 Task: Find a one-way flight from McAllen to a destination of your choice on August 5th for 3 adults in business class, with specific filters for baggage, price, and time.
Action: Mouse moved to (284, 103)
Screenshot: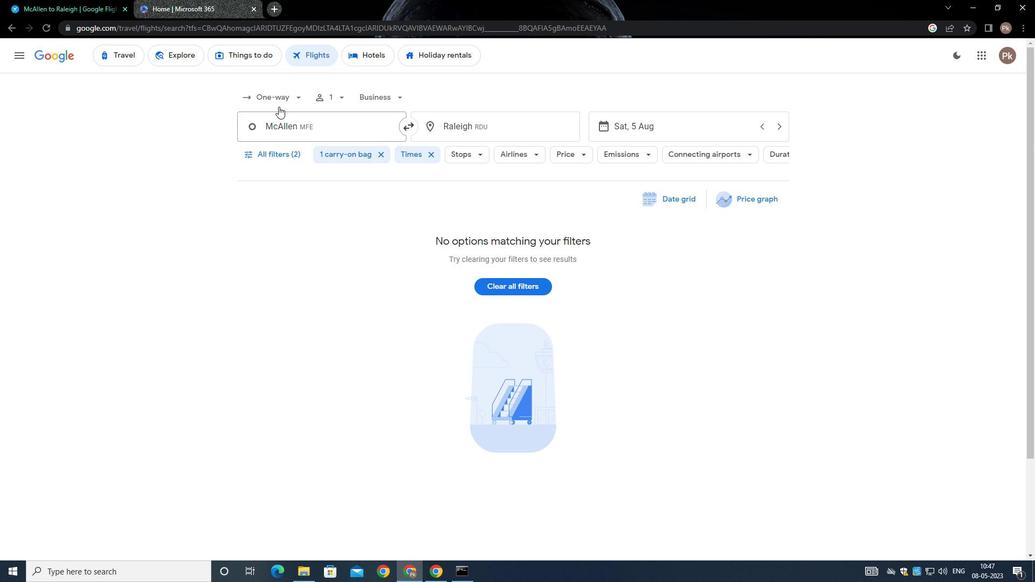 
Action: Mouse pressed left at (284, 103)
Screenshot: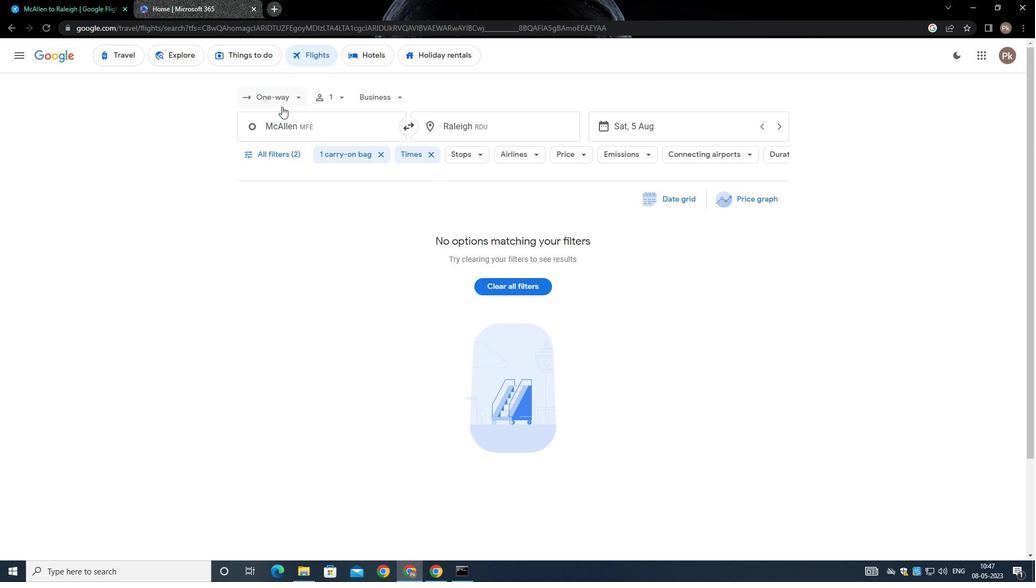 
Action: Mouse moved to (292, 146)
Screenshot: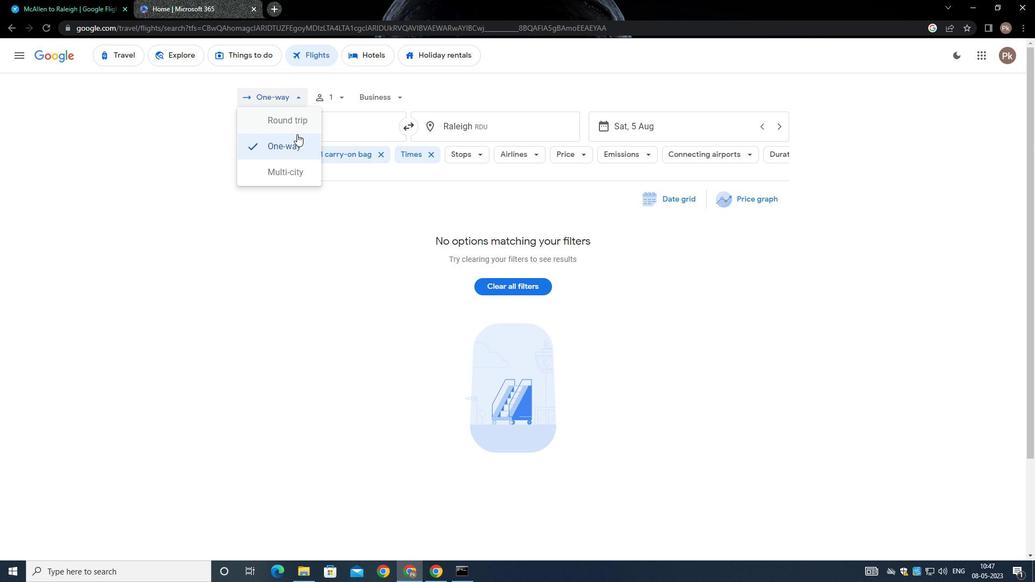 
Action: Mouse pressed left at (292, 146)
Screenshot: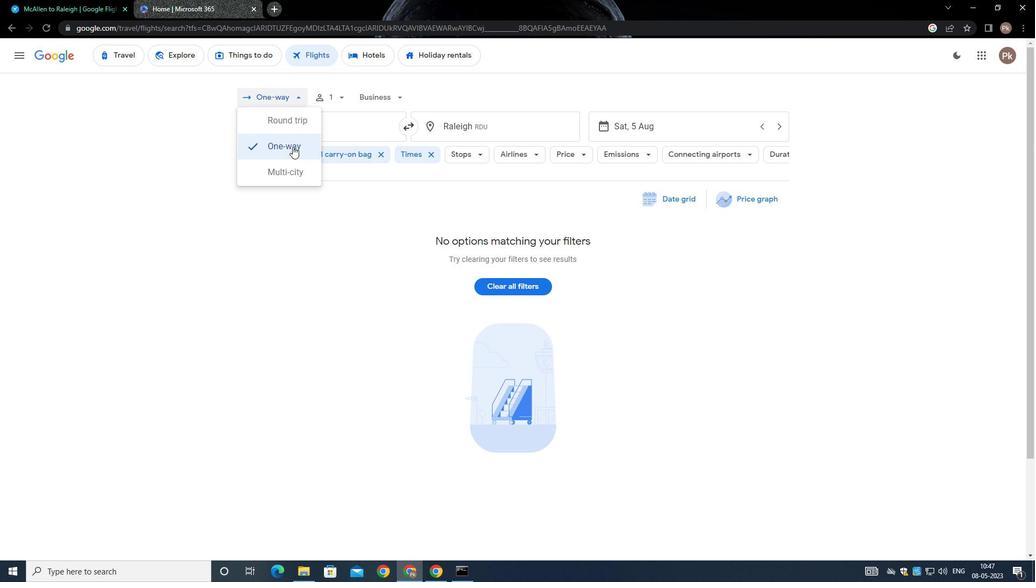 
Action: Mouse moved to (338, 93)
Screenshot: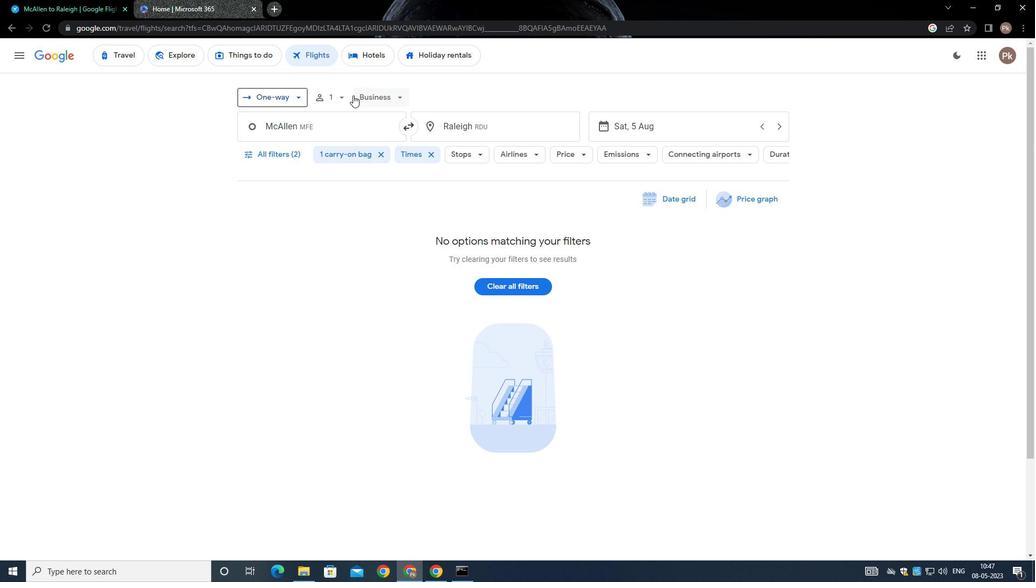 
Action: Mouse pressed left at (338, 93)
Screenshot: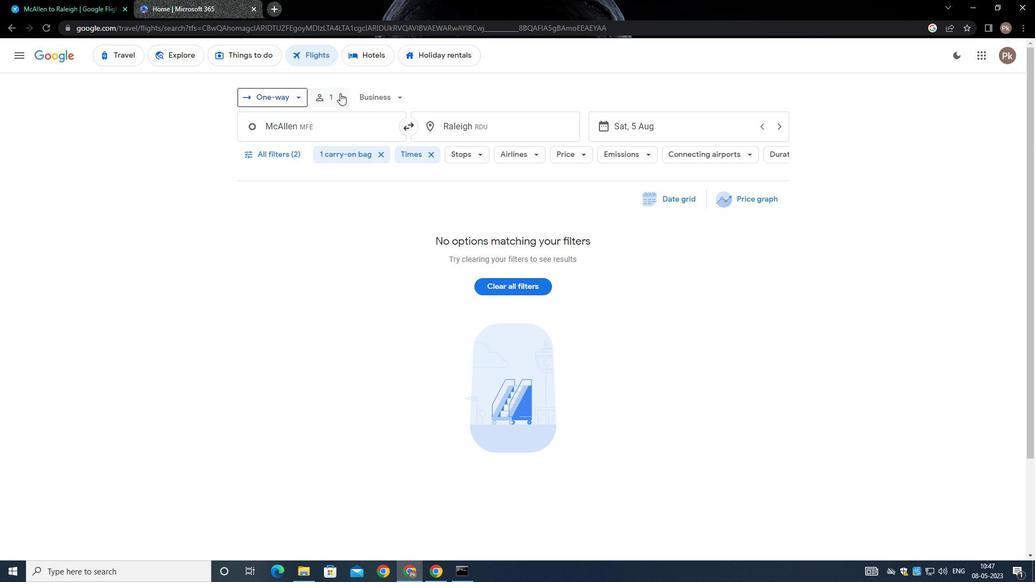 
Action: Mouse moved to (428, 126)
Screenshot: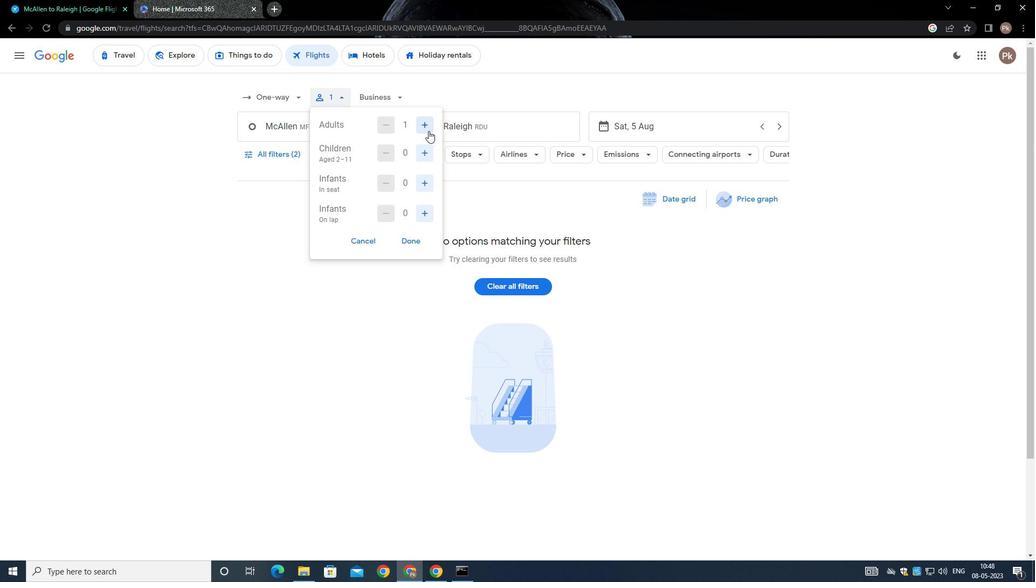 
Action: Mouse pressed left at (428, 126)
Screenshot: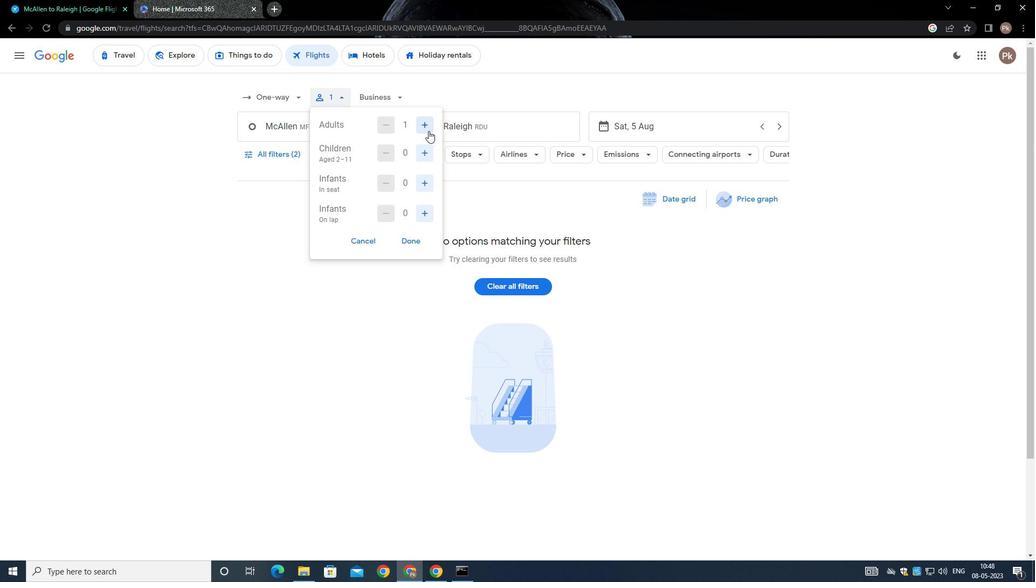 
Action: Mouse pressed left at (428, 126)
Screenshot: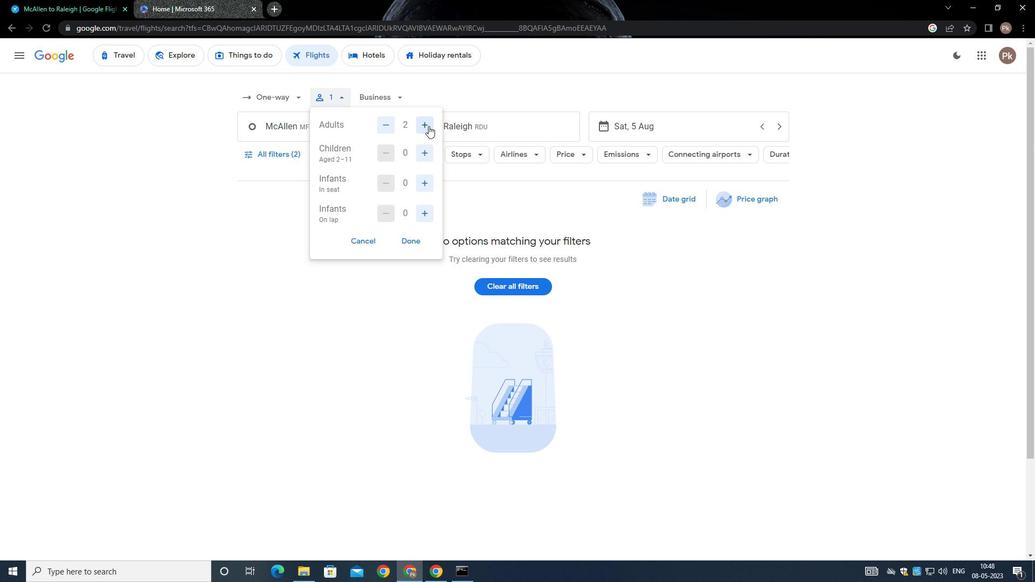
Action: Mouse moved to (406, 241)
Screenshot: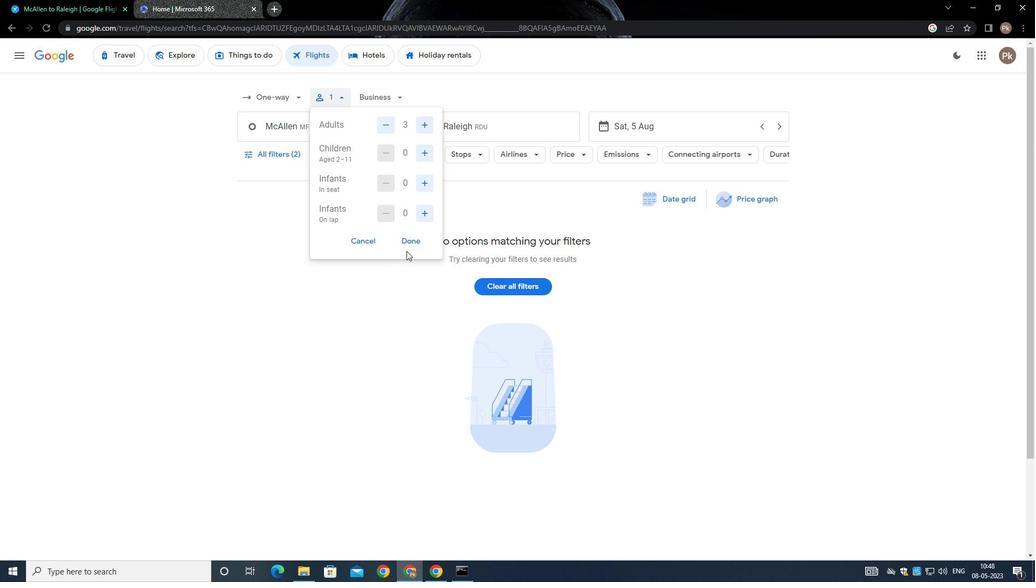 
Action: Mouse pressed left at (406, 241)
Screenshot: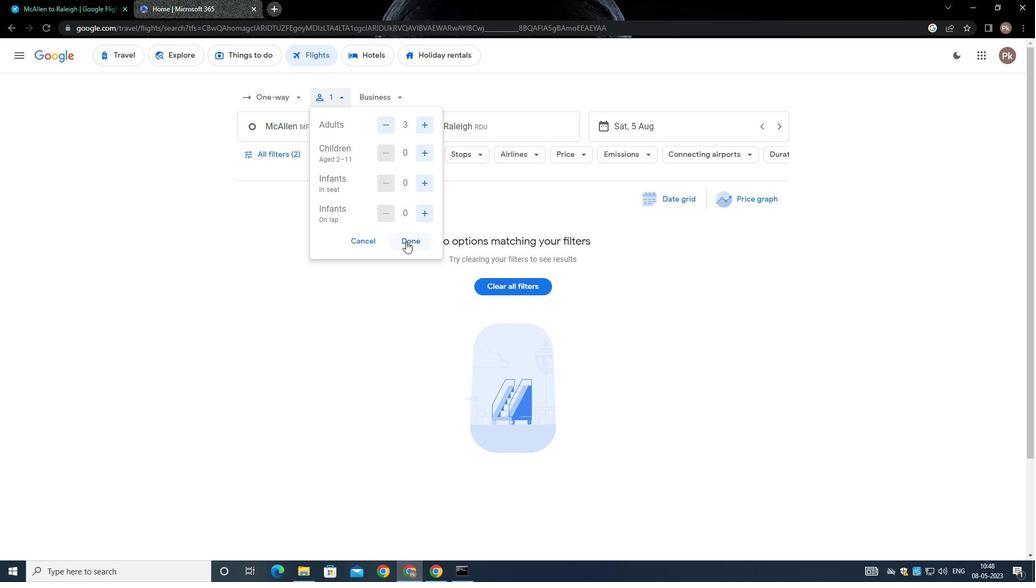 
Action: Mouse moved to (322, 126)
Screenshot: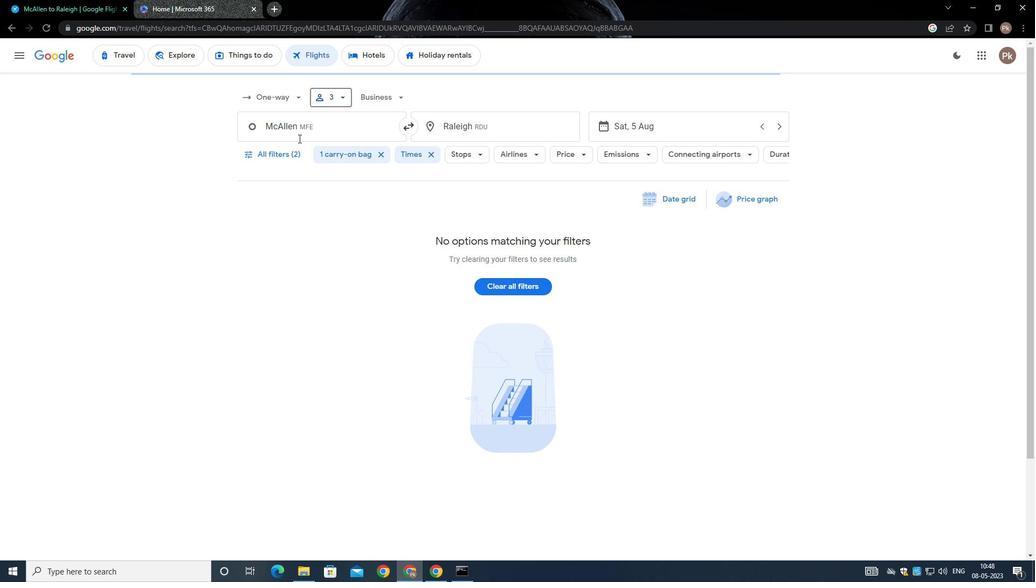 
Action: Mouse pressed left at (322, 126)
Screenshot: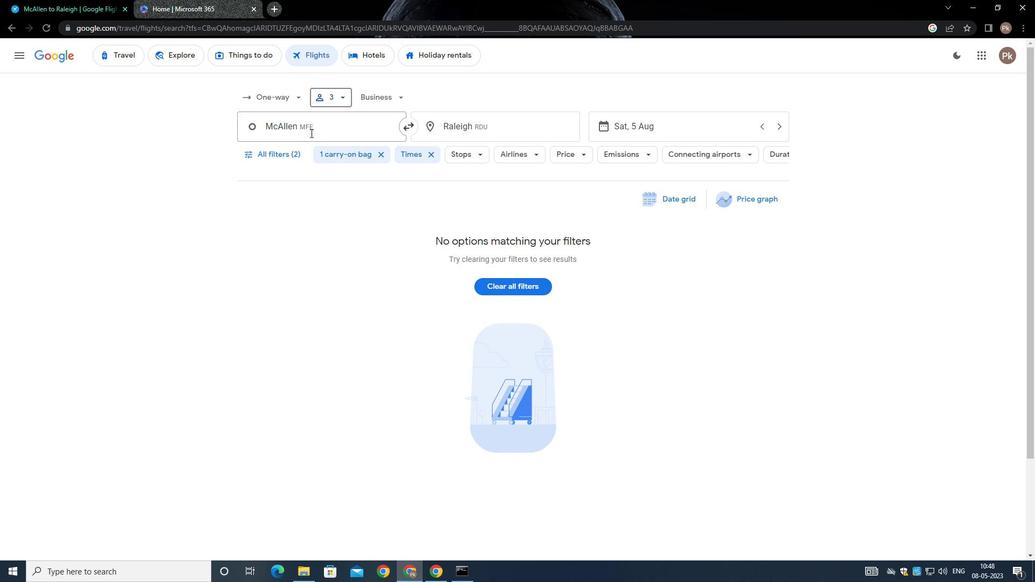 
Action: Mouse moved to (349, 152)
Screenshot: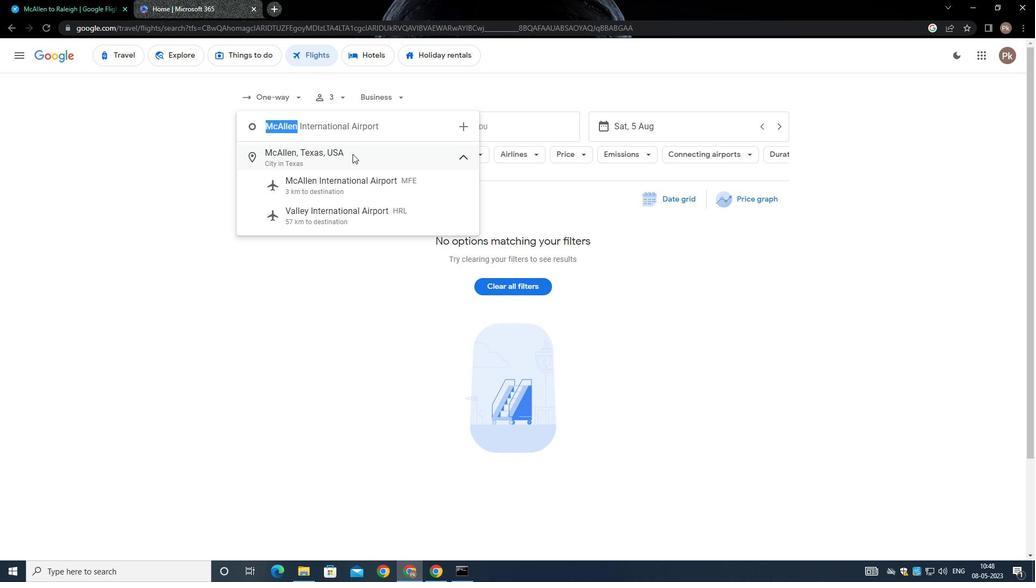 
Action: Key pressed <Key.backspace><Key.shift_r>Mcallen<Key.space><Key.shift_r>Miller<Key.space><Key.shift_r>International<Key.space><Key.shift>AIRPORT<Key.enter>
Screenshot: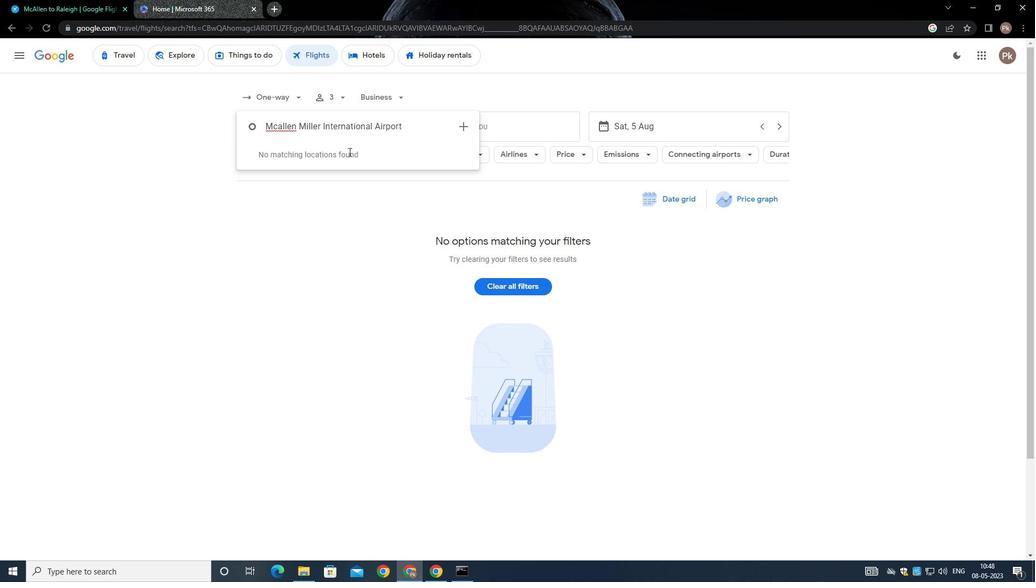 
Action: Mouse moved to (463, 126)
Screenshot: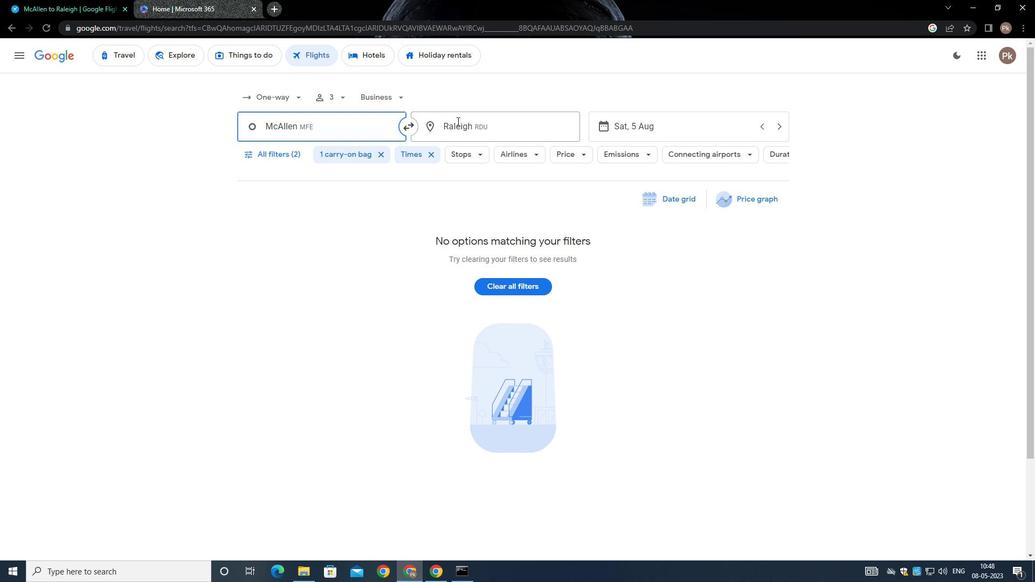 
Action: Mouse pressed left at (463, 126)
Screenshot: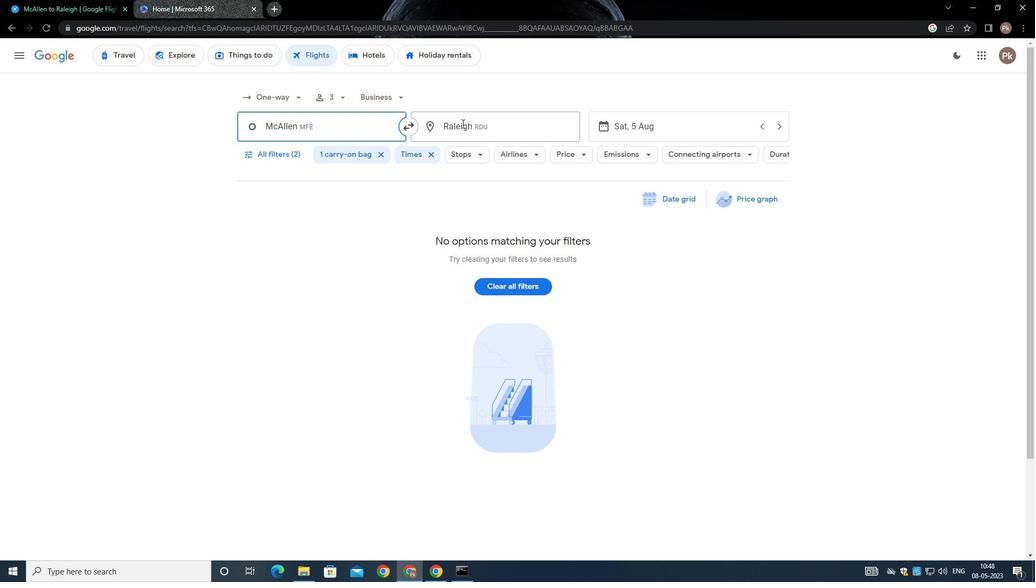 
Action: Mouse moved to (464, 126)
Screenshot: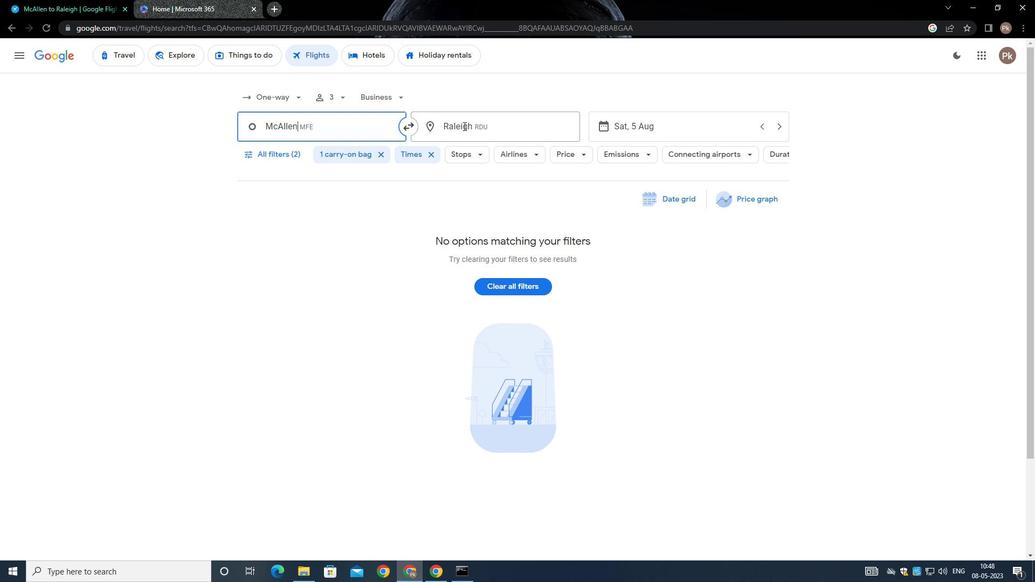 
Action: Key pressed <Key.backspace>
Screenshot: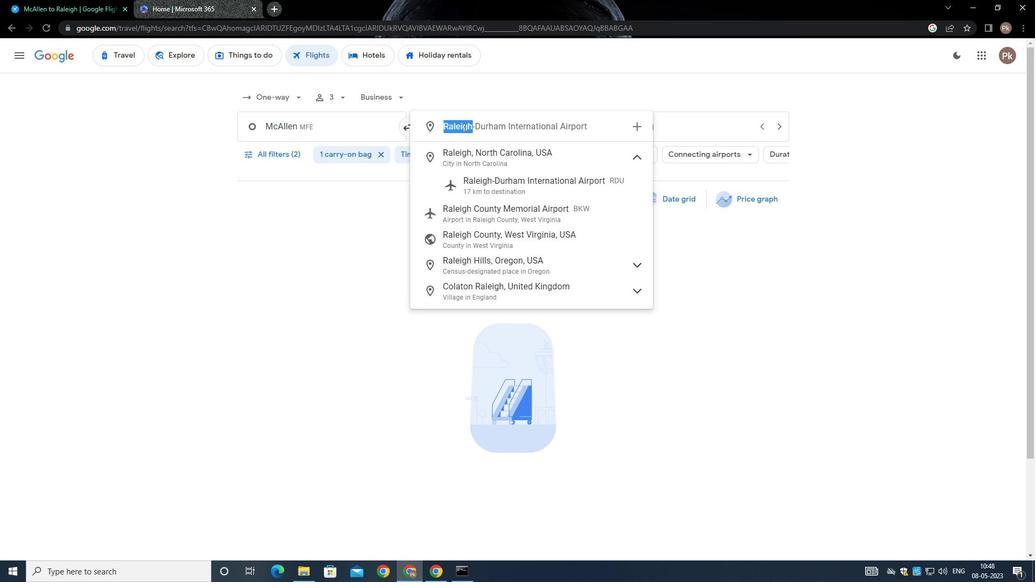 
Action: Mouse moved to (465, 126)
Screenshot: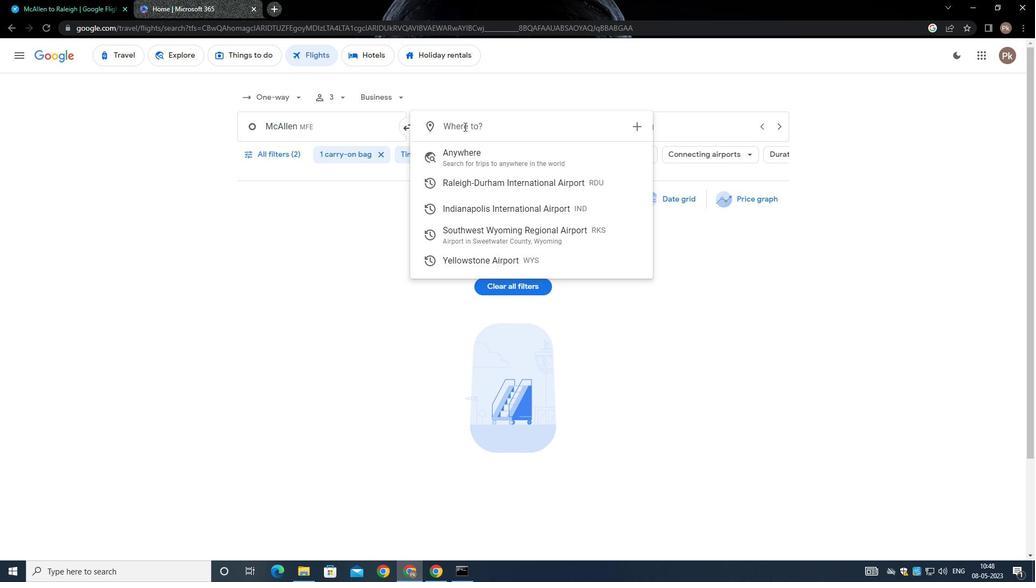 
Action: Key pressed <Key.shift>SOUTHWEST<Key.space><Key.shift>WYO
Screenshot: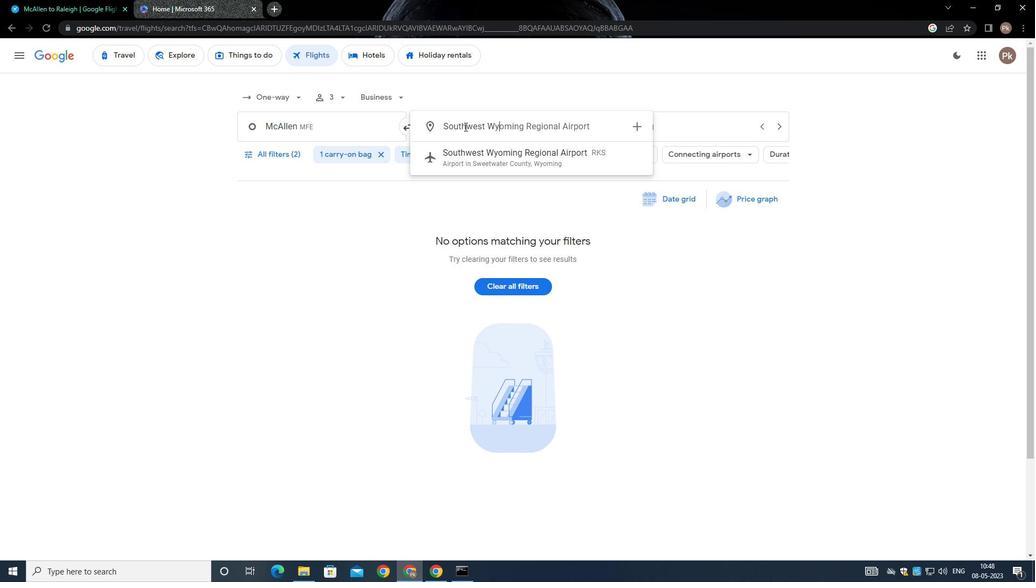 
Action: Mouse moved to (499, 152)
Screenshot: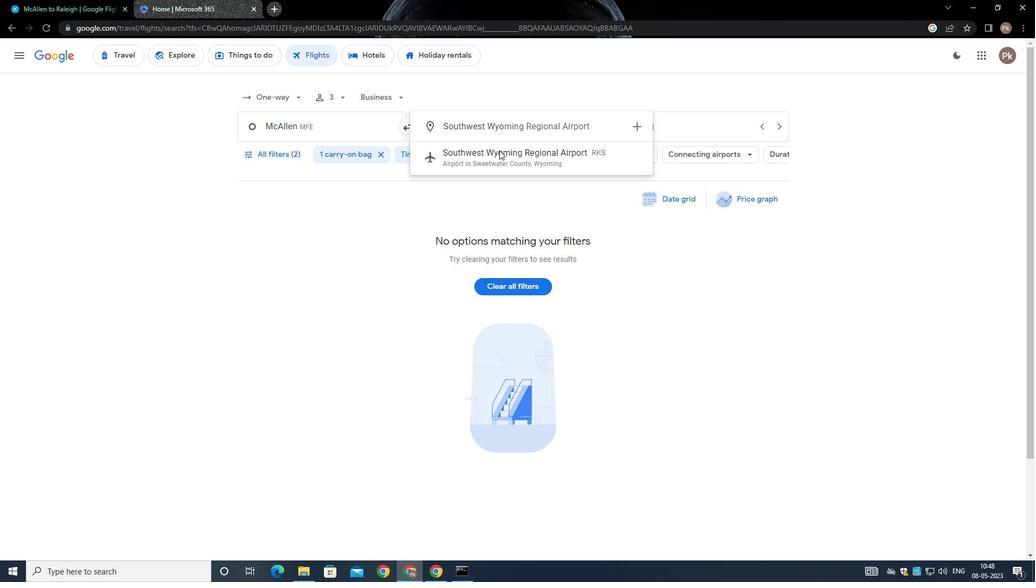 
Action: Mouse pressed left at (499, 152)
Screenshot: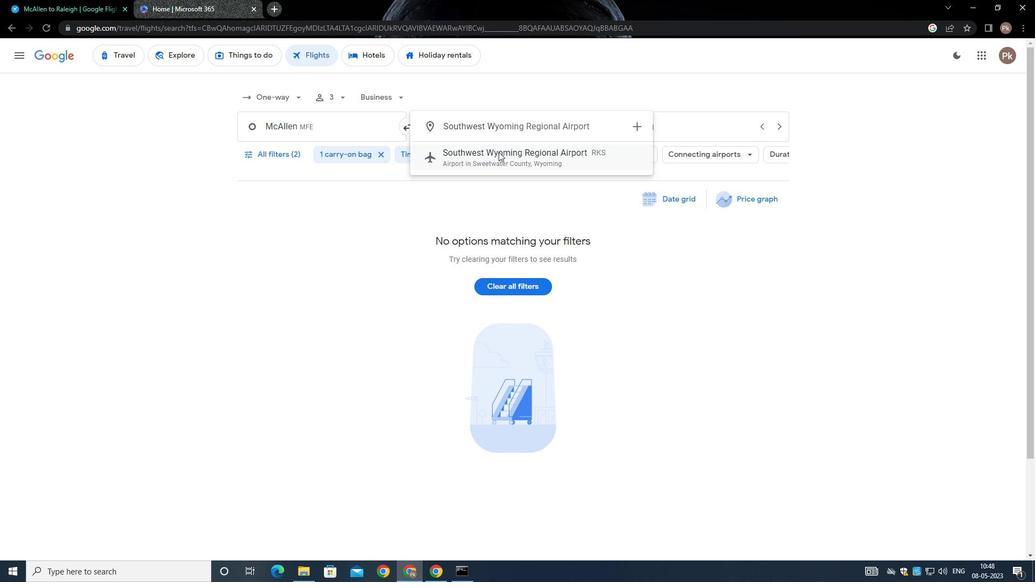 
Action: Mouse moved to (626, 119)
Screenshot: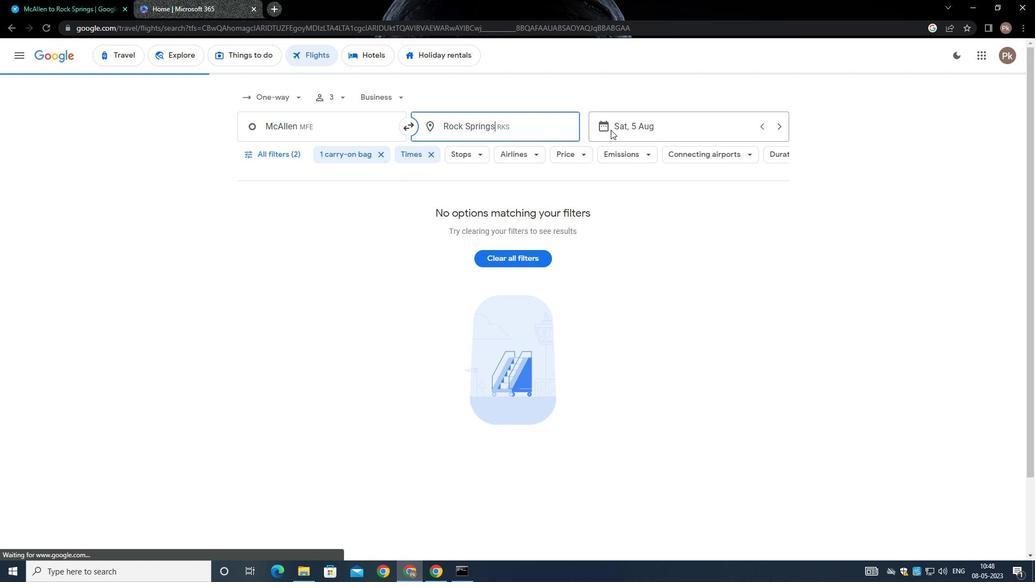 
Action: Mouse pressed left at (626, 119)
Screenshot: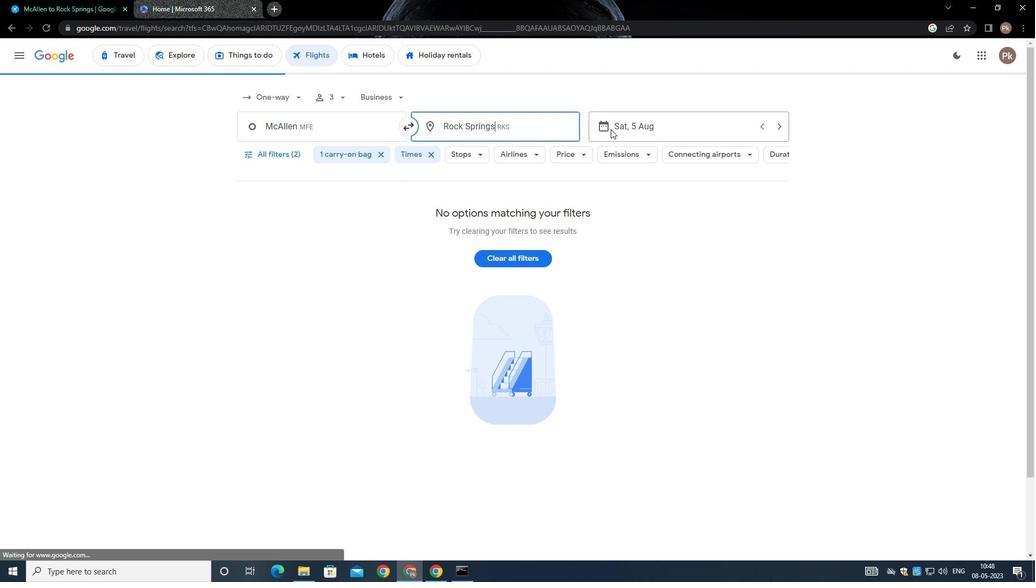 
Action: Mouse moved to (559, 214)
Screenshot: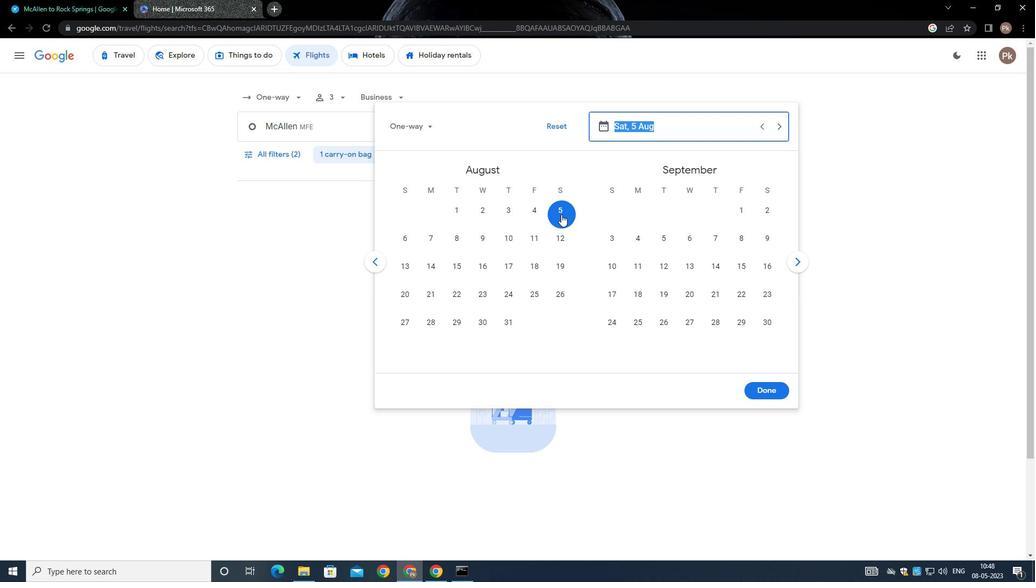 
Action: Mouse pressed left at (559, 214)
Screenshot: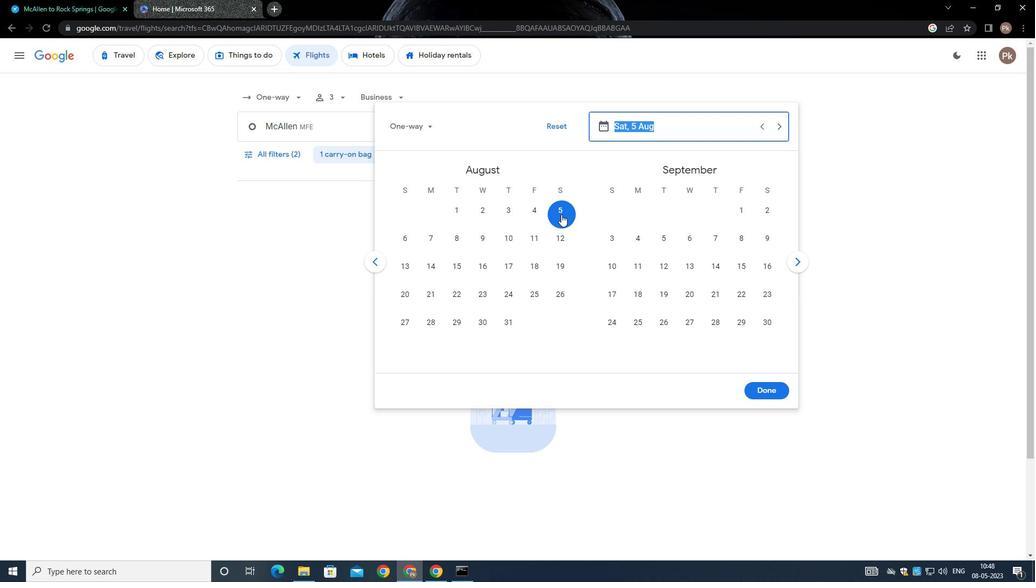 
Action: Mouse moved to (768, 387)
Screenshot: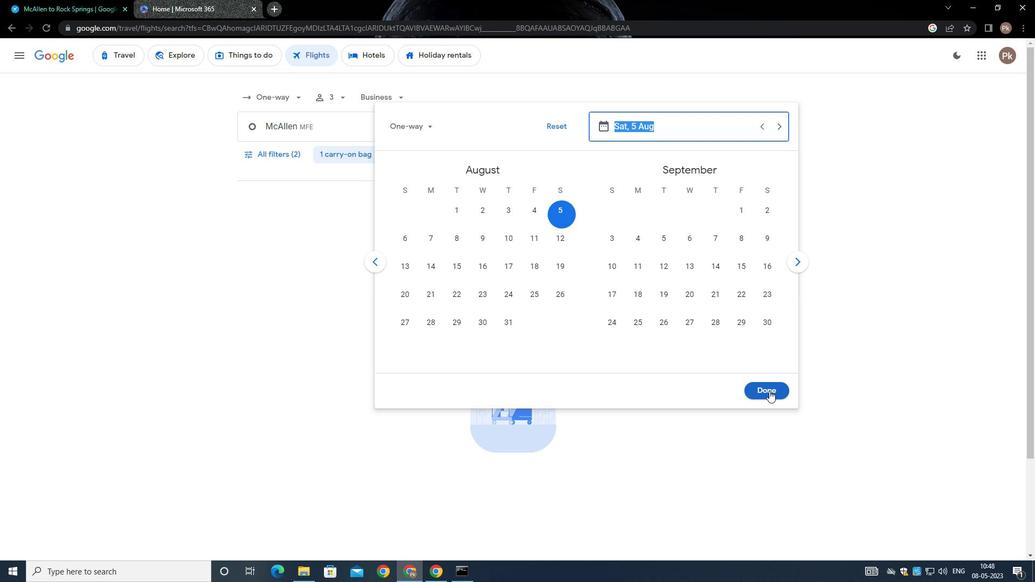 
Action: Mouse pressed left at (768, 387)
Screenshot: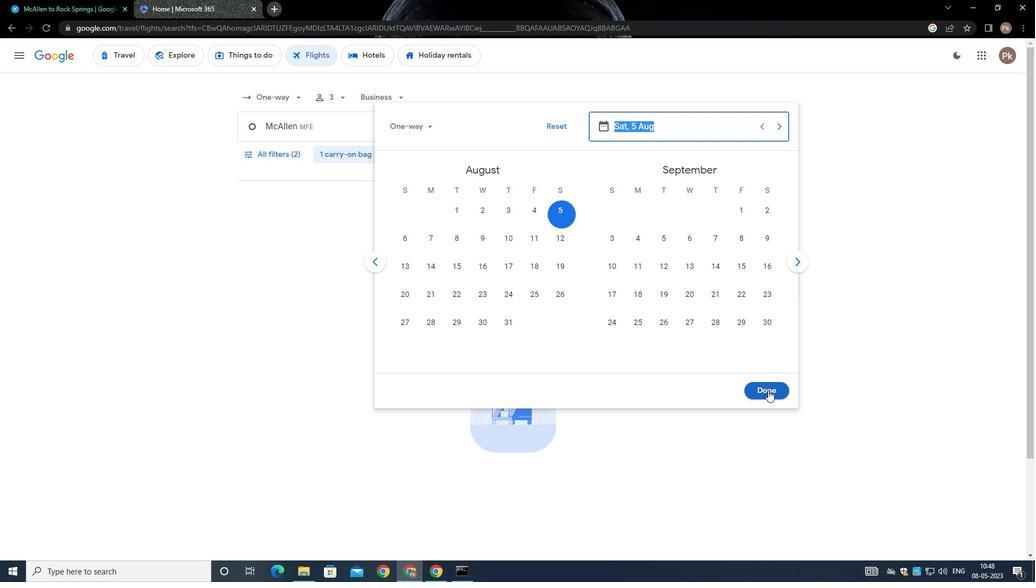 
Action: Mouse moved to (292, 134)
Screenshot: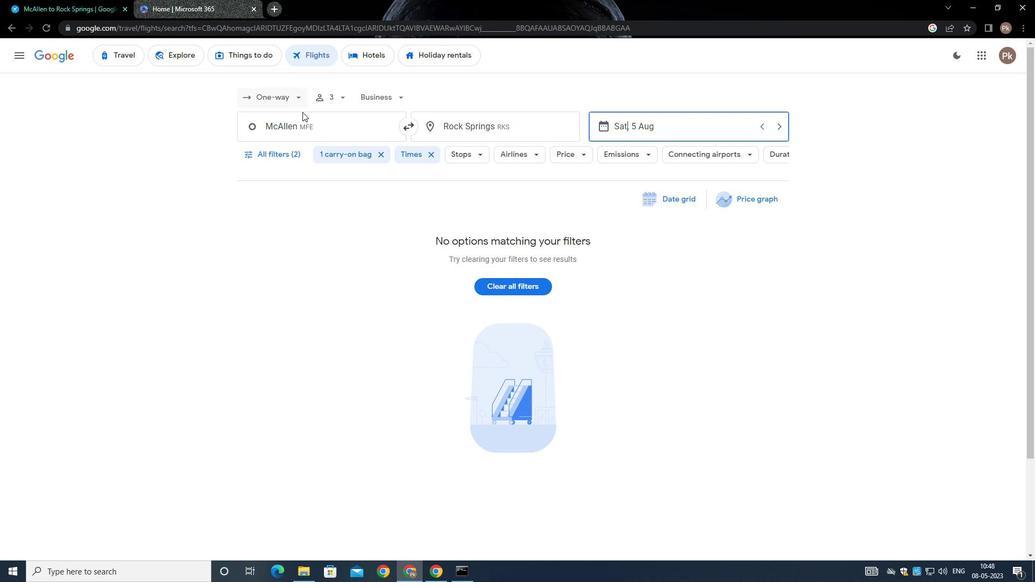 
Action: Mouse pressed left at (292, 134)
Screenshot: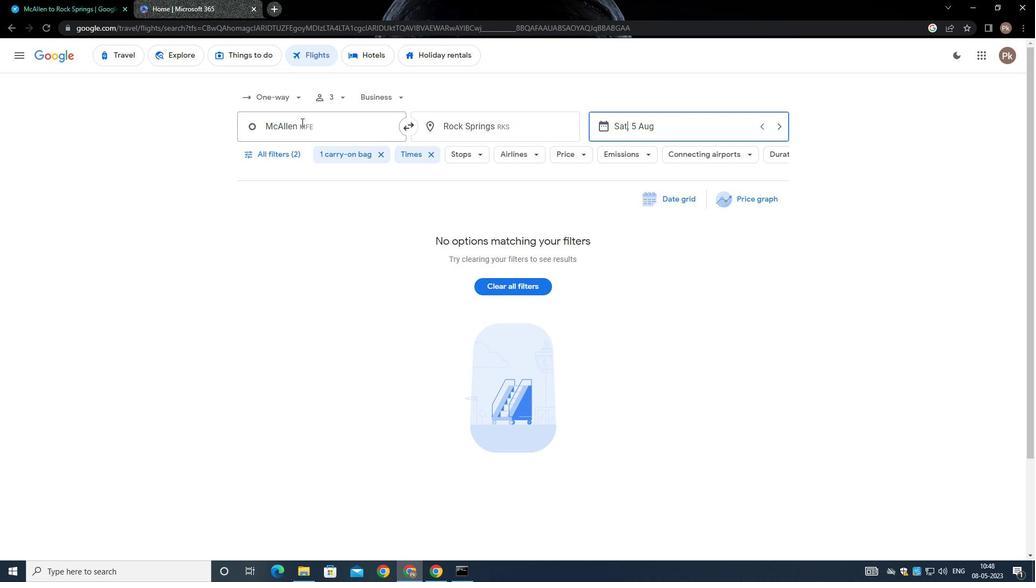 
Action: Mouse moved to (214, 181)
Screenshot: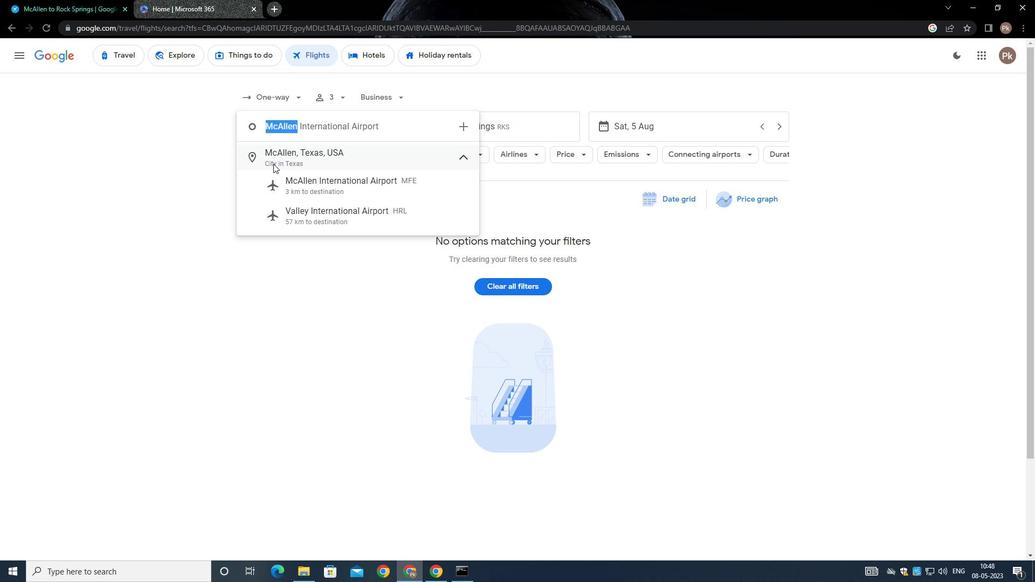 
Action: Mouse pressed left at (214, 181)
Screenshot: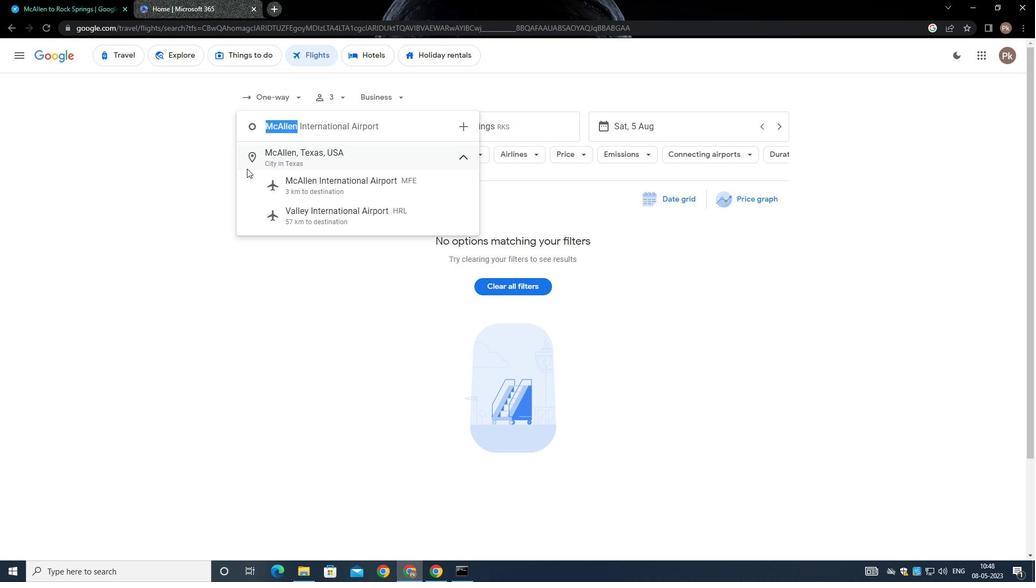
Action: Mouse moved to (277, 154)
Screenshot: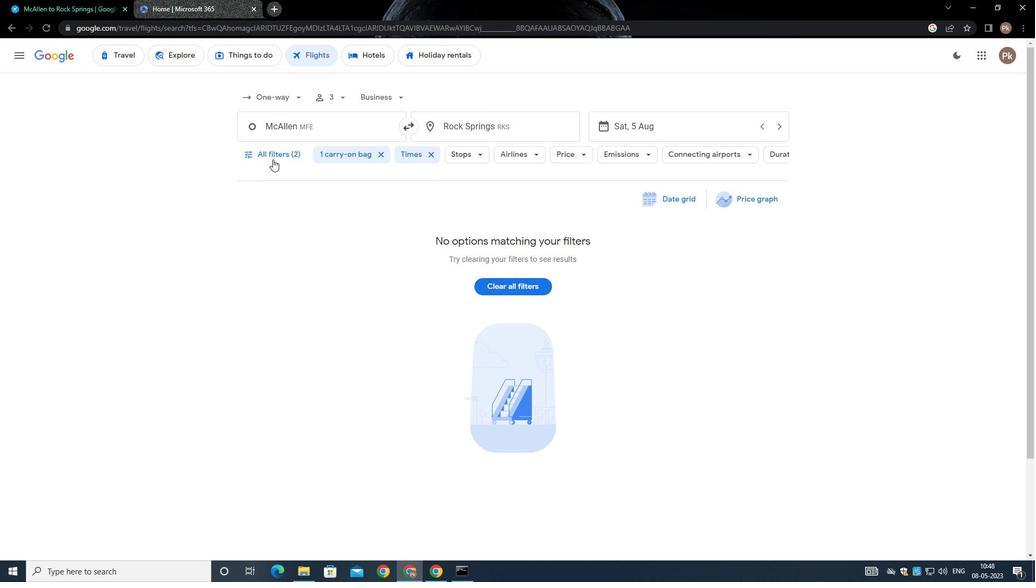 
Action: Mouse pressed left at (277, 154)
Screenshot: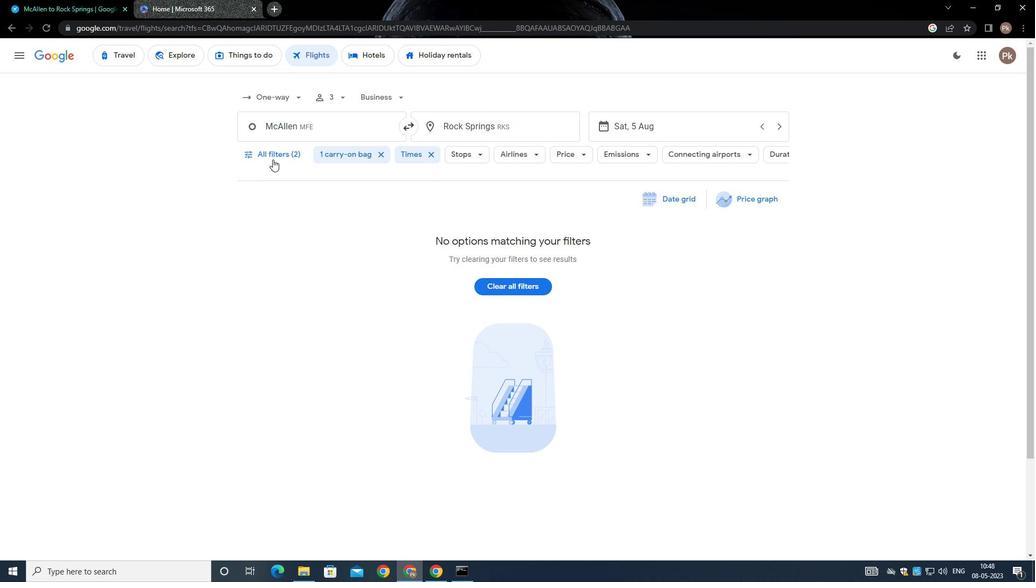 
Action: Mouse moved to (335, 395)
Screenshot: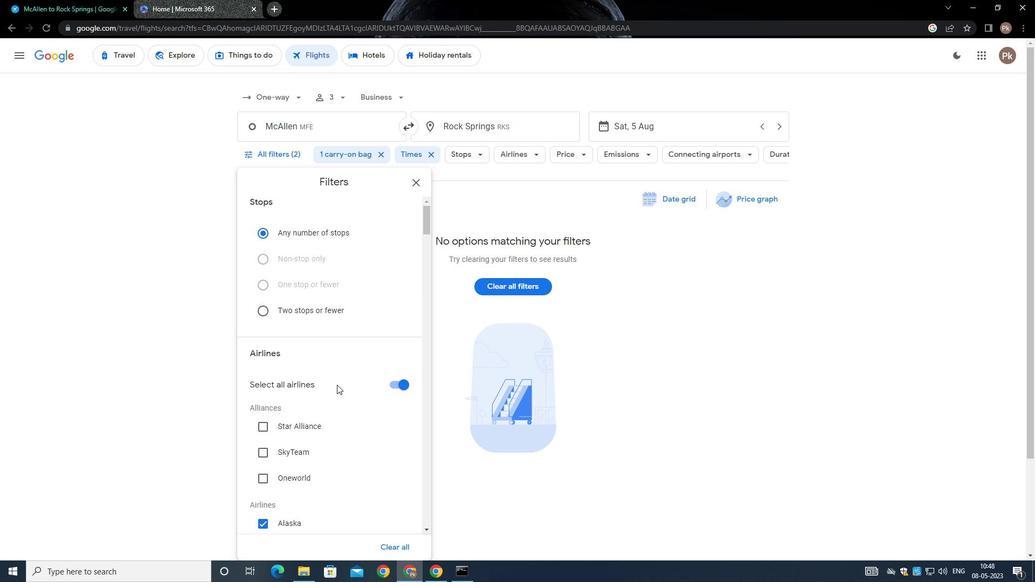 
Action: Mouse scrolled (335, 394) with delta (0, 0)
Screenshot: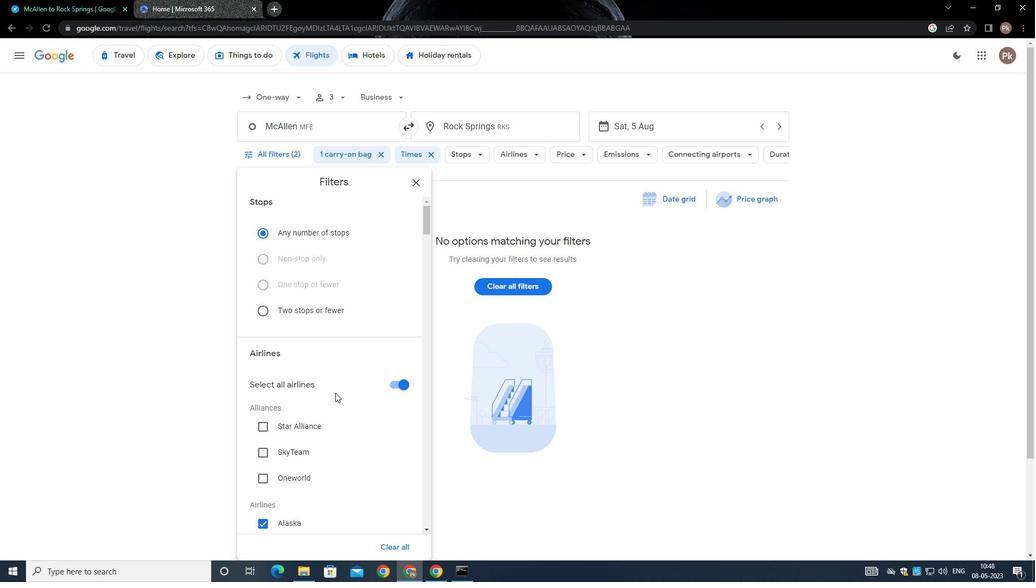 
Action: Mouse scrolled (335, 394) with delta (0, 0)
Screenshot: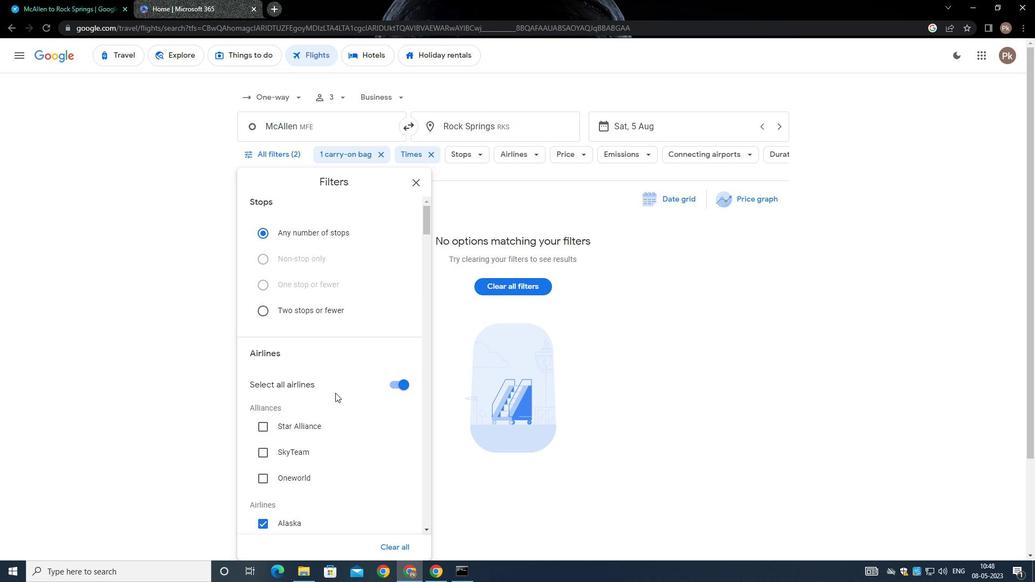 
Action: Mouse moved to (335, 395)
Screenshot: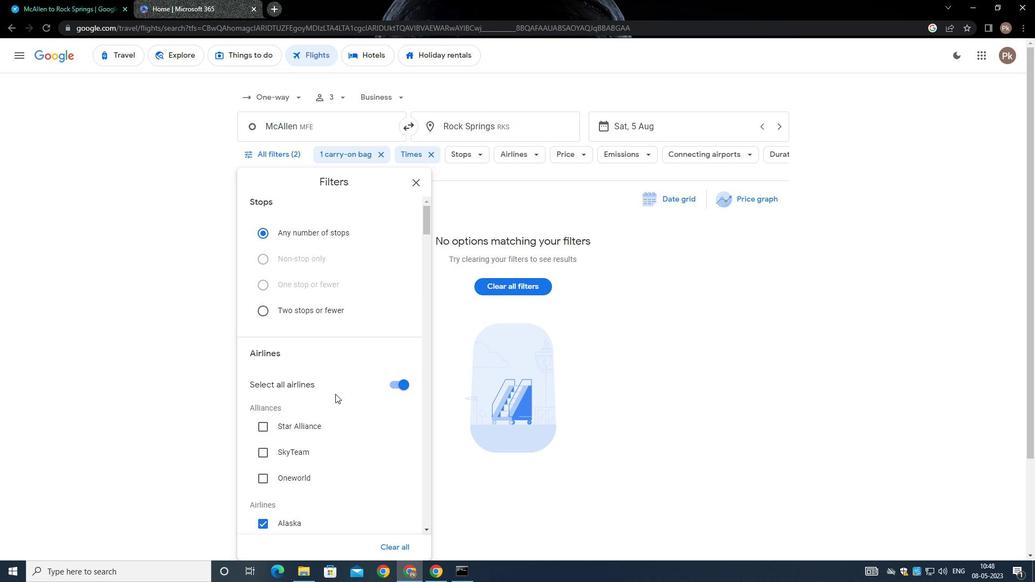 
Action: Mouse scrolled (335, 394) with delta (0, 0)
Screenshot: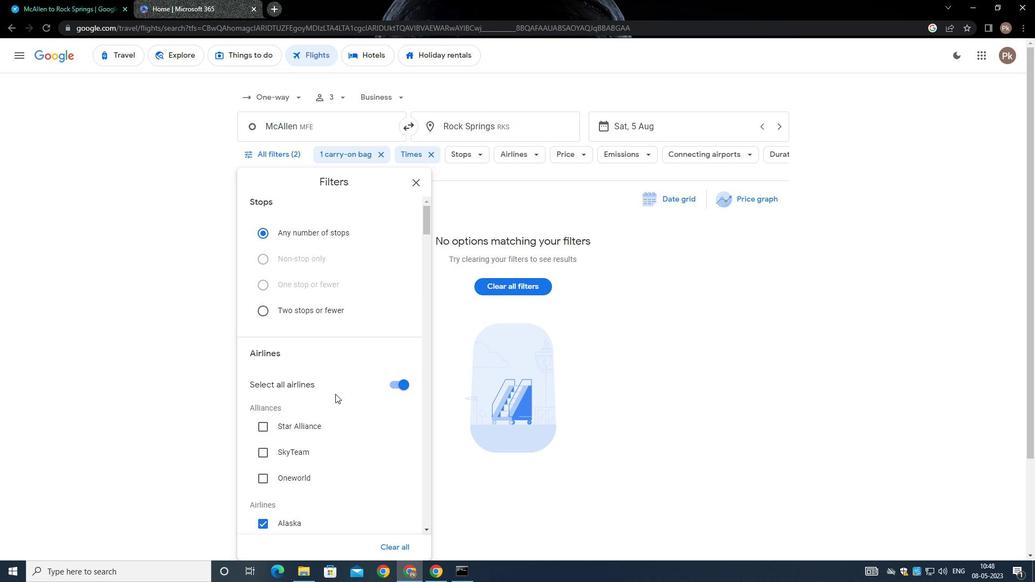 
Action: Mouse moved to (391, 224)
Screenshot: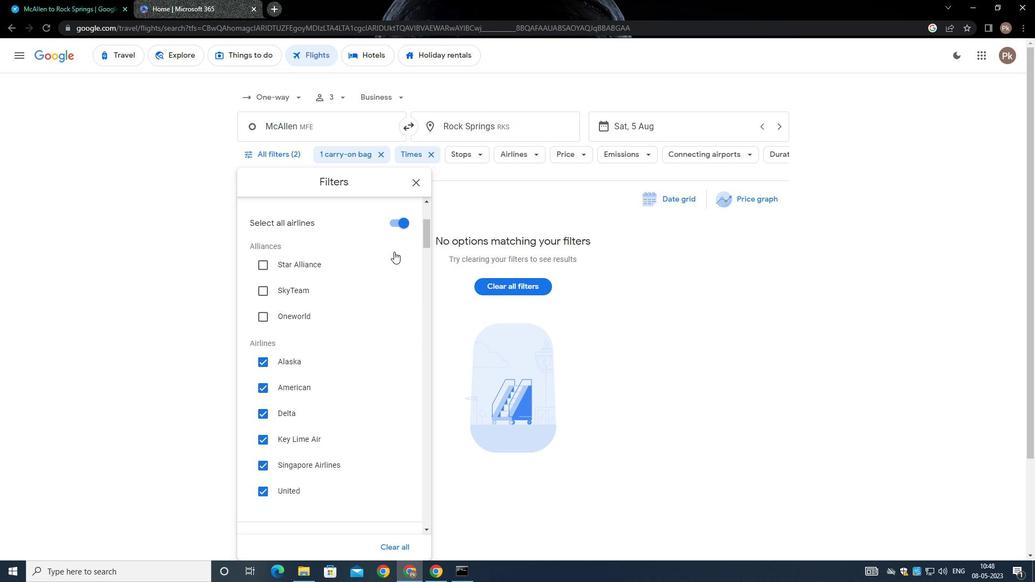 
Action: Mouse pressed left at (391, 224)
Screenshot: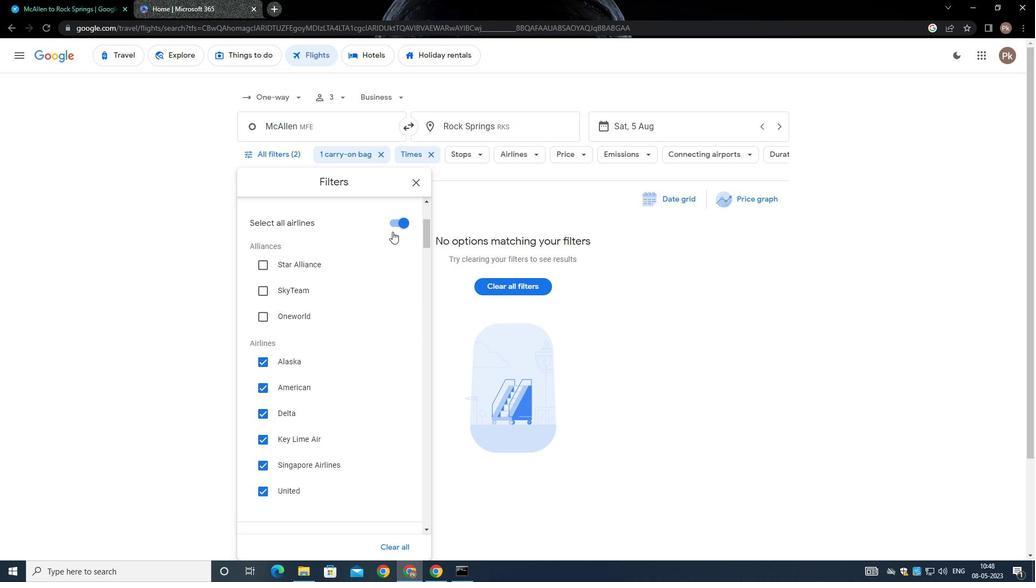 
Action: Mouse moved to (363, 328)
Screenshot: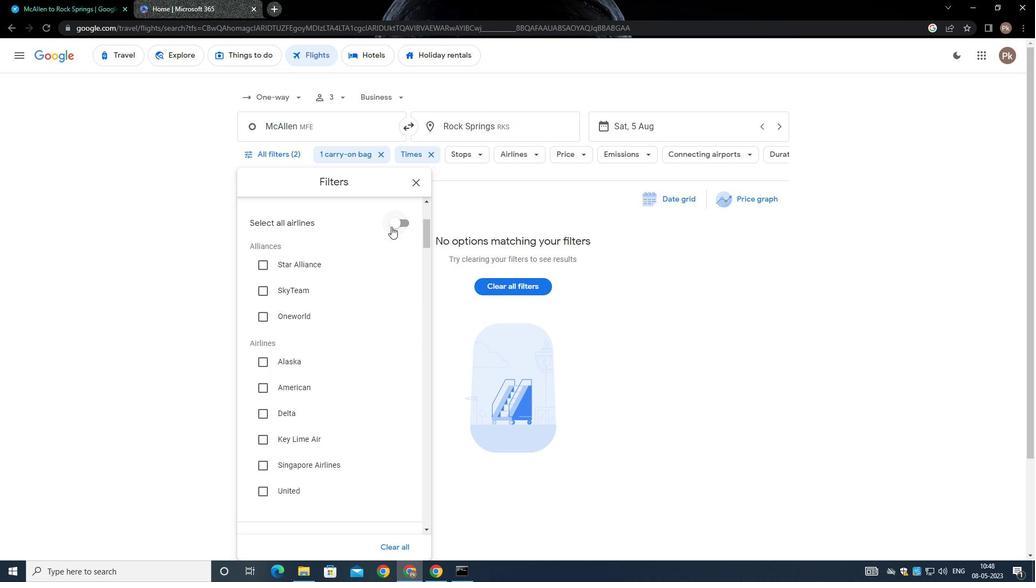 
Action: Mouse scrolled (363, 327) with delta (0, 0)
Screenshot: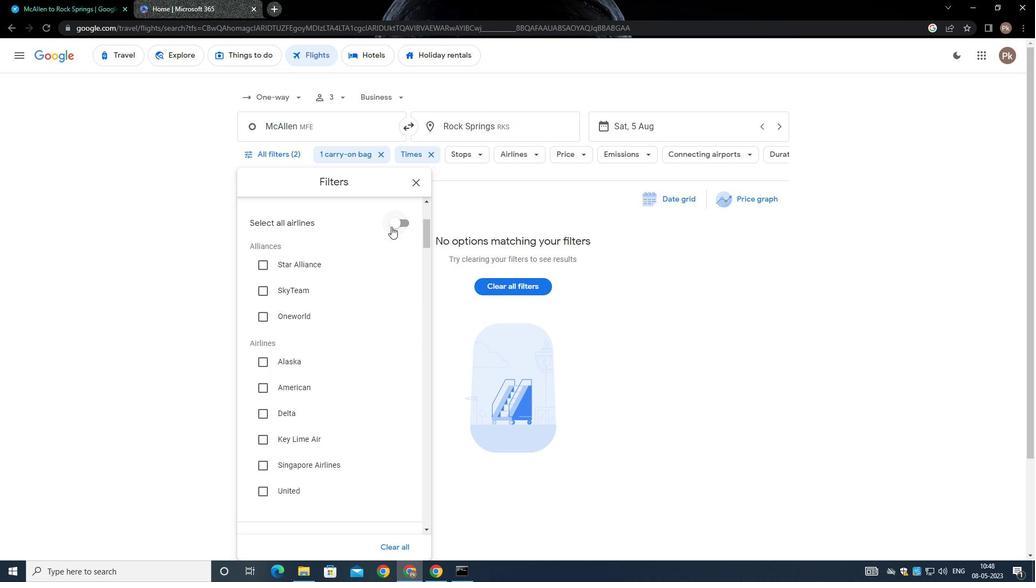 
Action: Mouse moved to (363, 330)
Screenshot: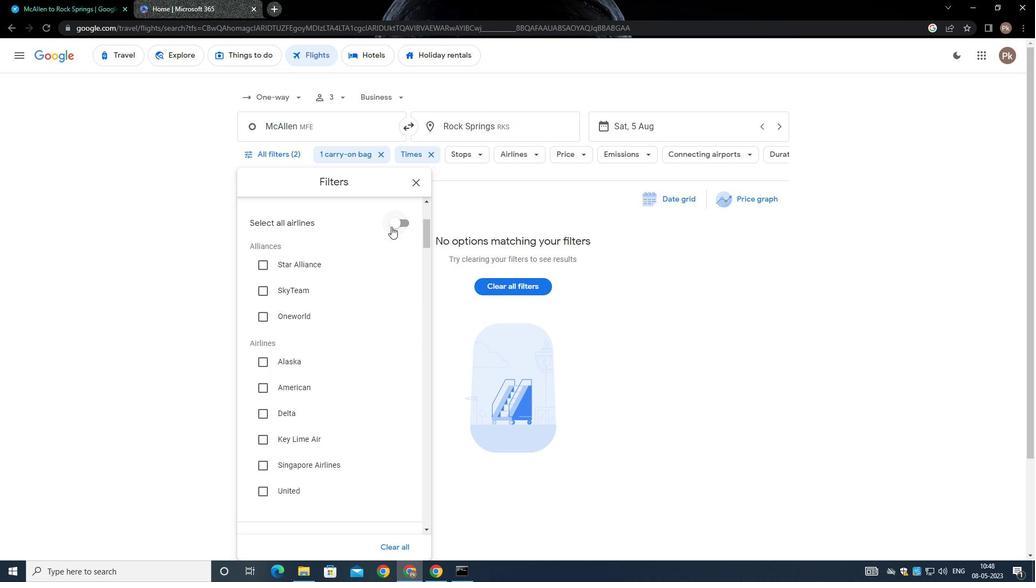 
Action: Mouse scrolled (363, 329) with delta (0, 0)
Screenshot: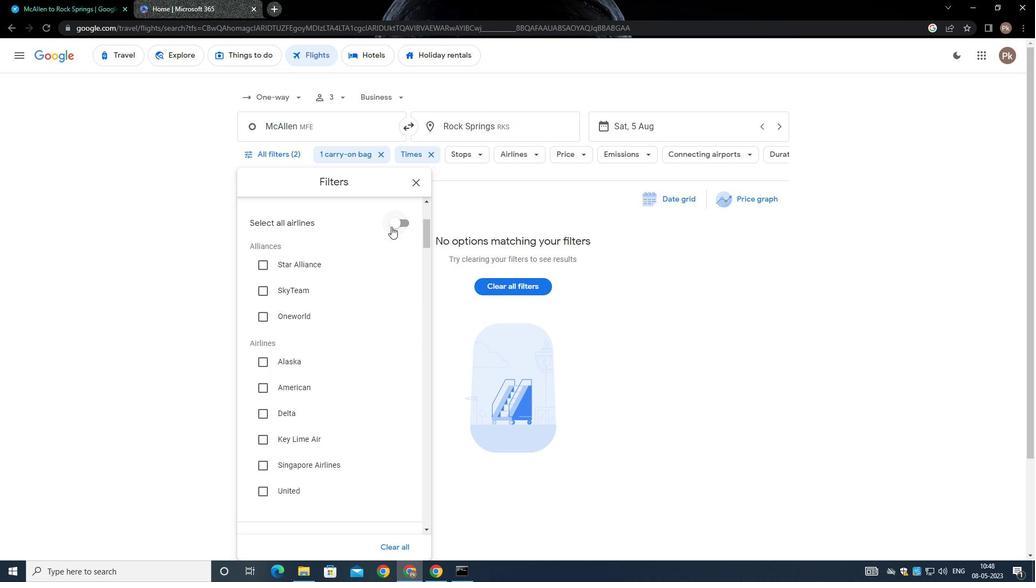 
Action: Mouse scrolled (363, 329) with delta (0, 0)
Screenshot: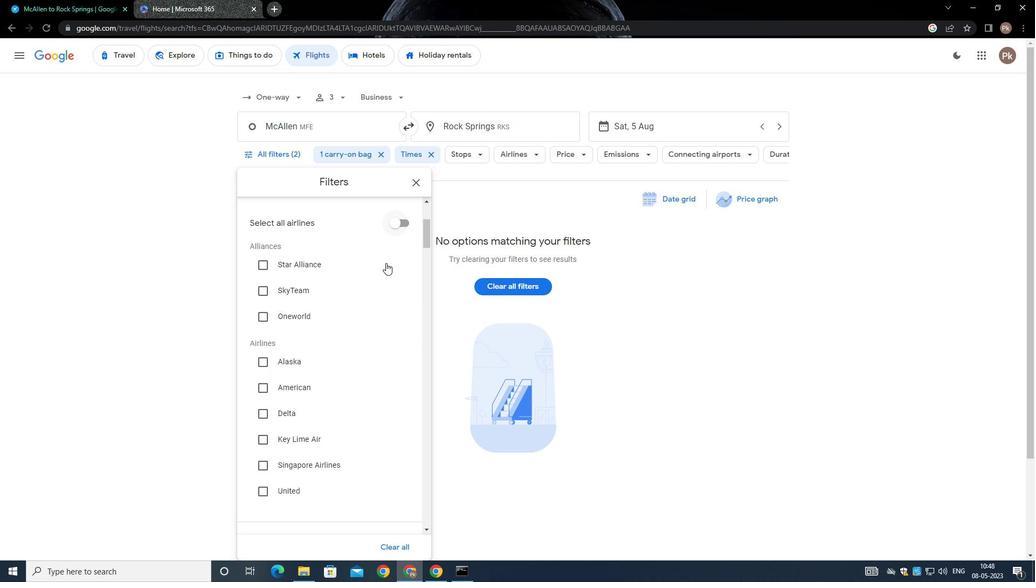 
Action: Mouse scrolled (363, 329) with delta (0, 0)
Screenshot: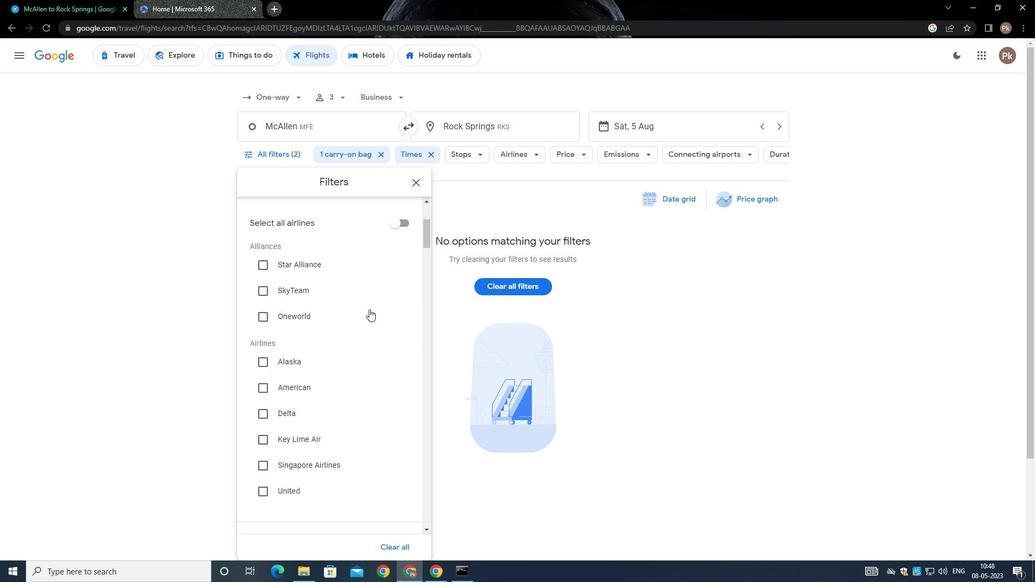 
Action: Mouse moved to (399, 477)
Screenshot: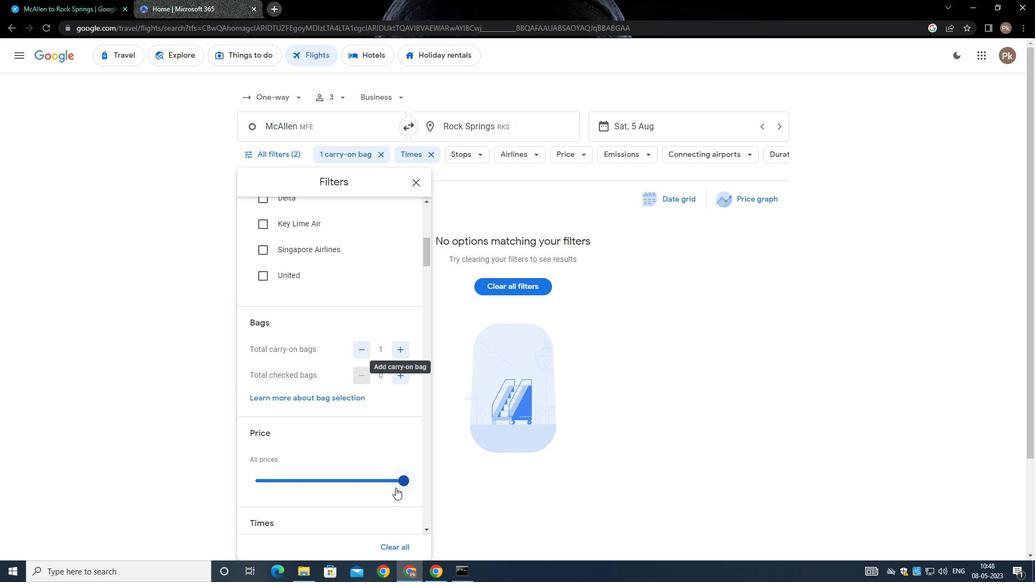 
Action: Mouse pressed left at (399, 477)
Screenshot: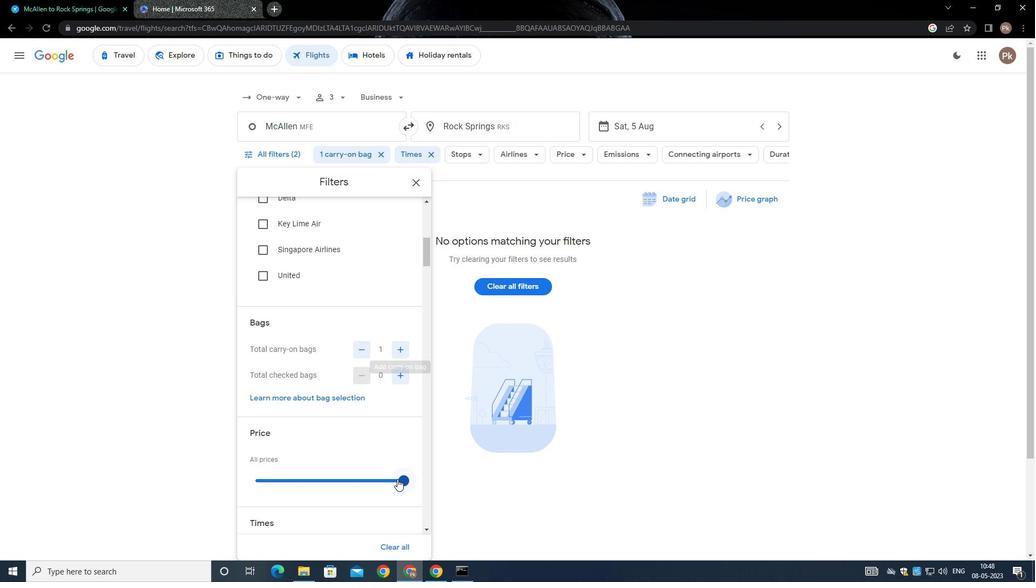 
Action: Mouse moved to (352, 447)
Screenshot: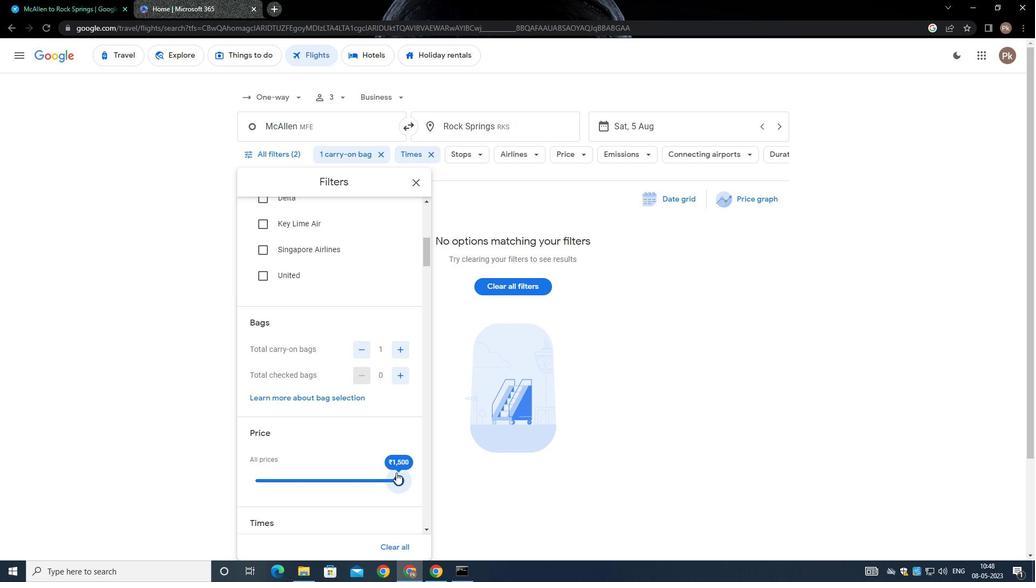 
Action: Mouse scrolled (352, 446) with delta (0, 0)
Screenshot: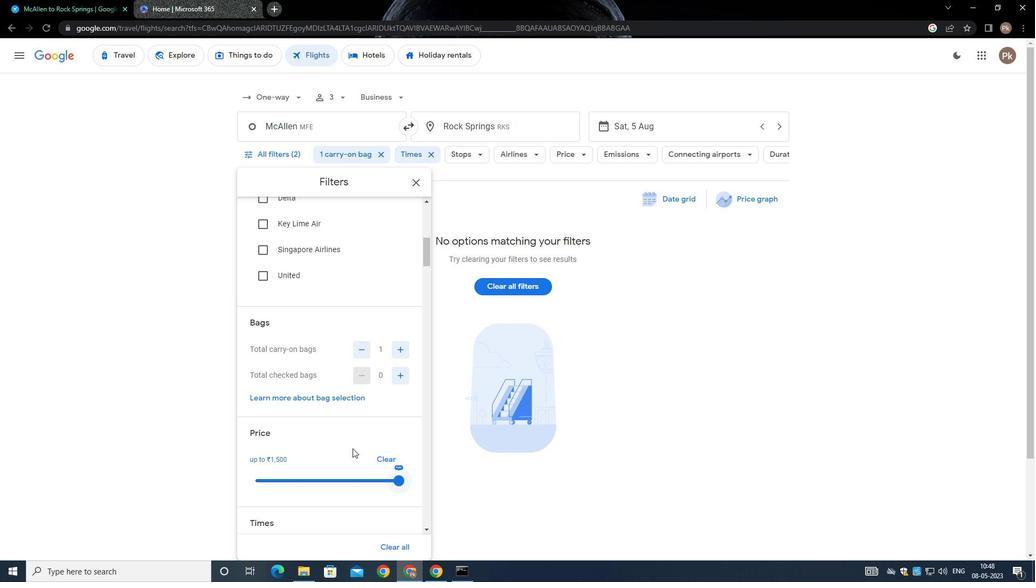 
Action: Mouse moved to (351, 447)
Screenshot: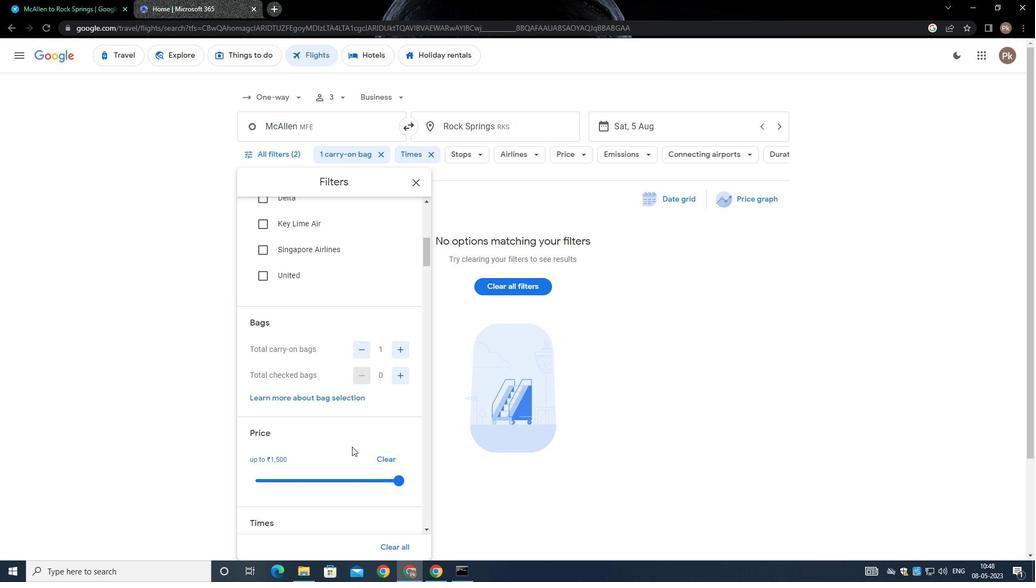 
Action: Mouse scrolled (351, 446) with delta (0, 0)
Screenshot: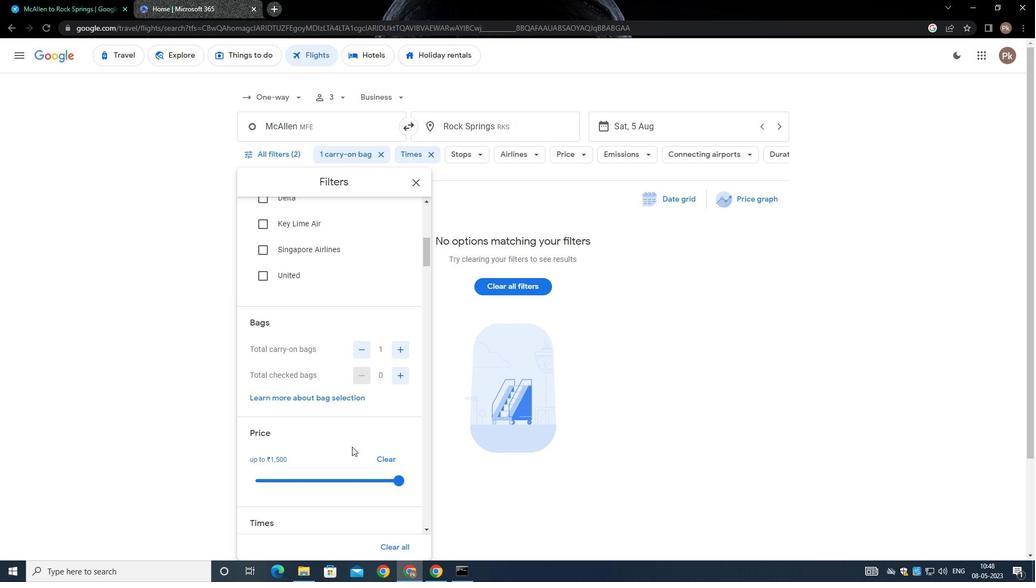 
Action: Mouse moved to (351, 447)
Screenshot: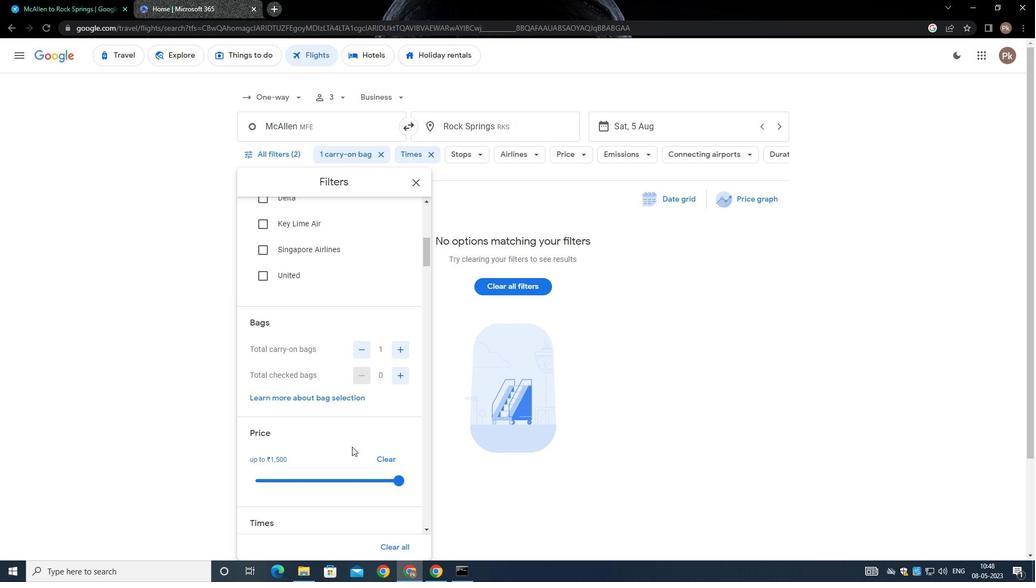 
Action: Mouse scrolled (351, 446) with delta (0, 0)
Screenshot: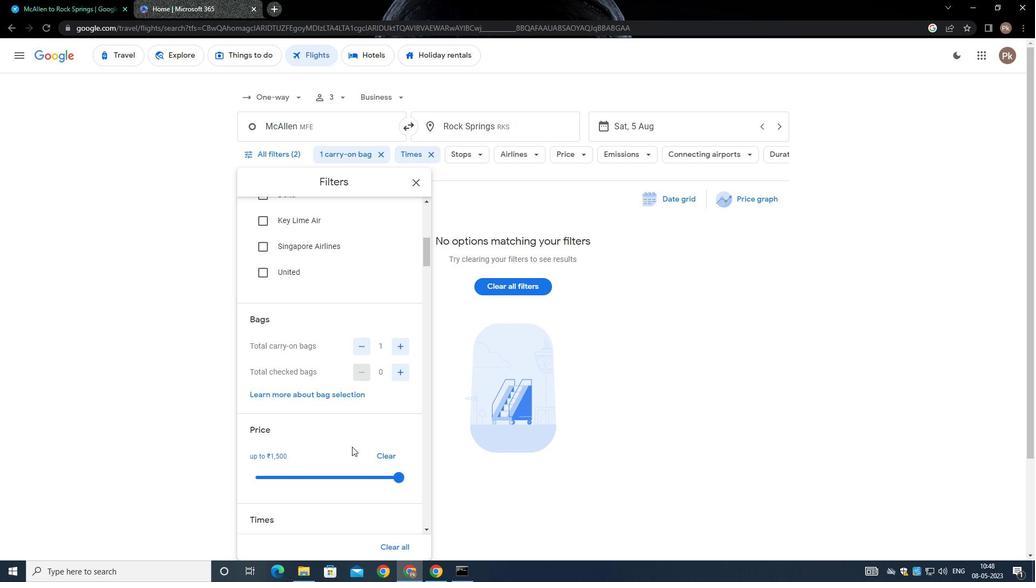
Action: Mouse scrolled (351, 446) with delta (0, 0)
Screenshot: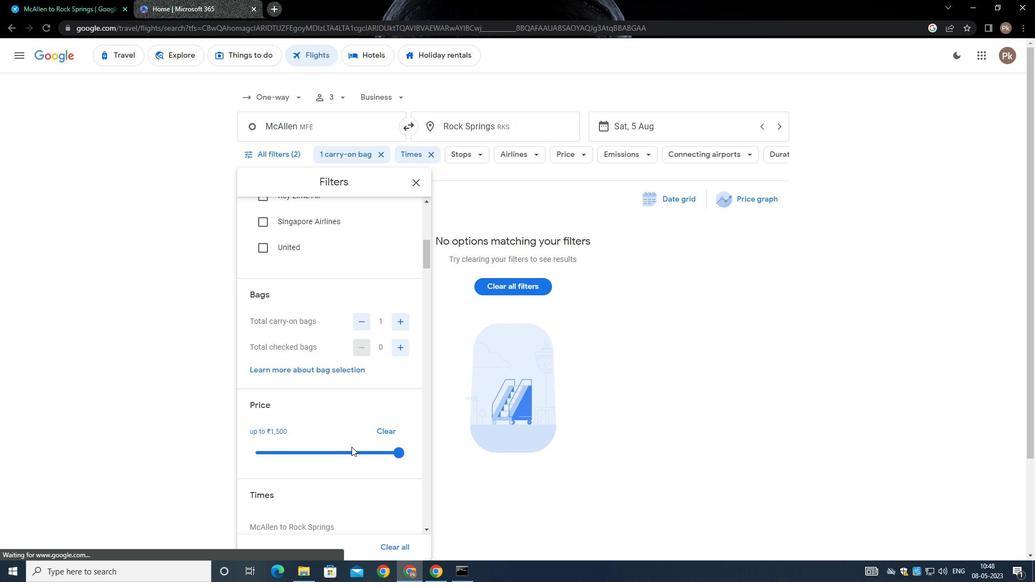 
Action: Mouse scrolled (351, 446) with delta (0, 0)
Screenshot: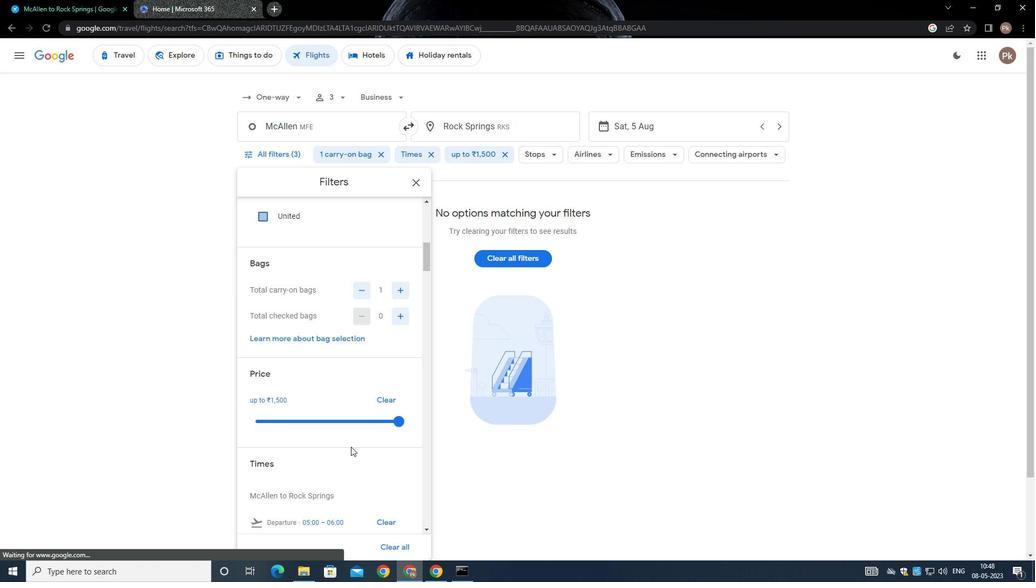 
Action: Mouse moved to (316, 330)
Screenshot: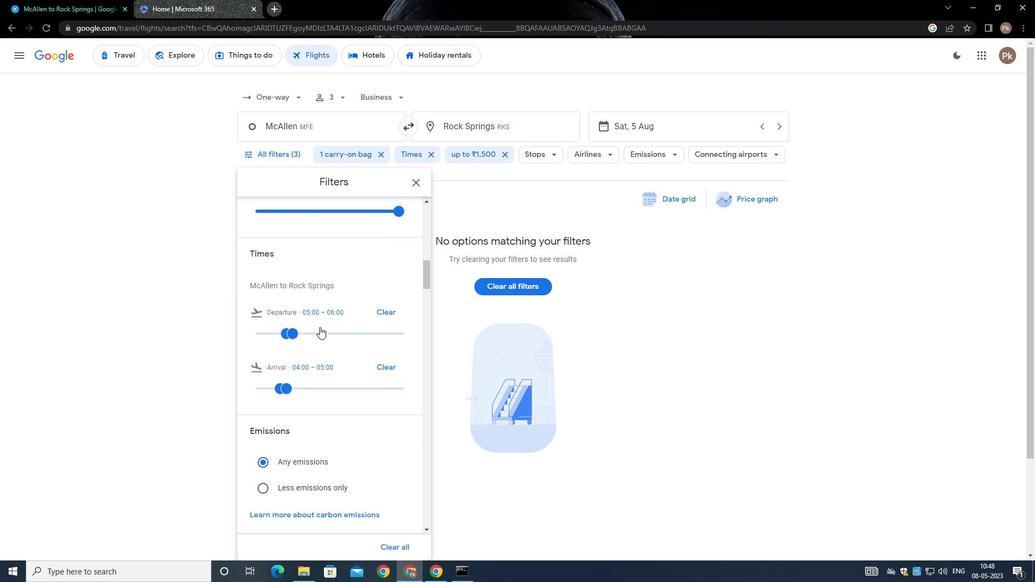 
Action: Mouse pressed left at (316, 330)
Screenshot: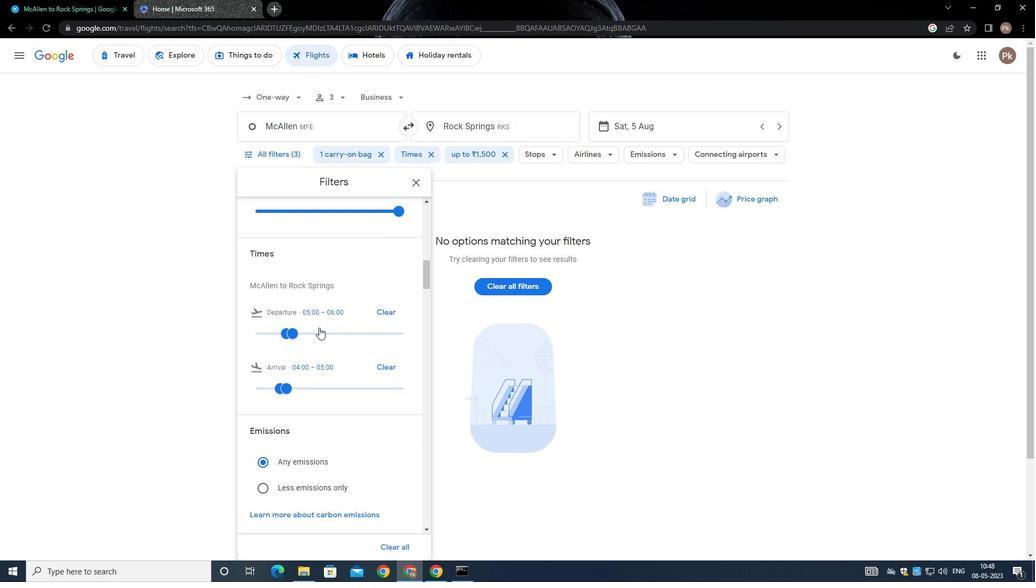 
Action: Mouse moved to (298, 331)
Screenshot: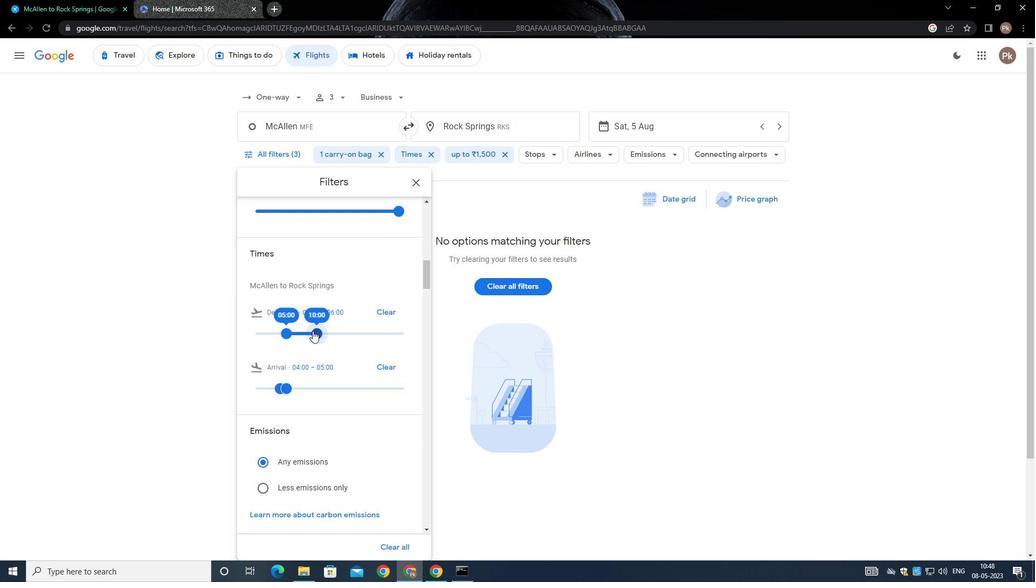 
Action: Mouse pressed left at (298, 331)
Screenshot: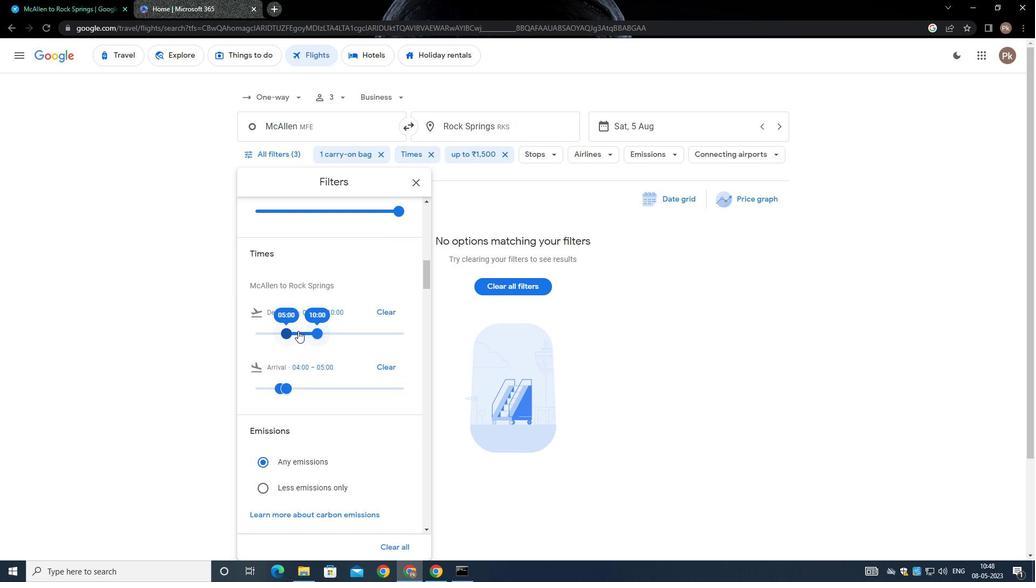 
Action: Mouse moved to (290, 332)
Screenshot: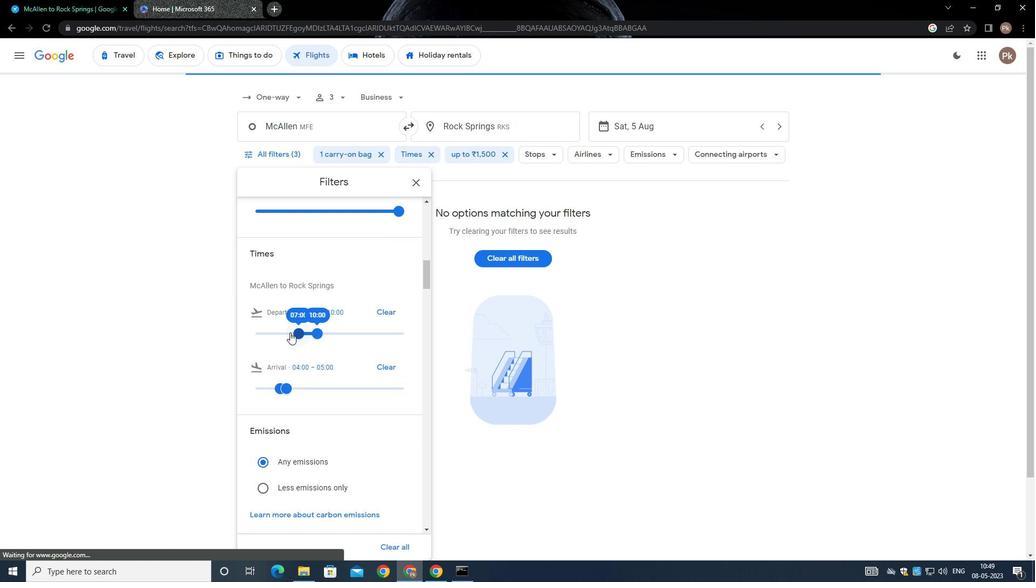 
Action: Mouse pressed left at (290, 332)
Screenshot: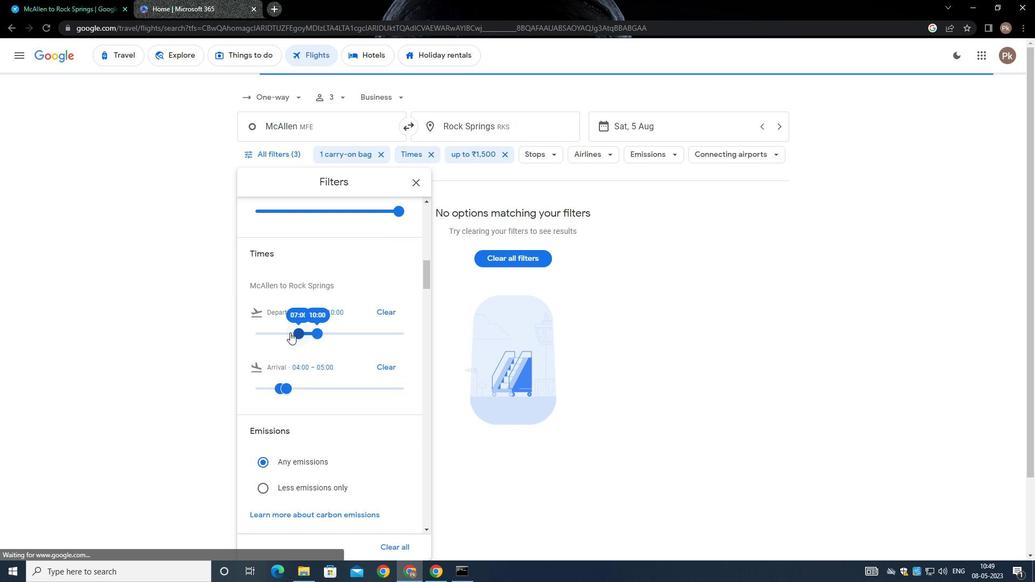 
Action: Mouse moved to (316, 327)
Screenshot: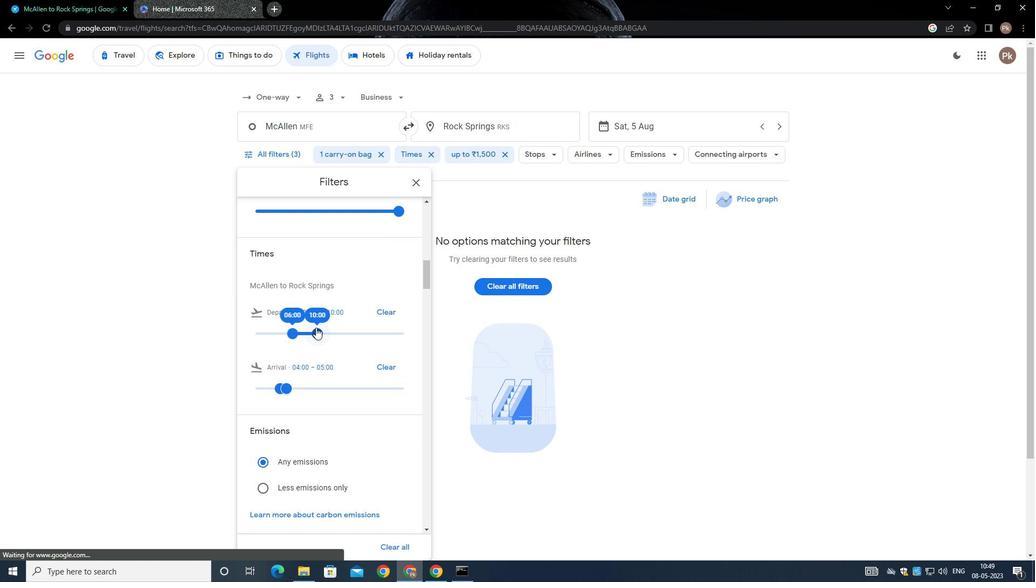 
Action: Mouse pressed left at (316, 327)
Screenshot: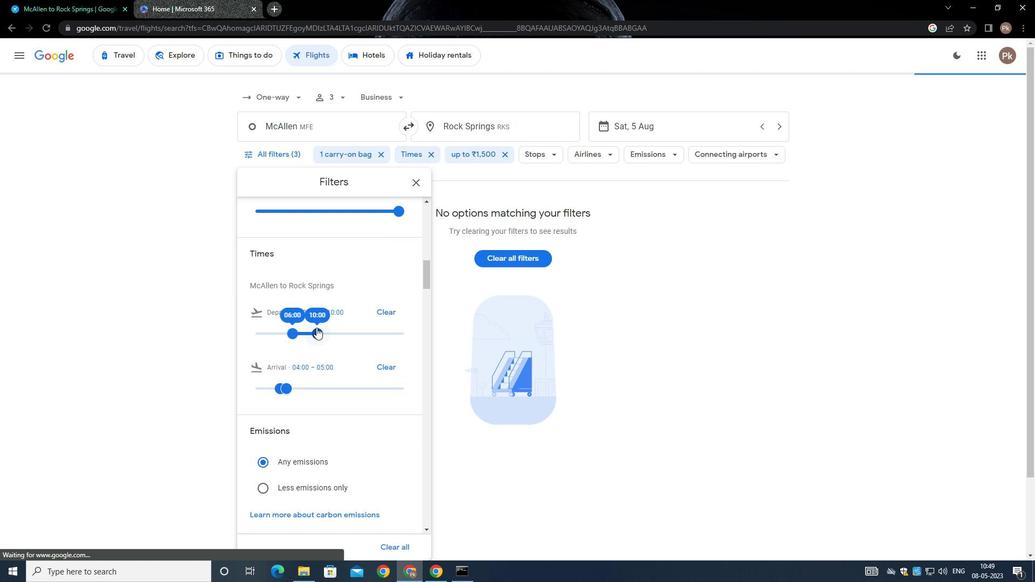 
Action: Mouse moved to (292, 341)
Screenshot: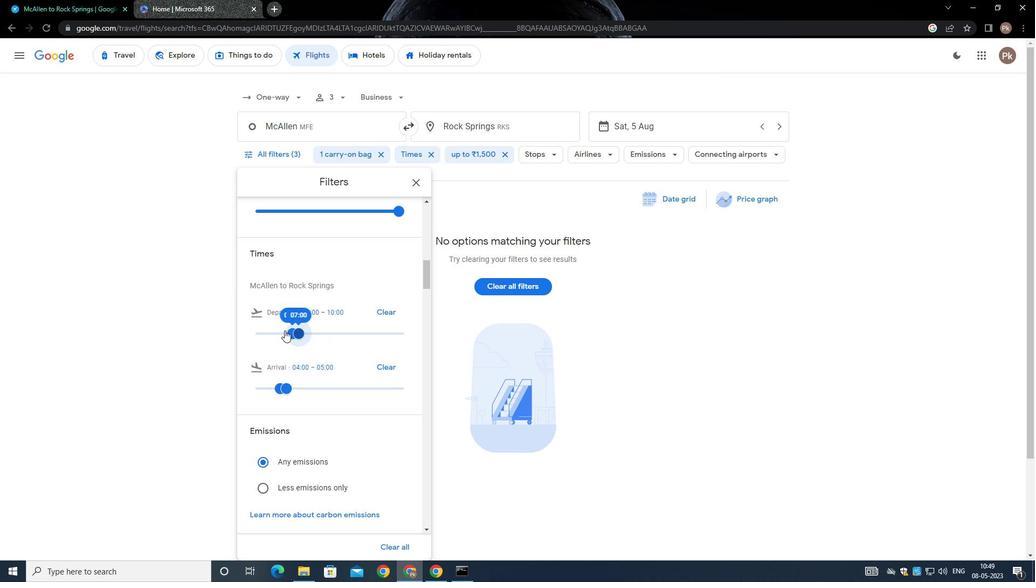 
Action: Mouse scrolled (292, 340) with delta (0, 0)
Screenshot: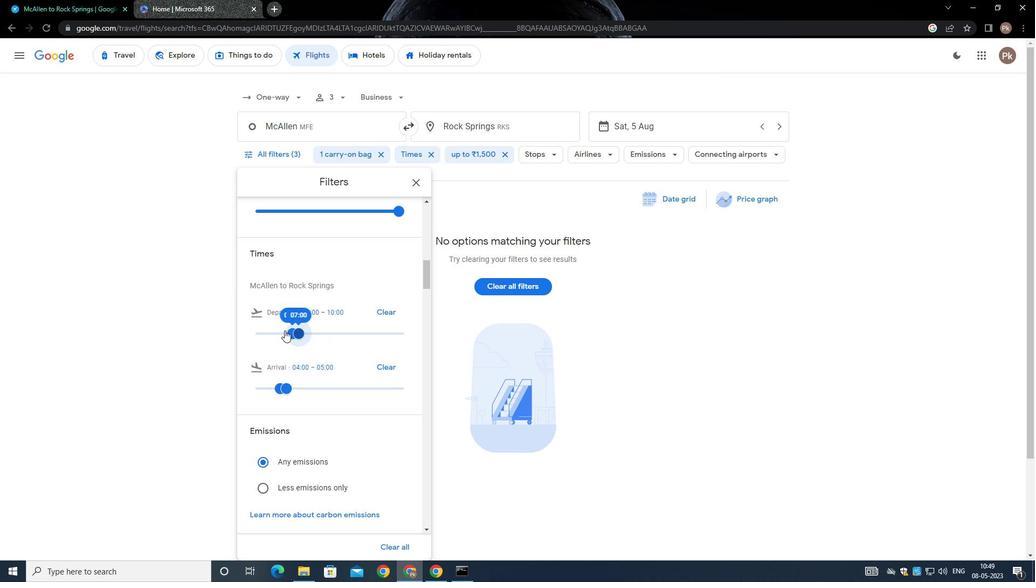 
Action: Mouse moved to (294, 350)
Screenshot: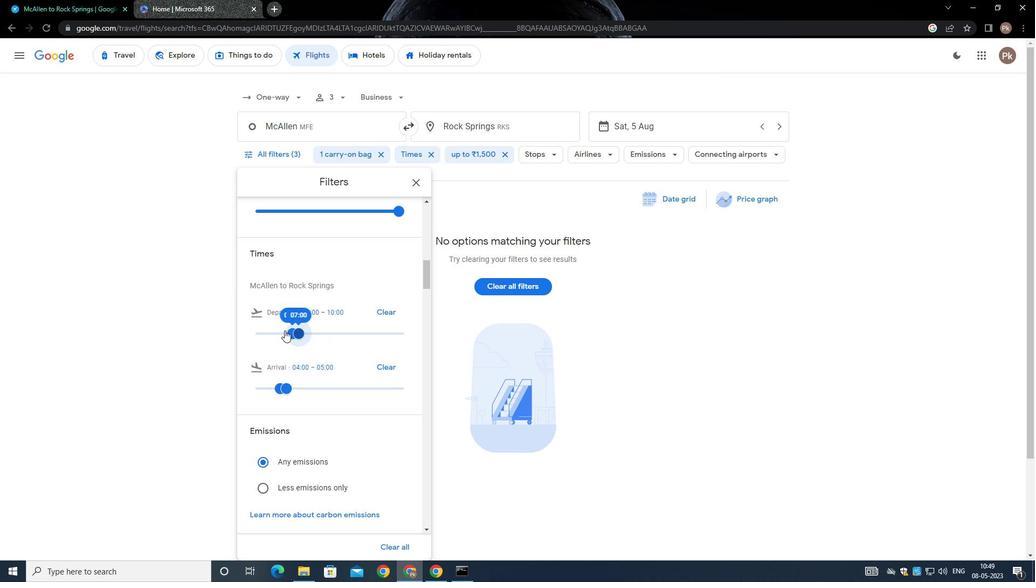
Action: Mouse scrolled (294, 349) with delta (0, -1)
Screenshot: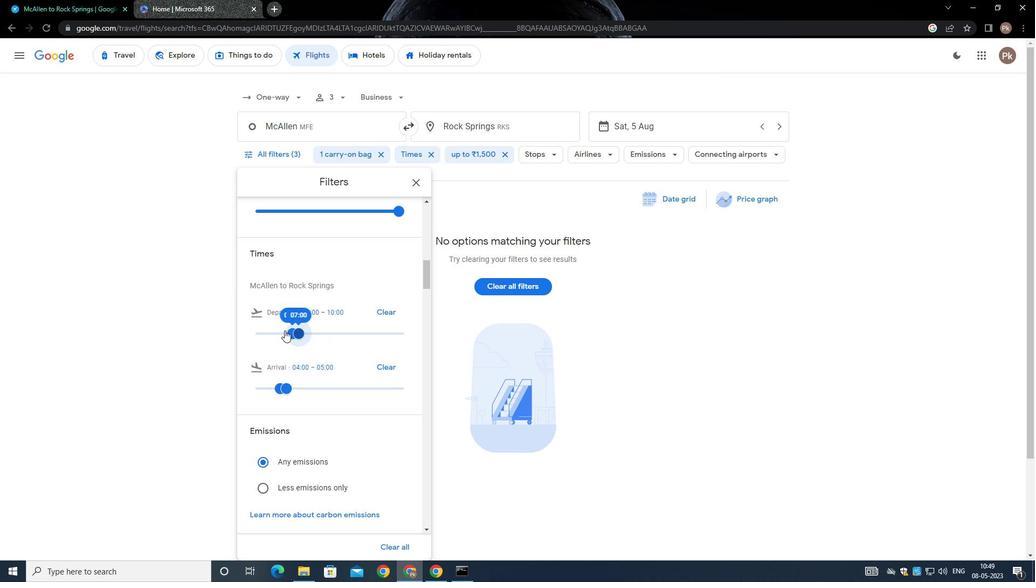 
Action: Mouse moved to (294, 351)
Screenshot: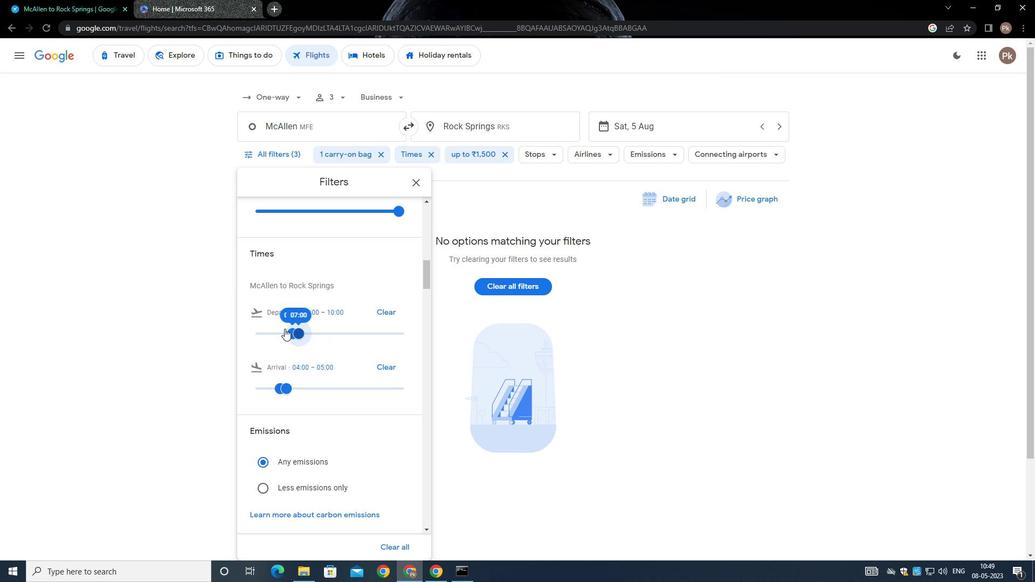
Action: Mouse scrolled (294, 351) with delta (0, 0)
Screenshot: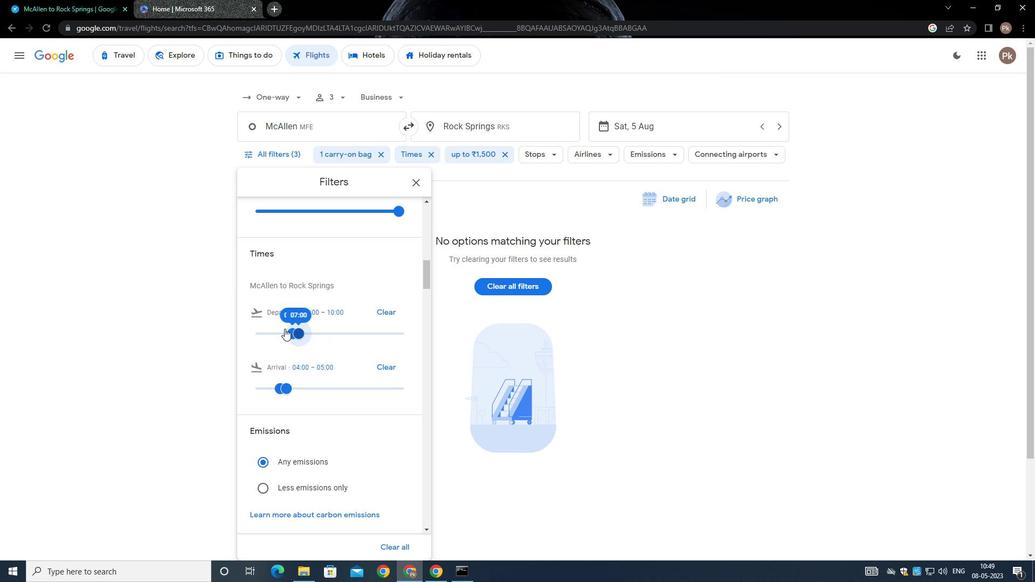 
Action: Mouse scrolled (294, 351) with delta (0, 0)
Screenshot: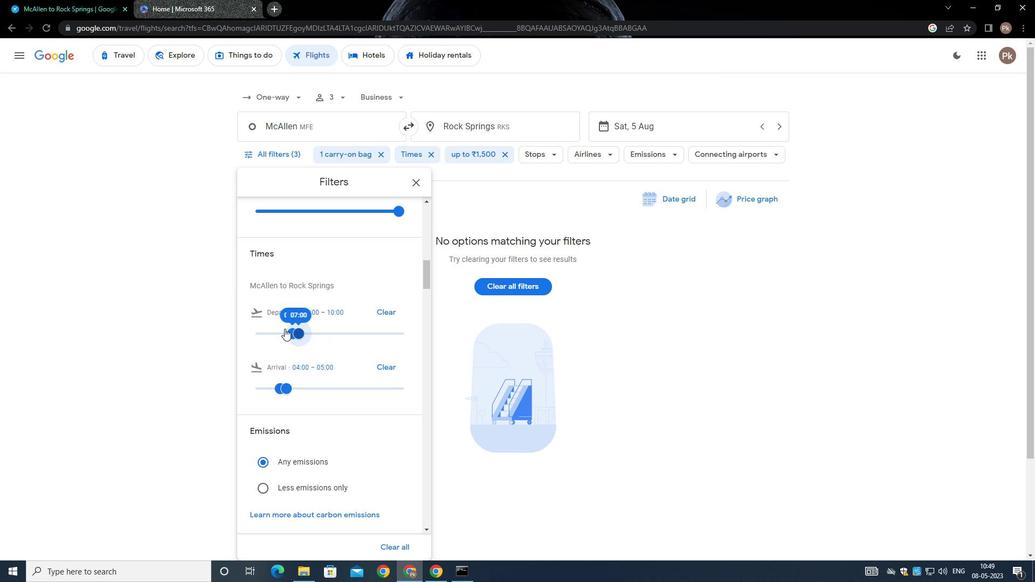 
Action: Mouse moved to (294, 352)
Screenshot: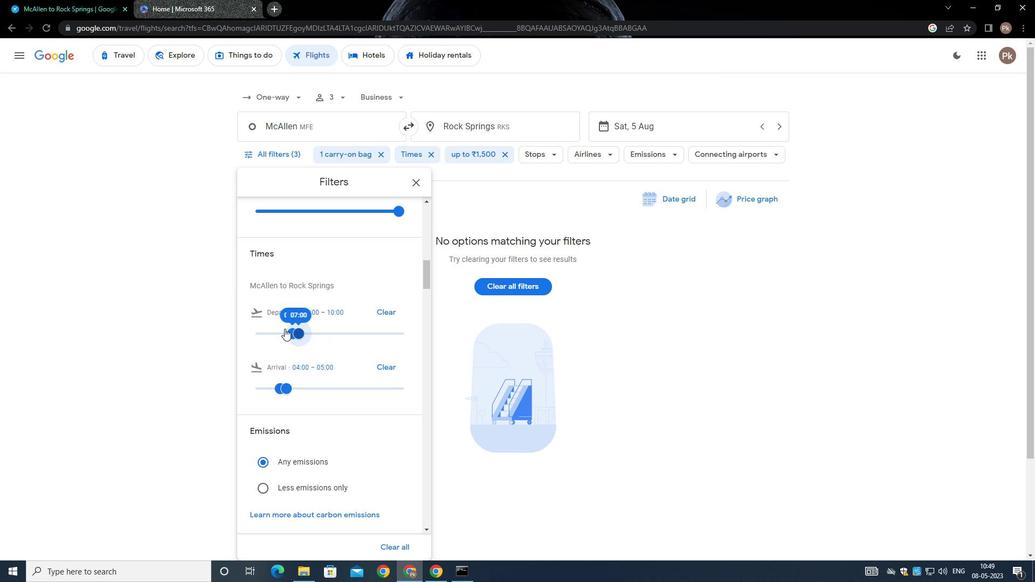 
Action: Mouse scrolled (294, 351) with delta (0, 0)
Screenshot: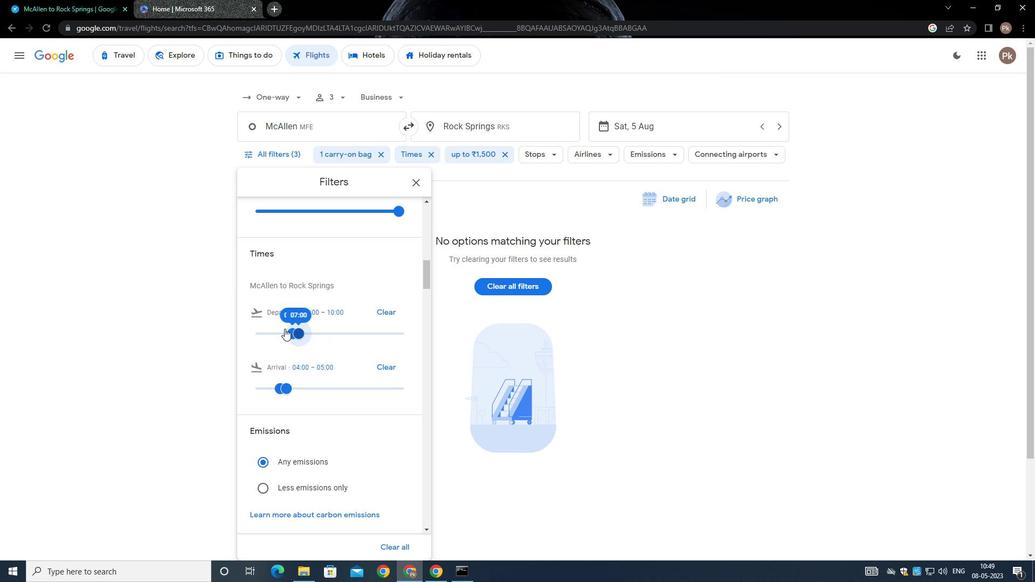 
Action: Mouse moved to (294, 353)
Screenshot: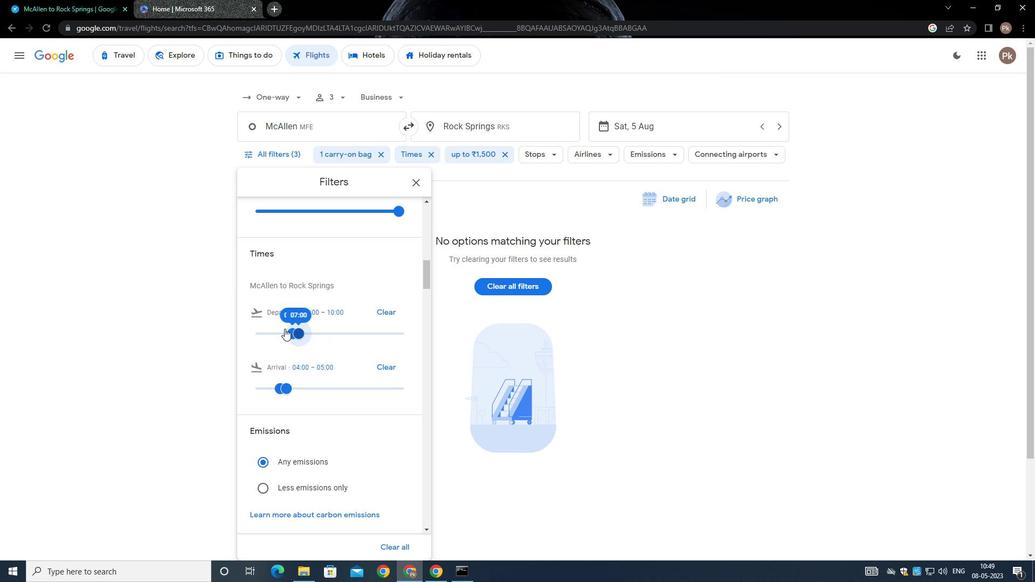 
Action: Mouse scrolled (294, 353) with delta (0, 0)
Screenshot: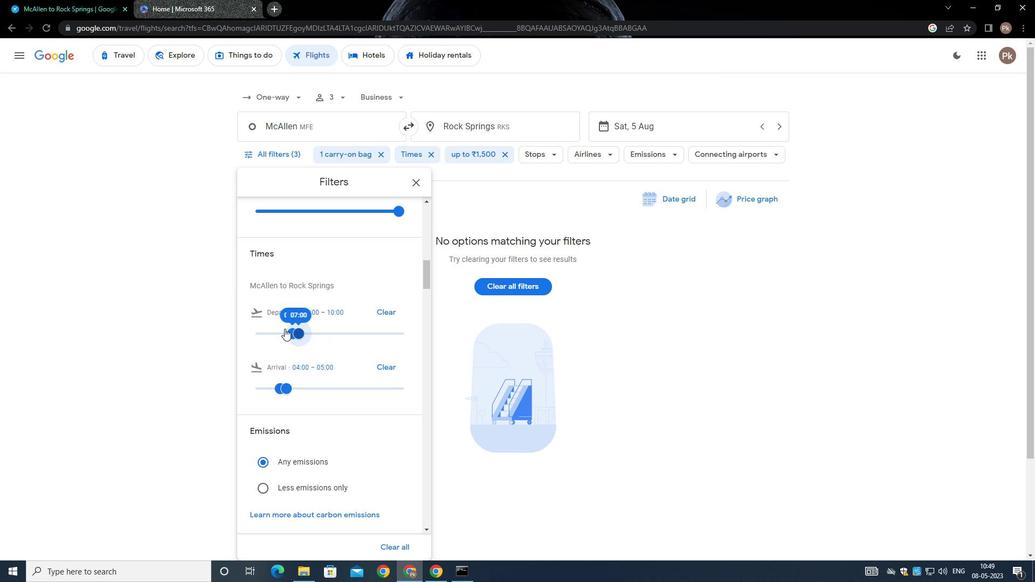 
Action: Mouse moved to (291, 360)
Screenshot: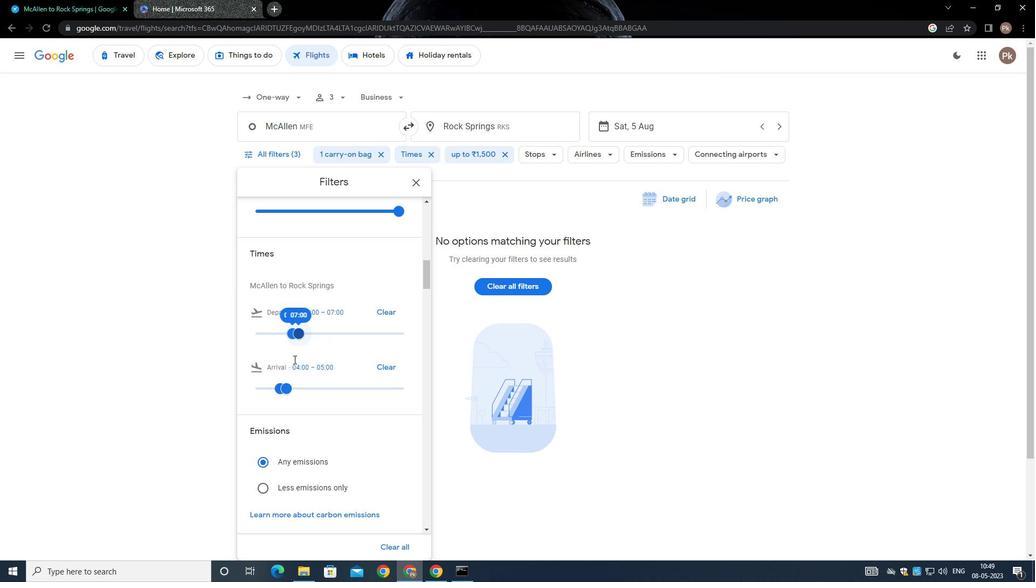 
Action: Mouse scrolled (291, 361) with delta (0, 0)
Screenshot: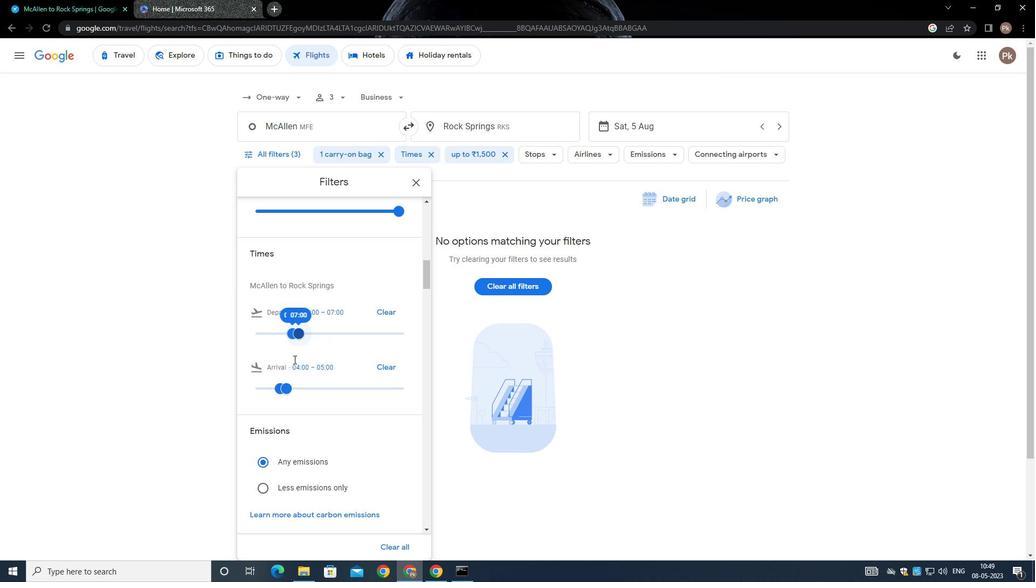 
Action: Mouse moved to (290, 365)
Screenshot: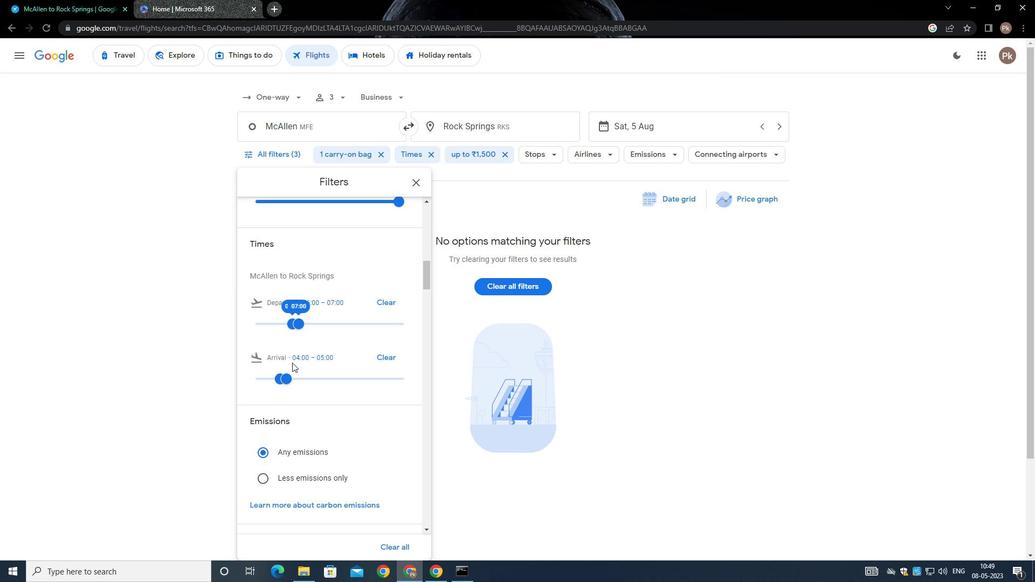 
Action: Mouse scrolled (290, 364) with delta (0, 0)
Screenshot: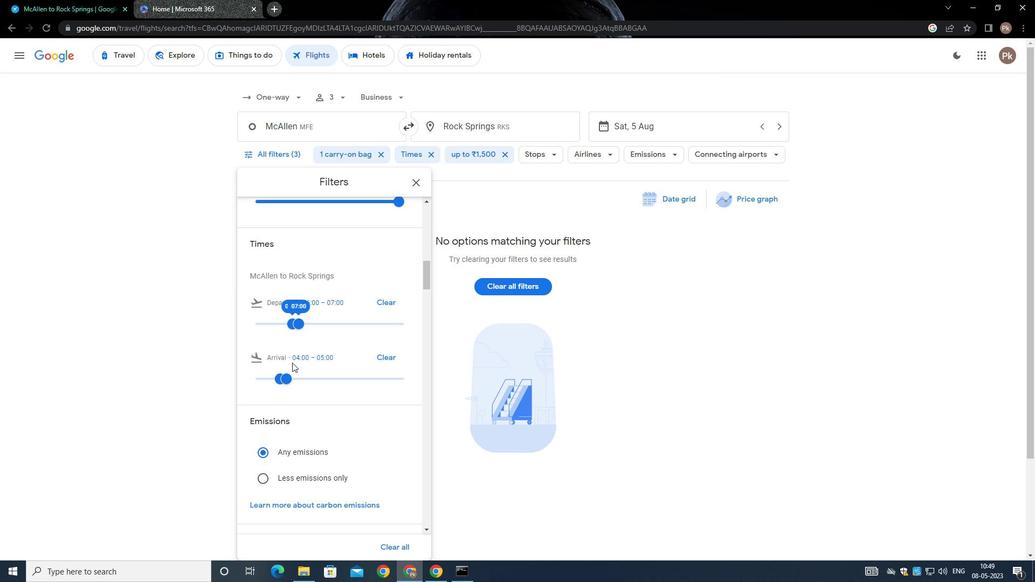 
Action: Mouse moved to (289, 366)
Screenshot: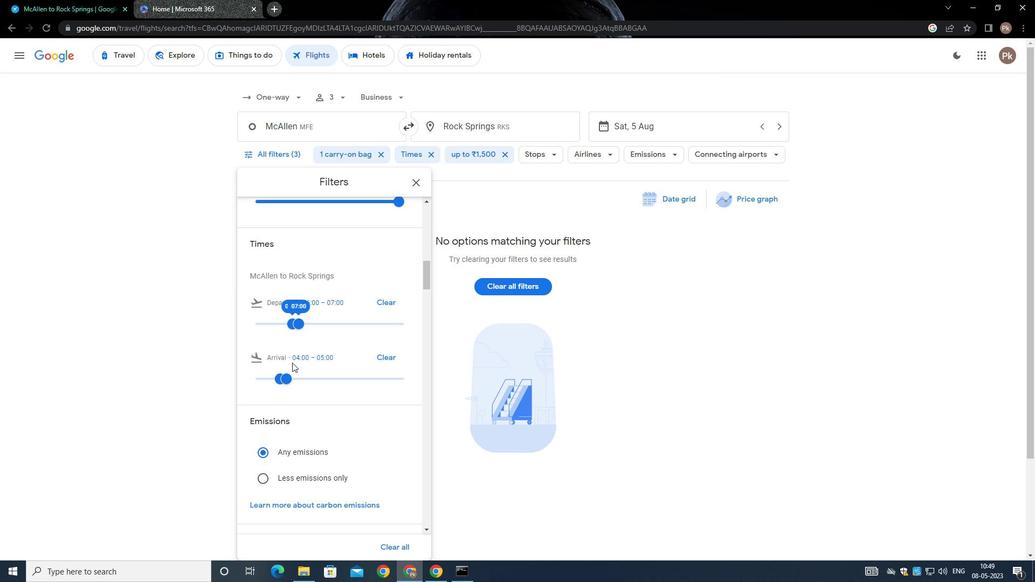 
Action: Mouse scrolled (289, 366) with delta (0, 0)
Screenshot: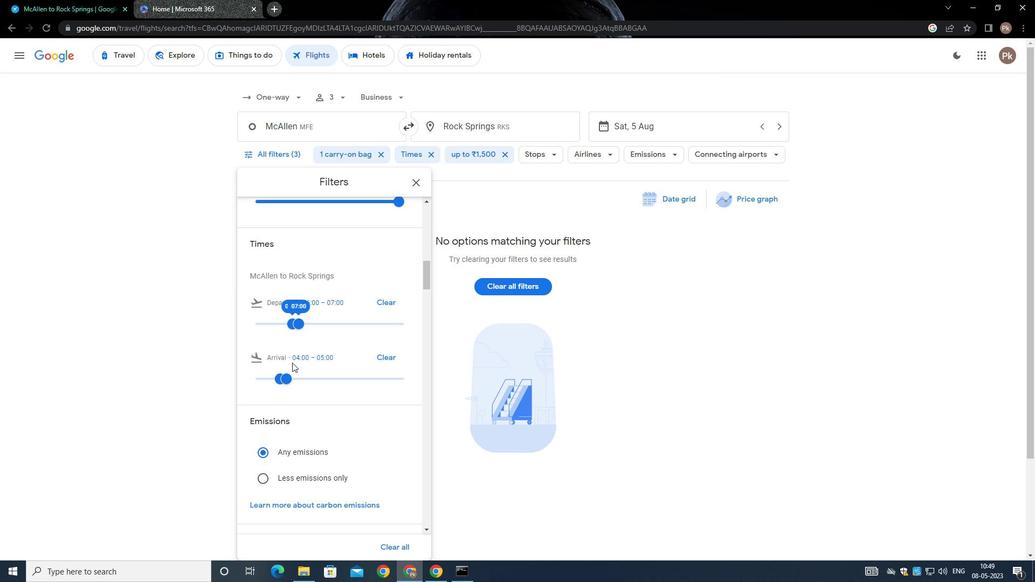 
Action: Mouse moved to (287, 368)
Screenshot: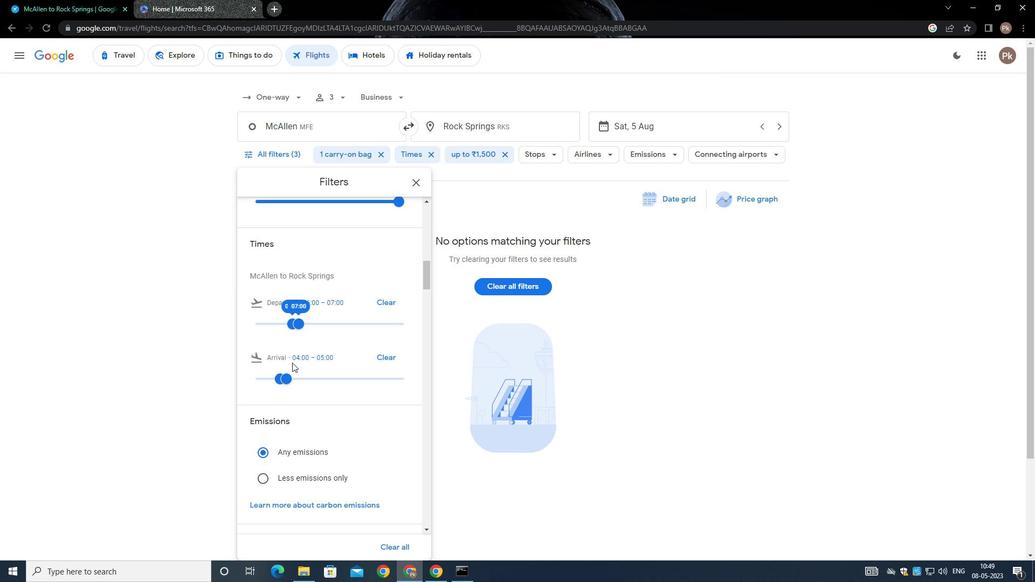 
Action: Mouse scrolled (287, 367) with delta (0, -1)
Screenshot: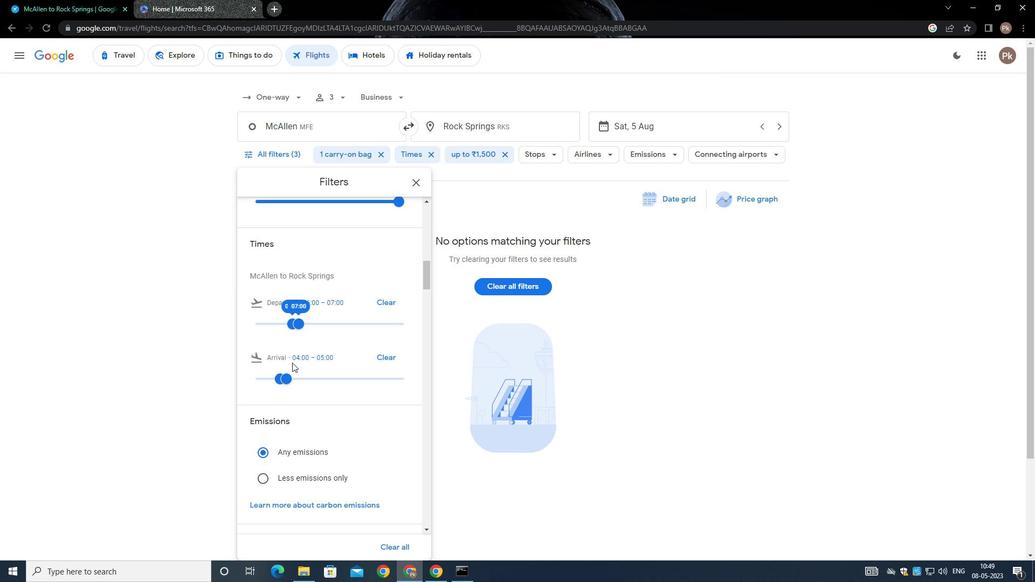 
Action: Mouse moved to (285, 368)
Screenshot: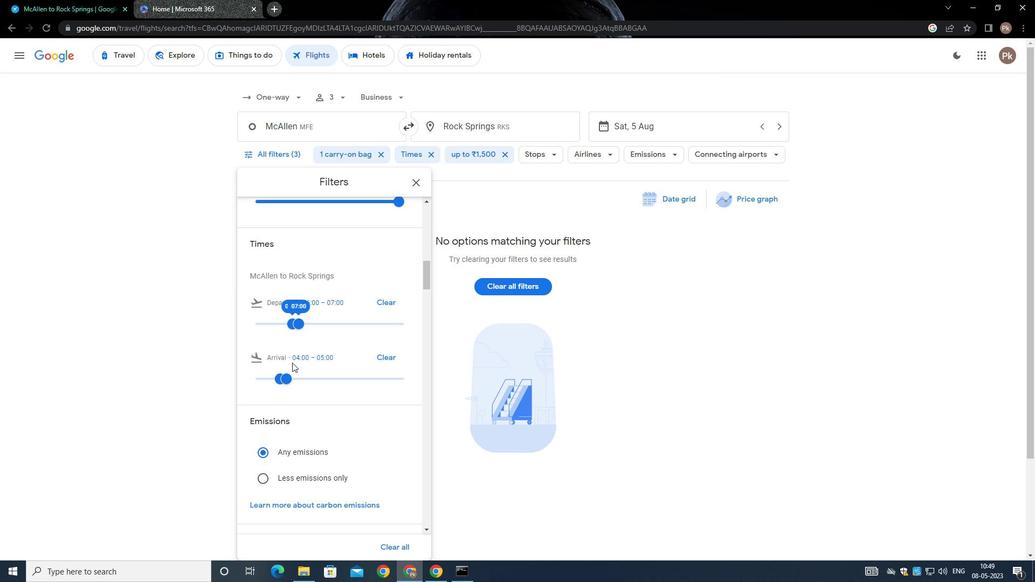 
Action: Mouse scrolled (285, 368) with delta (0, 0)
Screenshot: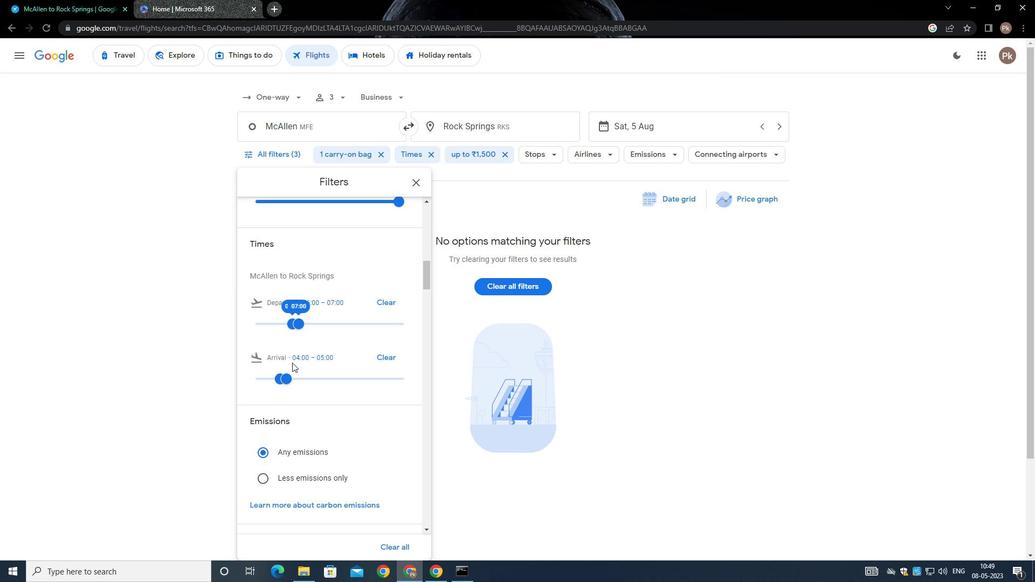 
Action: Mouse moved to (260, 362)
Screenshot: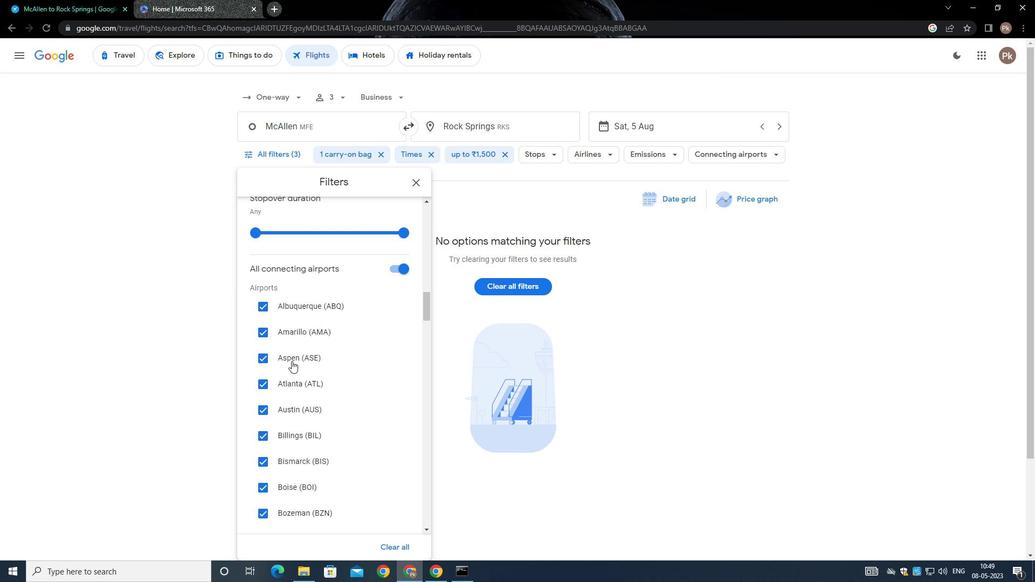 
Action: Mouse scrolled (260, 361) with delta (0, 0)
Screenshot: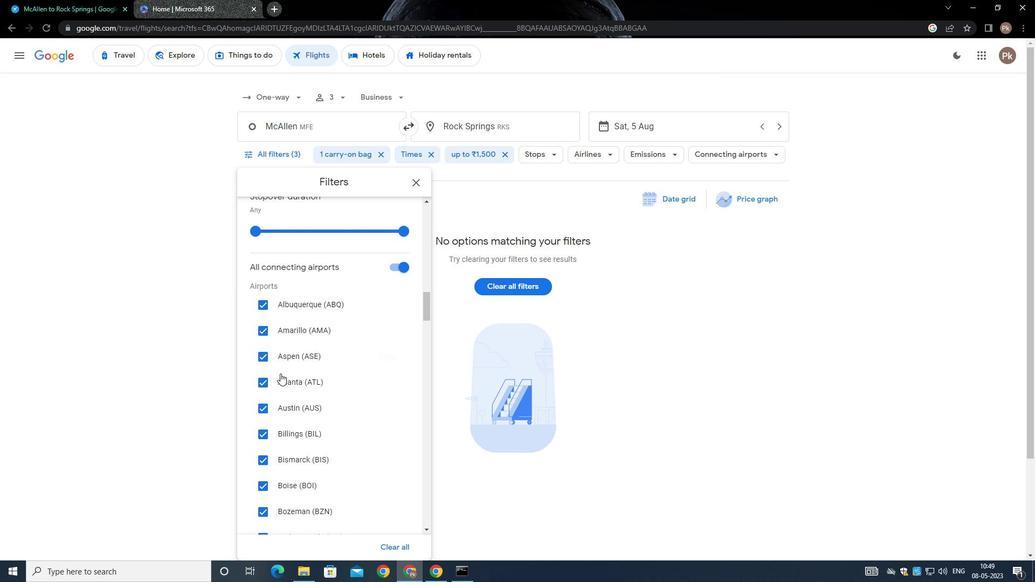 
Action: Mouse moved to (260, 362)
Screenshot: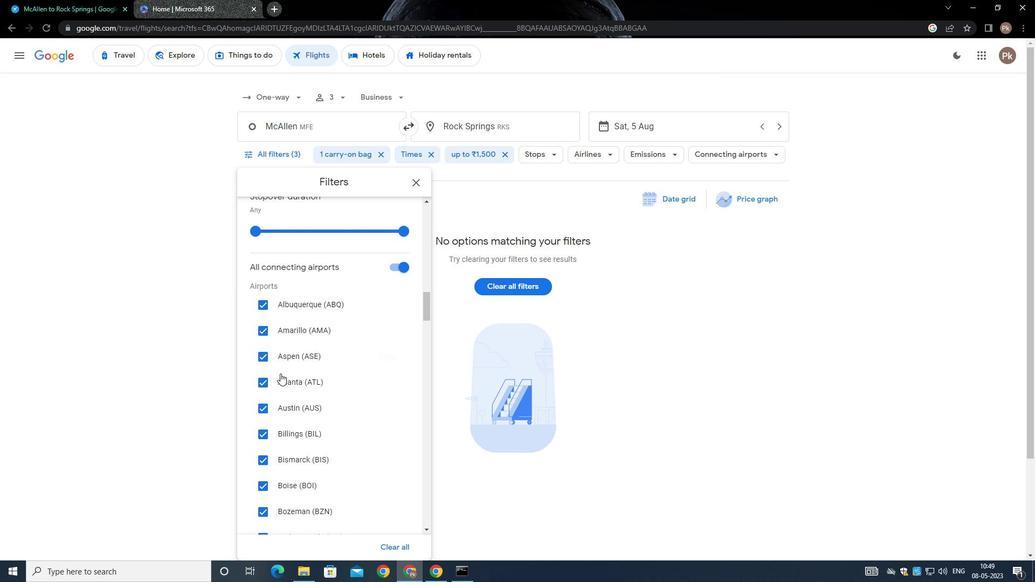 
Action: Mouse scrolled (260, 361) with delta (0, 0)
Screenshot: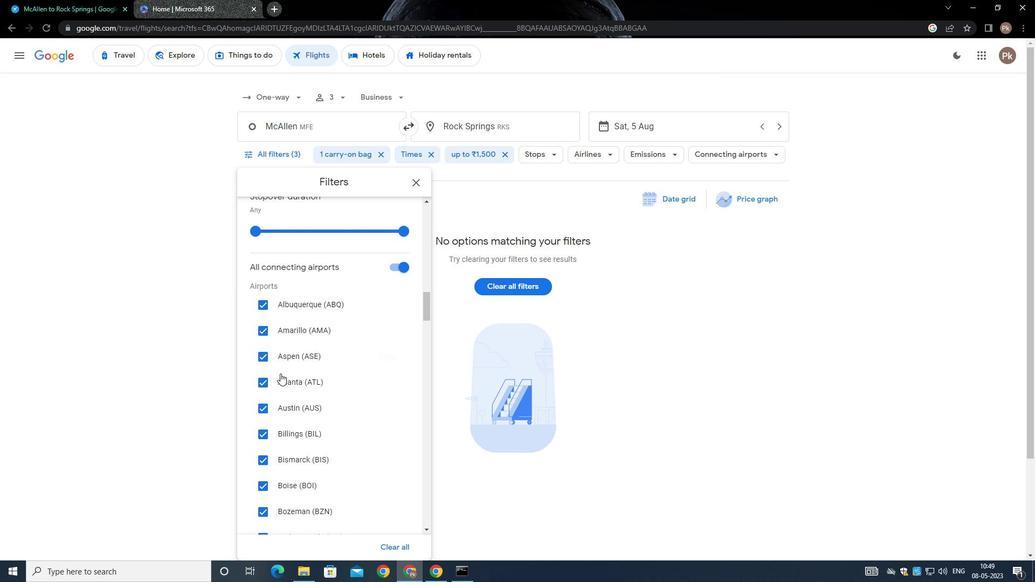 
Action: Mouse scrolled (260, 361) with delta (0, 0)
Screenshot: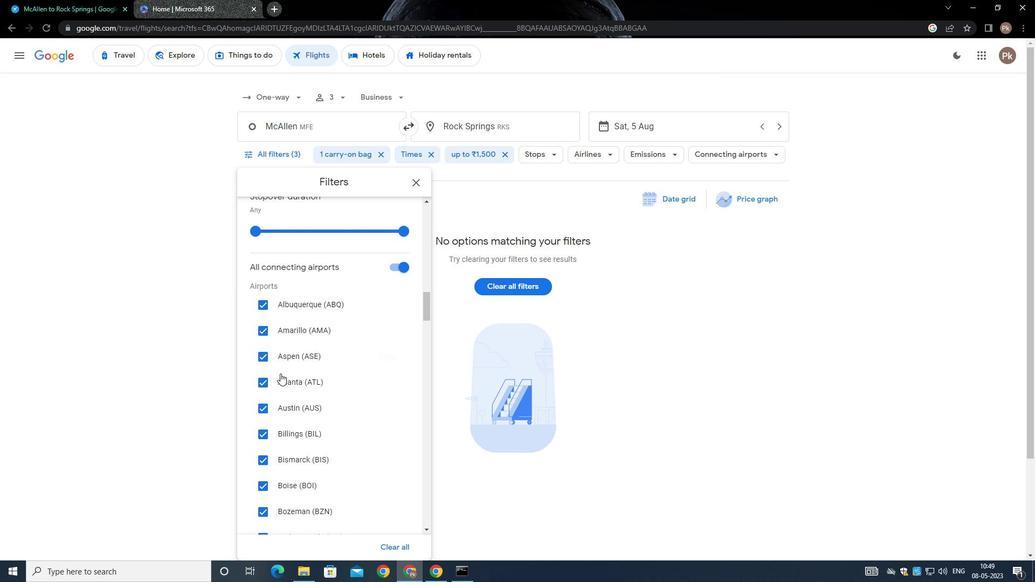 
Action: Mouse moved to (260, 362)
Screenshot: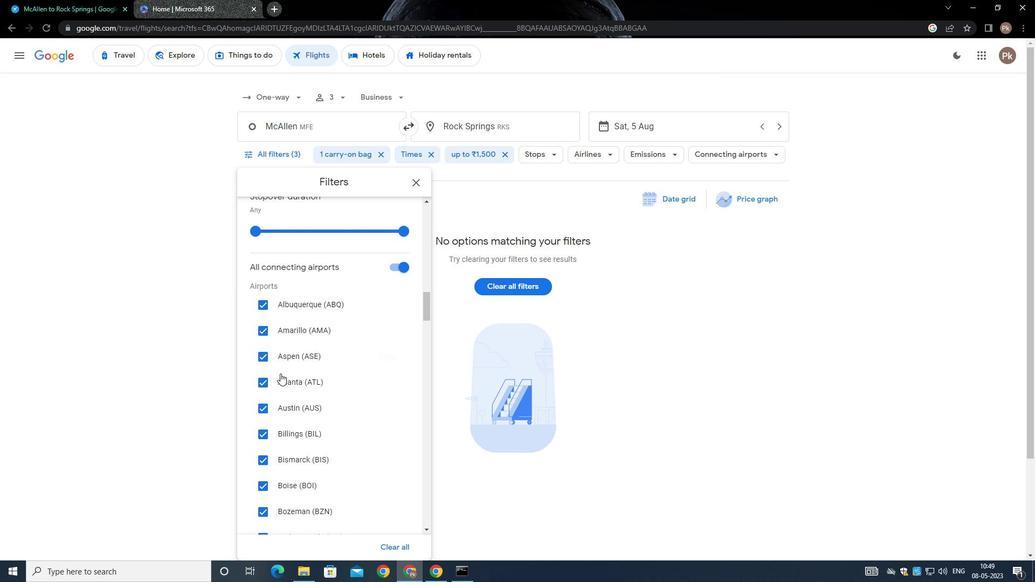 
Action: Mouse scrolled (260, 361) with delta (0, -1)
Screenshot: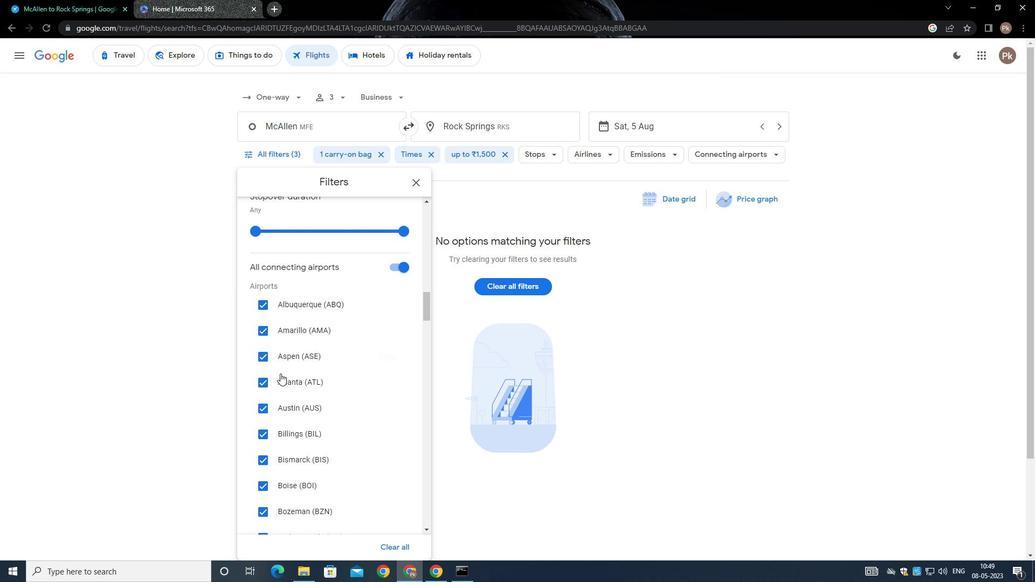 
Action: Mouse scrolled (260, 361) with delta (0, 0)
Screenshot: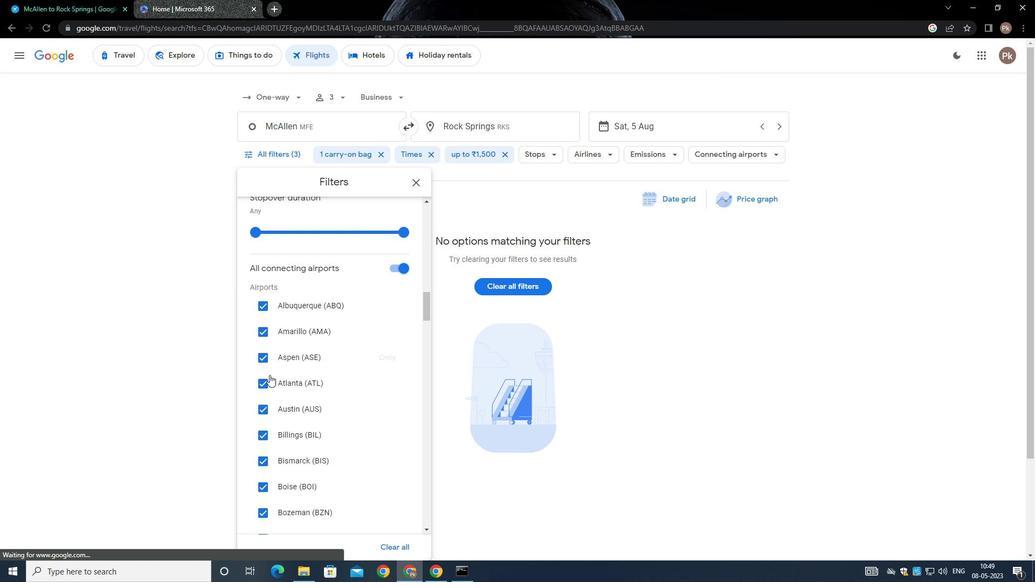 
Action: Mouse moved to (249, 377)
Screenshot: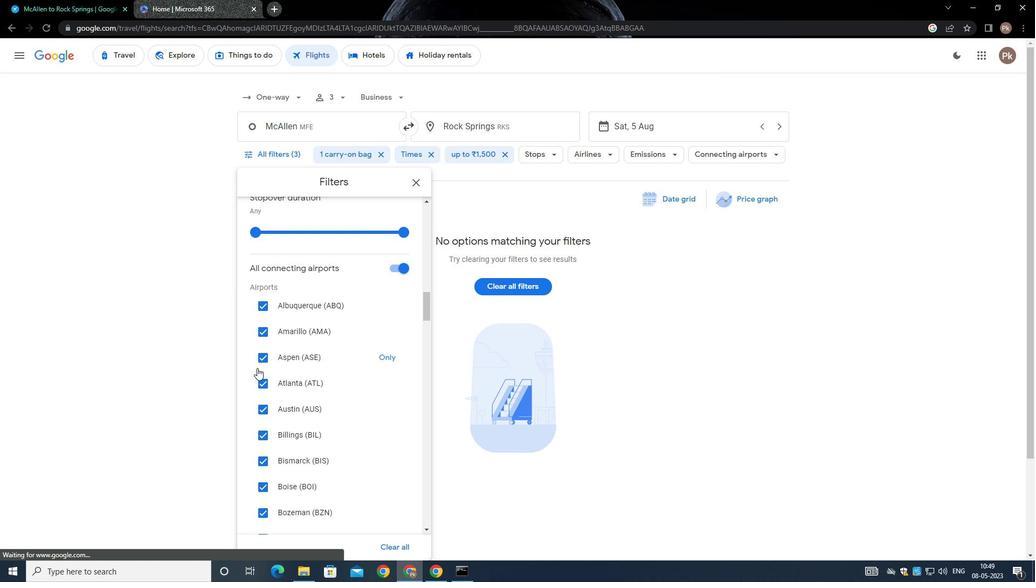 
Action: Mouse scrolled (249, 377) with delta (0, 0)
Screenshot: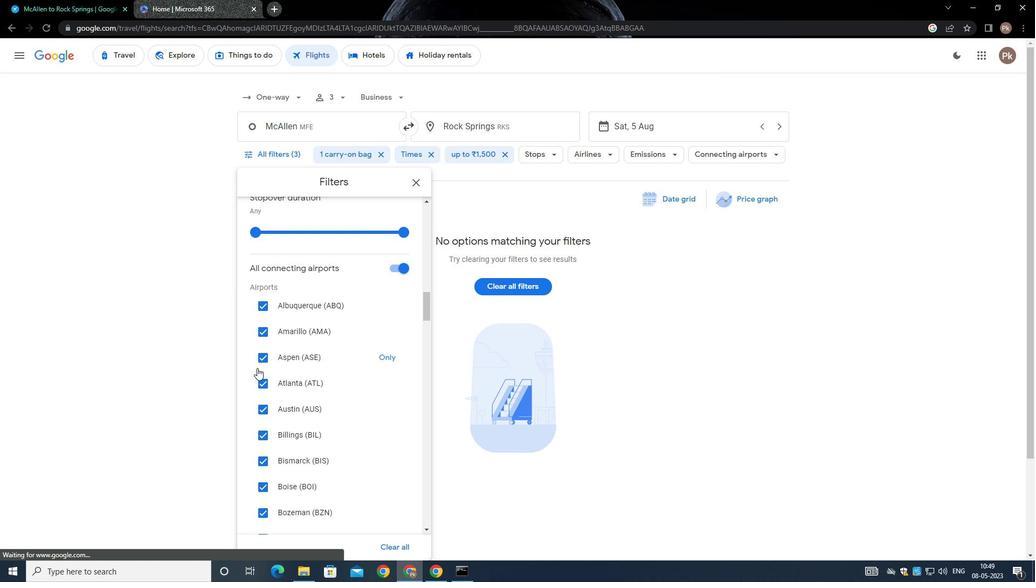 
Action: Mouse moved to (249, 386)
Screenshot: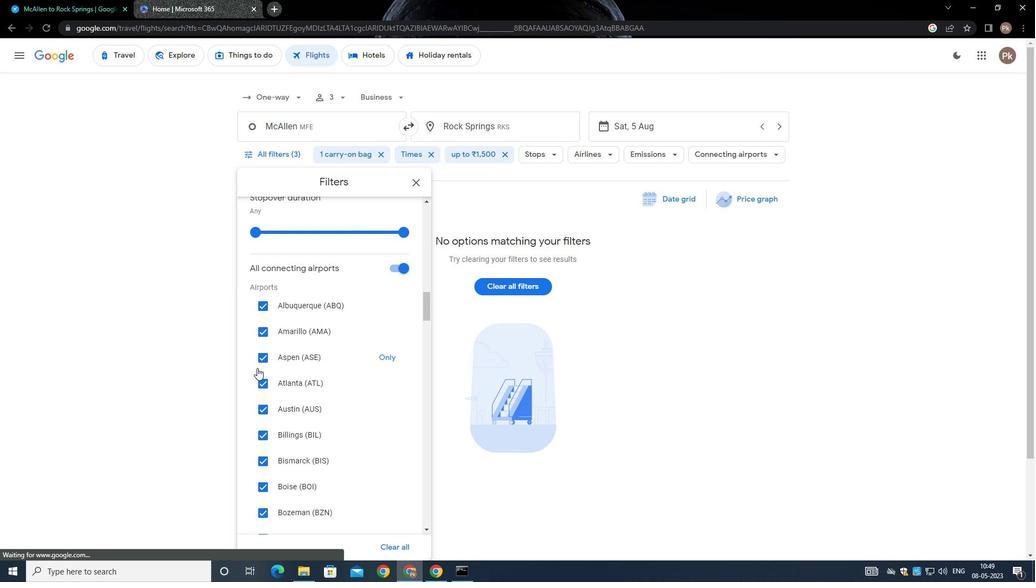 
Action: Mouse scrolled (249, 385) with delta (0, 0)
Screenshot: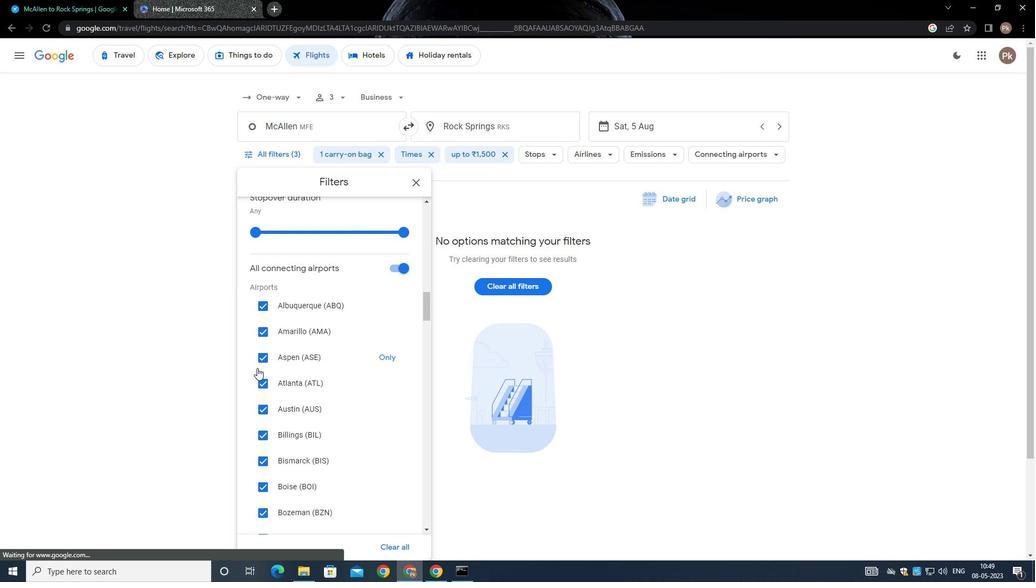 
Action: Mouse moved to (247, 390)
Screenshot: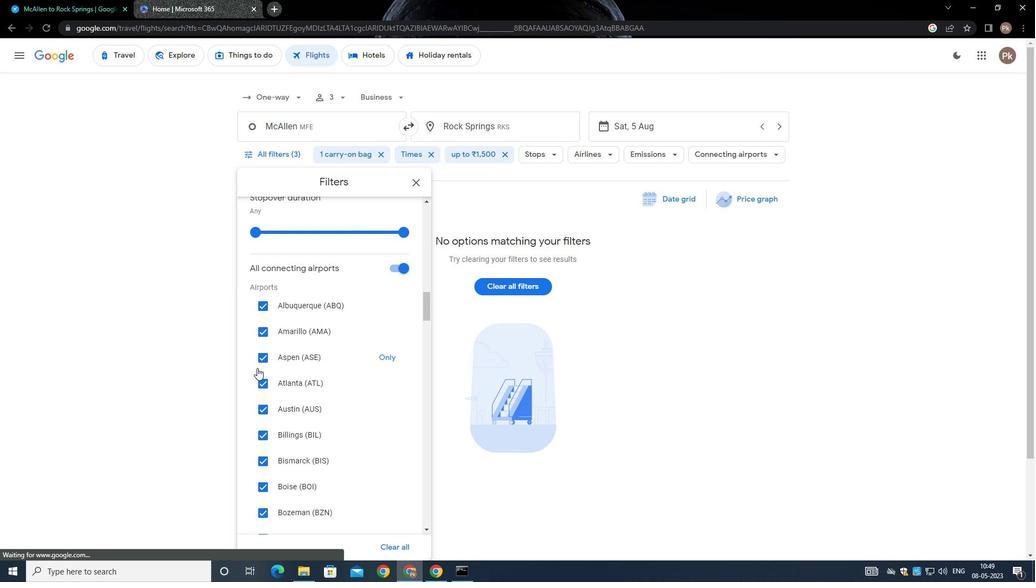 
Action: Mouse scrolled (247, 389) with delta (0, 0)
Screenshot: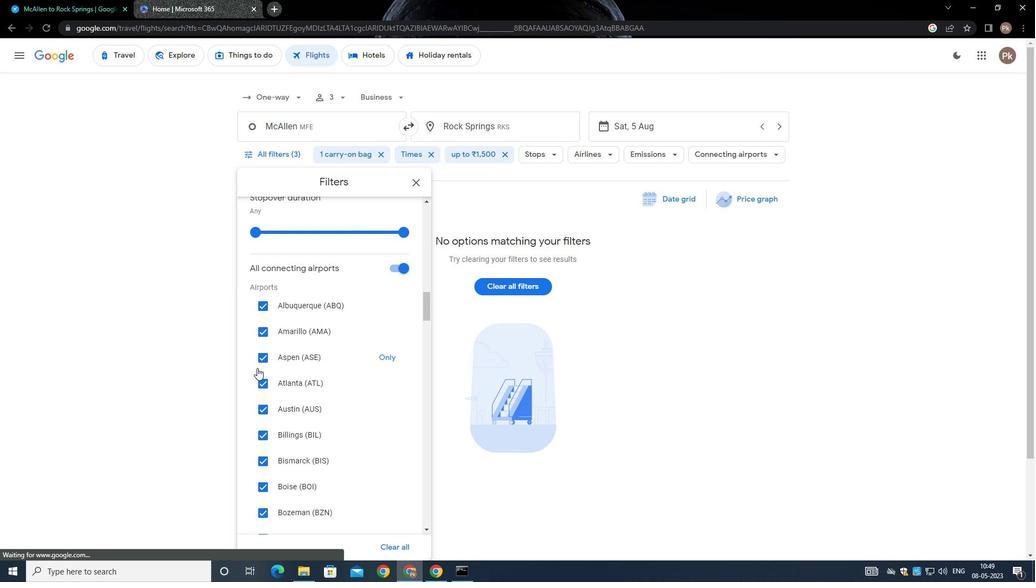 
Action: Mouse scrolled (247, 389) with delta (0, 0)
Screenshot: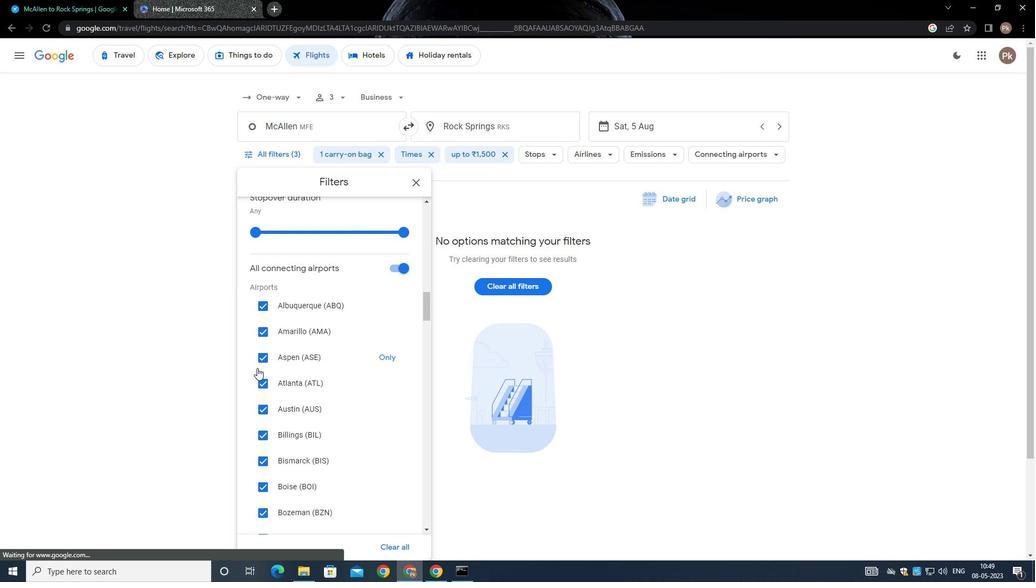 
Action: Mouse scrolled (247, 388) with delta (0, -1)
Screenshot: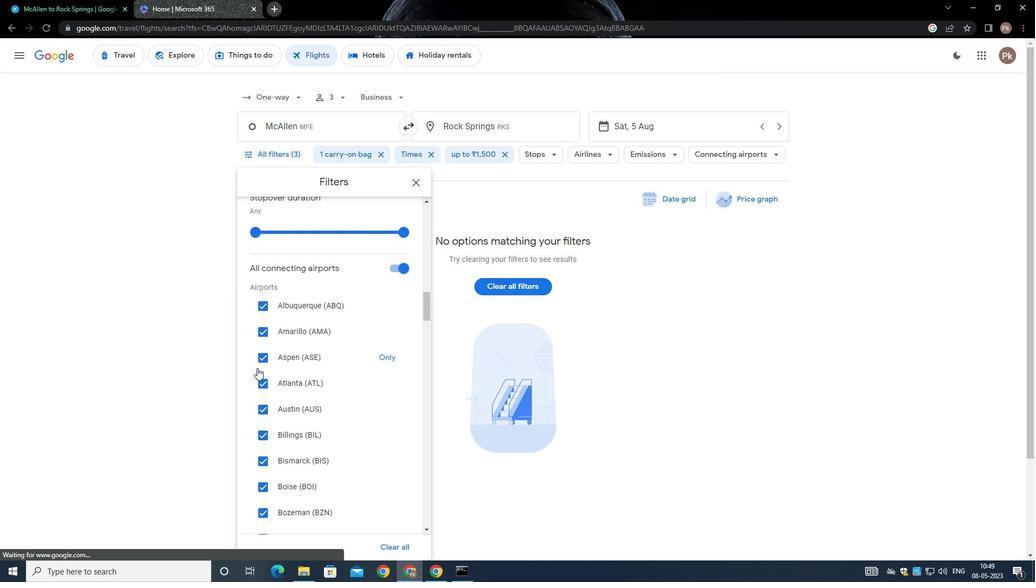 
Action: Mouse scrolled (247, 389) with delta (0, 0)
Screenshot: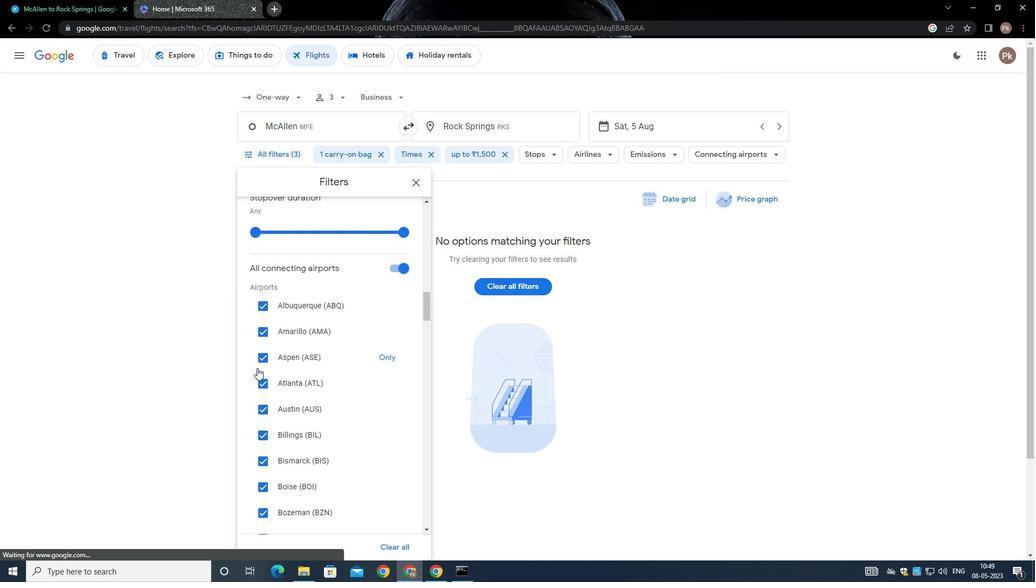 
Action: Mouse scrolled (247, 389) with delta (0, 0)
Screenshot: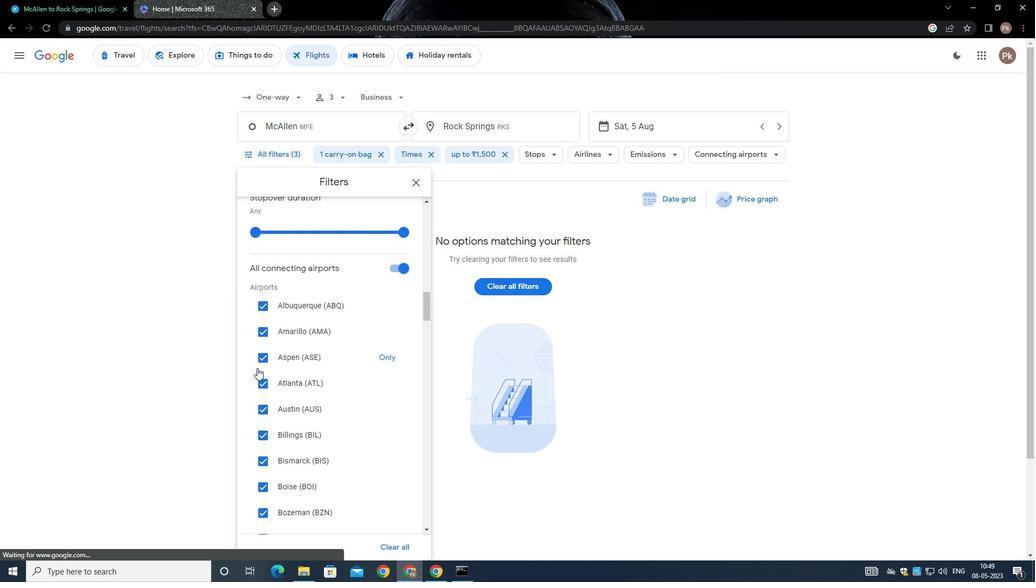
Action: Mouse moved to (248, 374)
Screenshot: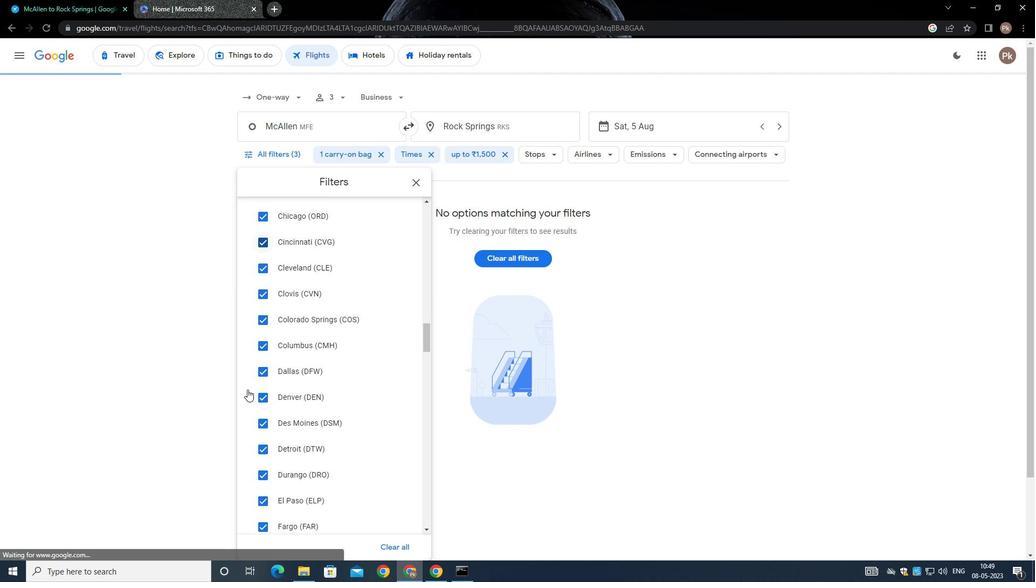 
Action: Mouse scrolled (248, 375) with delta (0, 0)
Screenshot: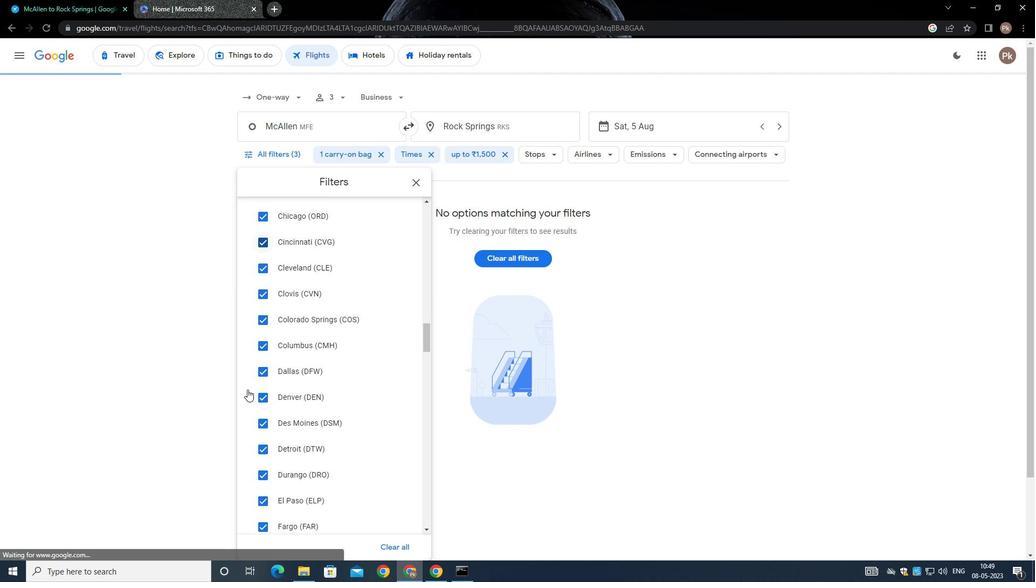 
Action: Mouse scrolled (248, 374) with delta (0, 0)
Screenshot: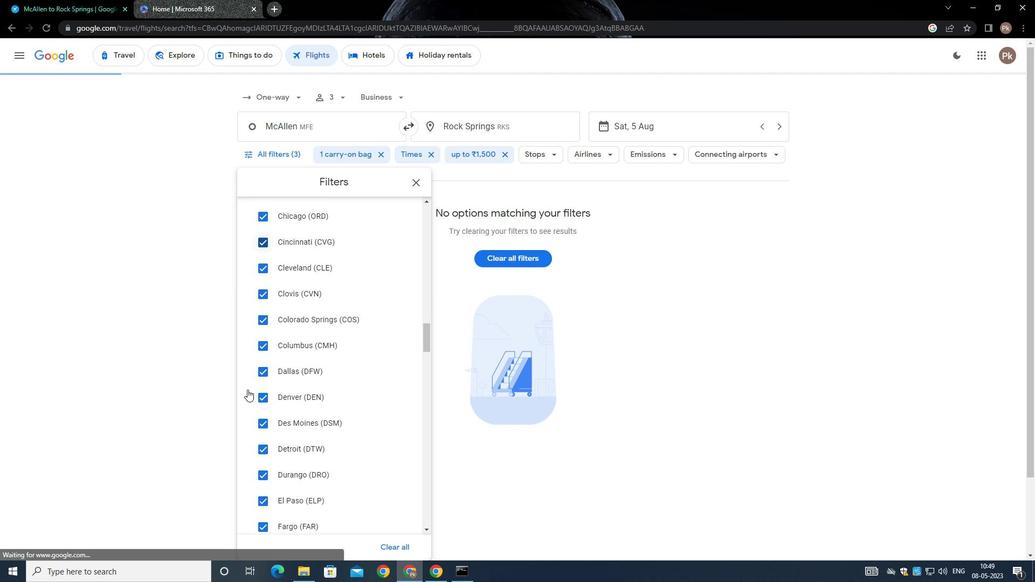 
Action: Mouse moved to (248, 381)
Screenshot: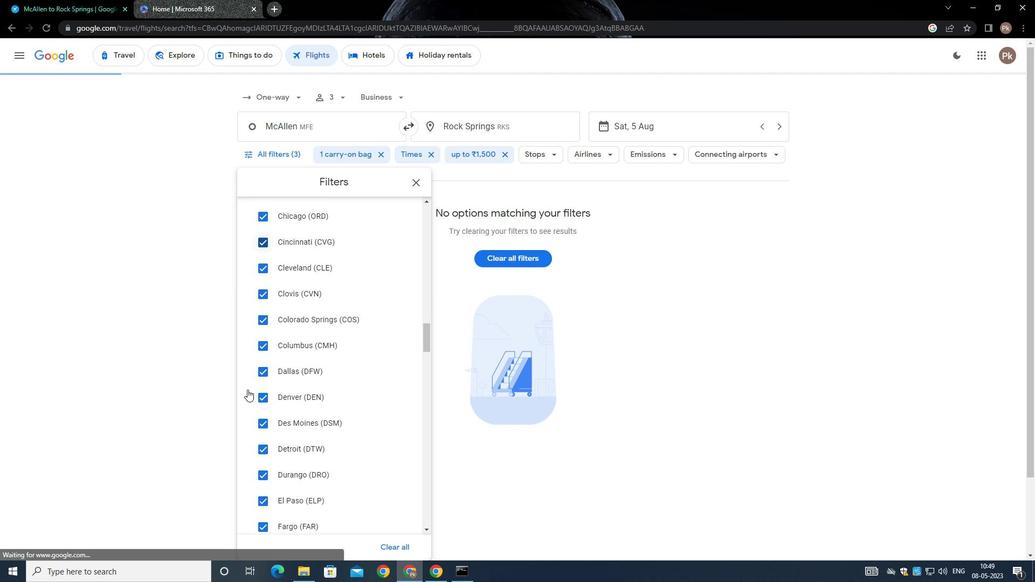 
Action: Mouse scrolled (248, 380) with delta (0, -1)
Screenshot: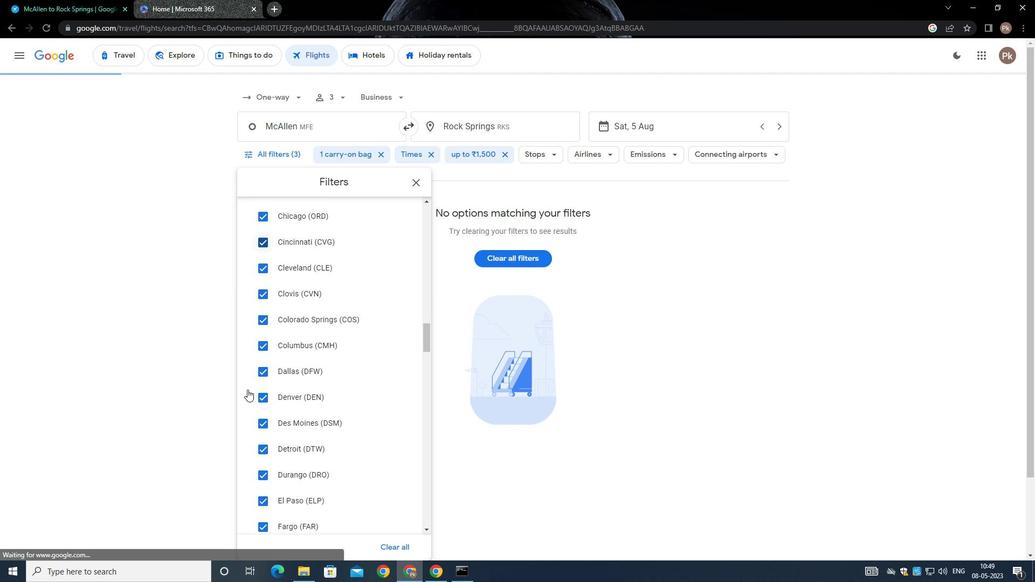 
Action: Mouse moved to (248, 392)
Screenshot: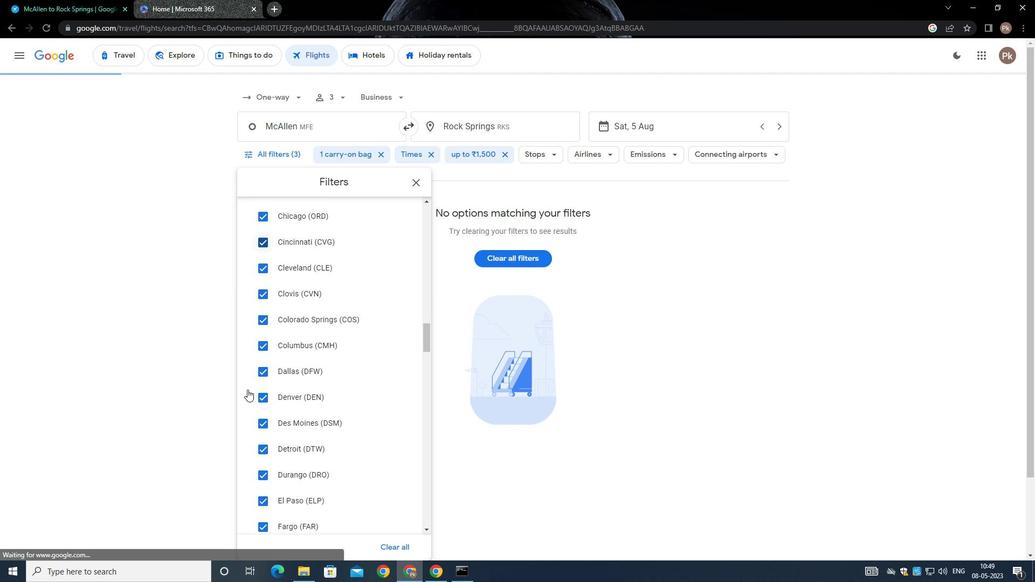 
Action: Mouse scrolled (248, 392) with delta (0, 0)
Screenshot: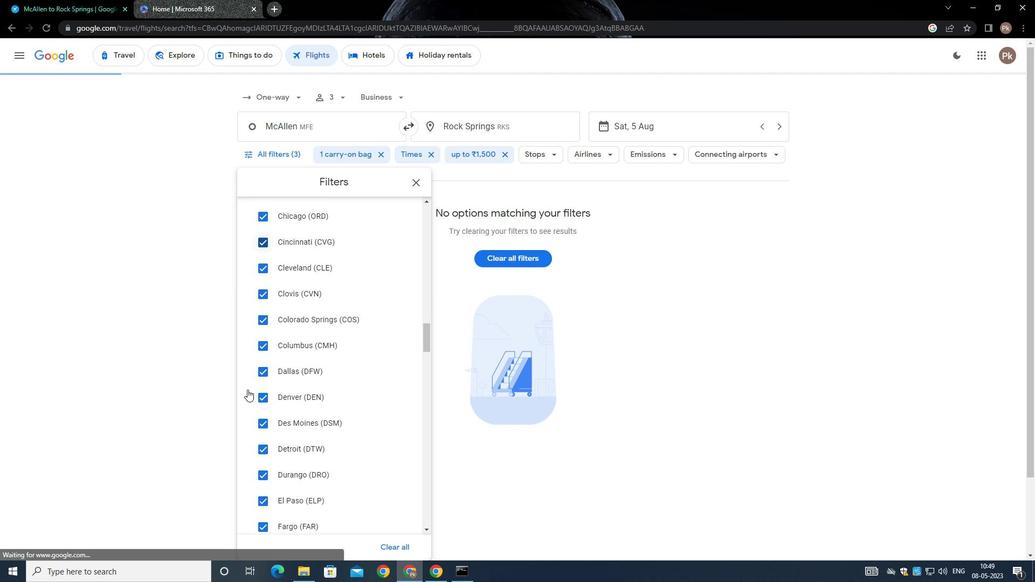
Action: Mouse moved to (248, 398)
Screenshot: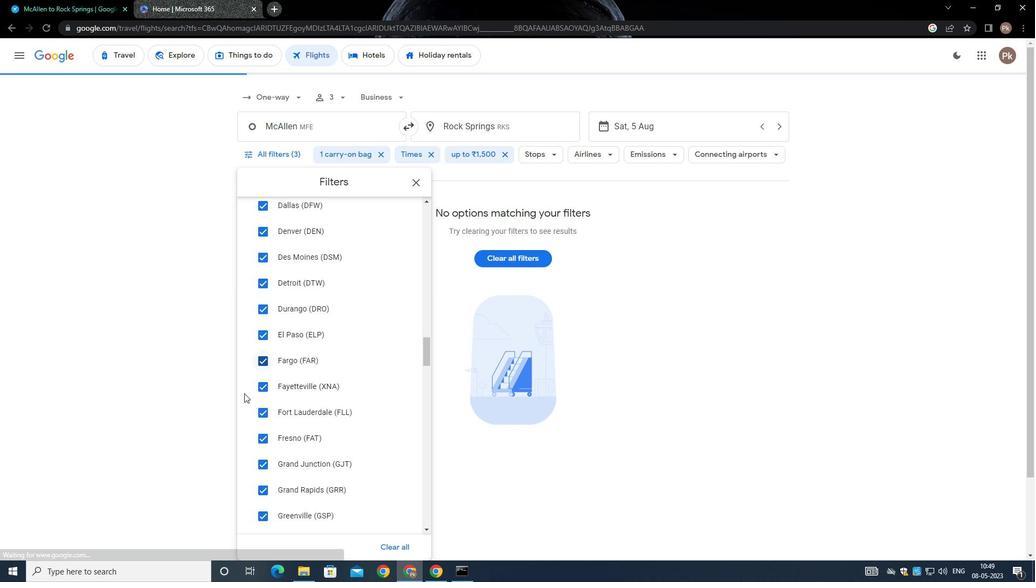 
Action: Mouse scrolled (248, 397) with delta (0, -1)
Screenshot: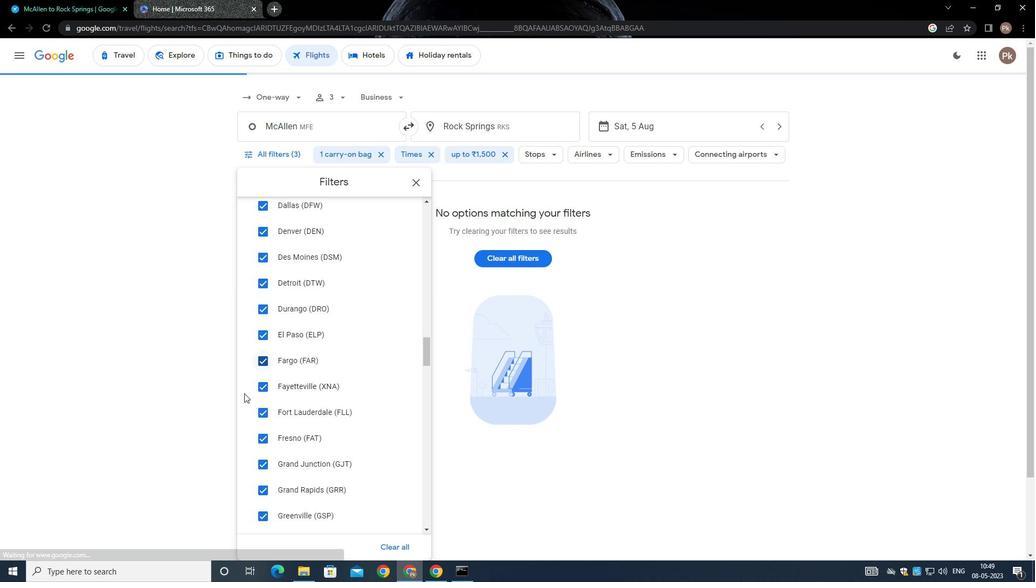 
Action: Mouse moved to (248, 399)
Screenshot: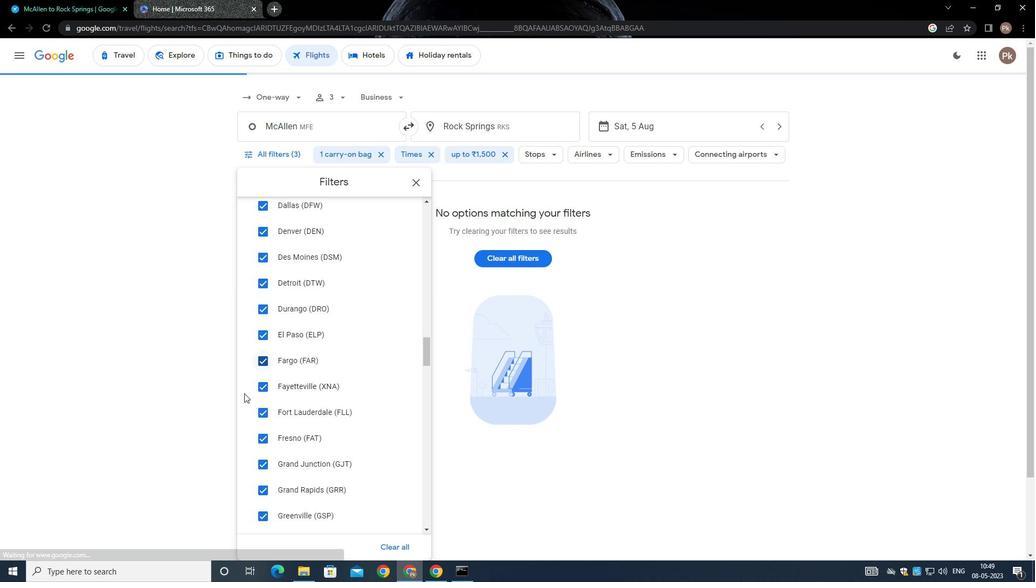 
Action: Mouse scrolled (248, 398) with delta (0, -1)
Screenshot: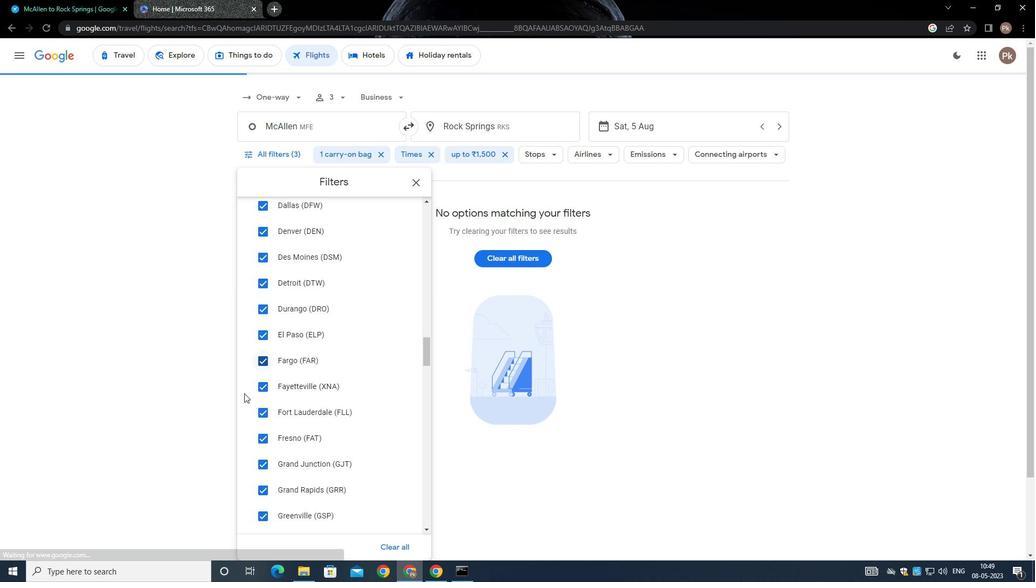 
Action: Mouse moved to (248, 400)
Screenshot: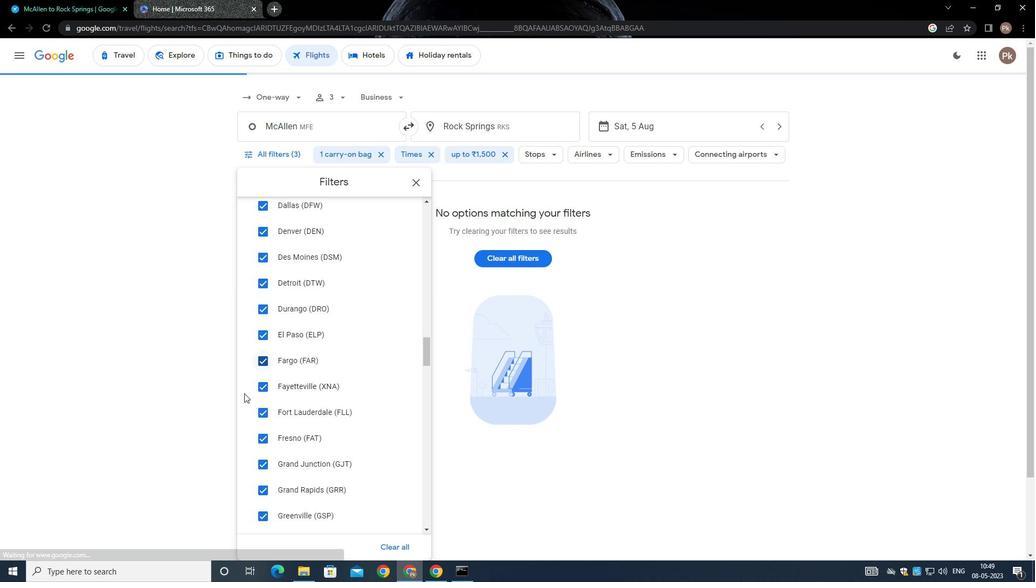 
Action: Mouse scrolled (248, 400) with delta (0, 0)
Screenshot: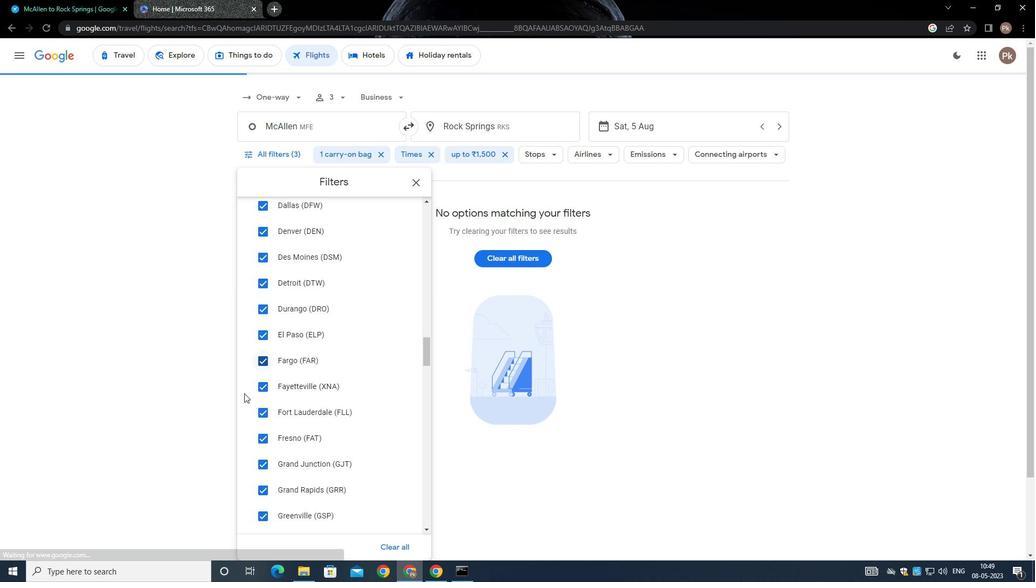 
Action: Mouse moved to (246, 400)
Screenshot: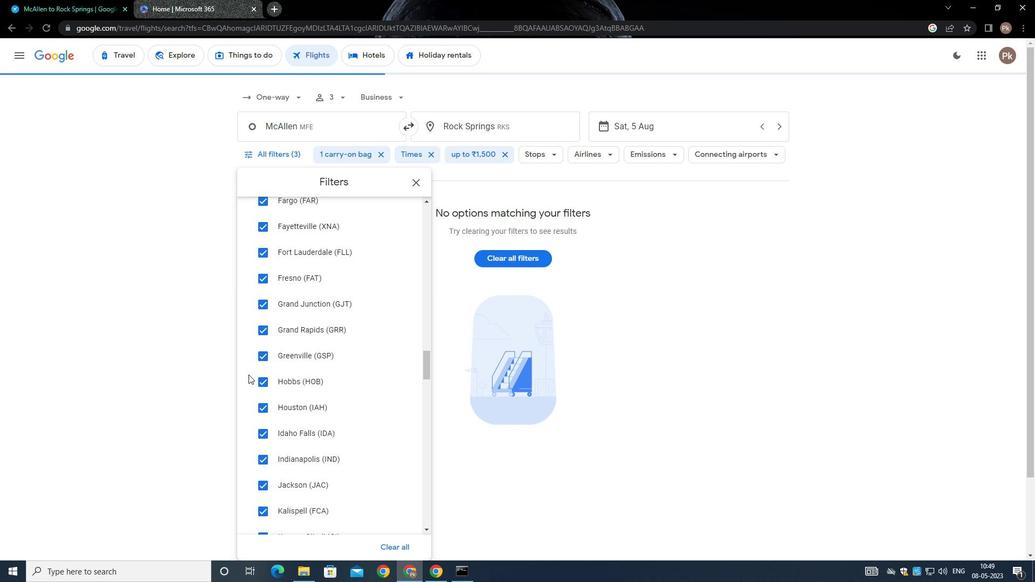 
Action: Mouse scrolled (246, 400) with delta (0, 0)
Screenshot: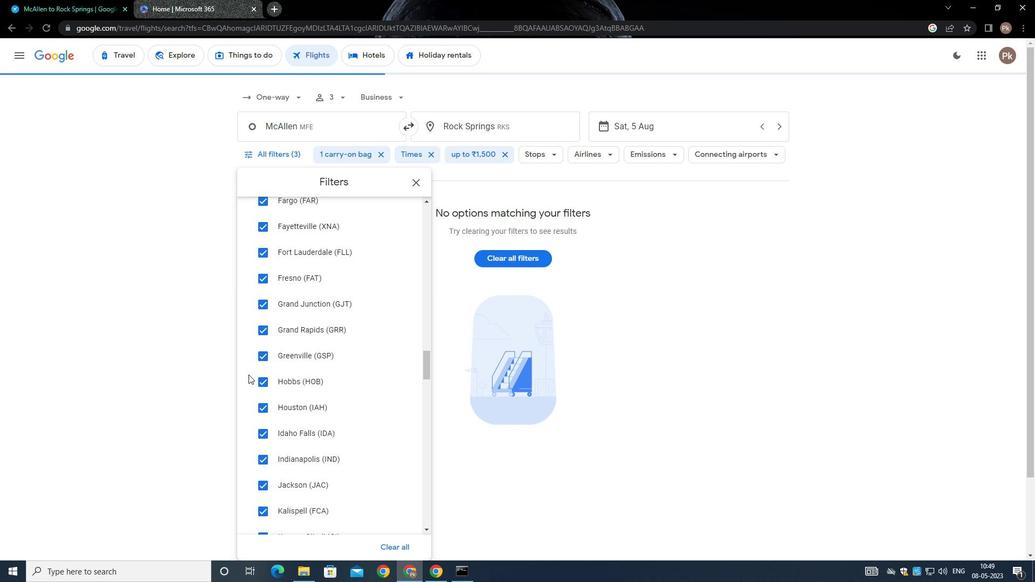 
Action: Mouse scrolled (246, 399) with delta (0, 0)
Screenshot: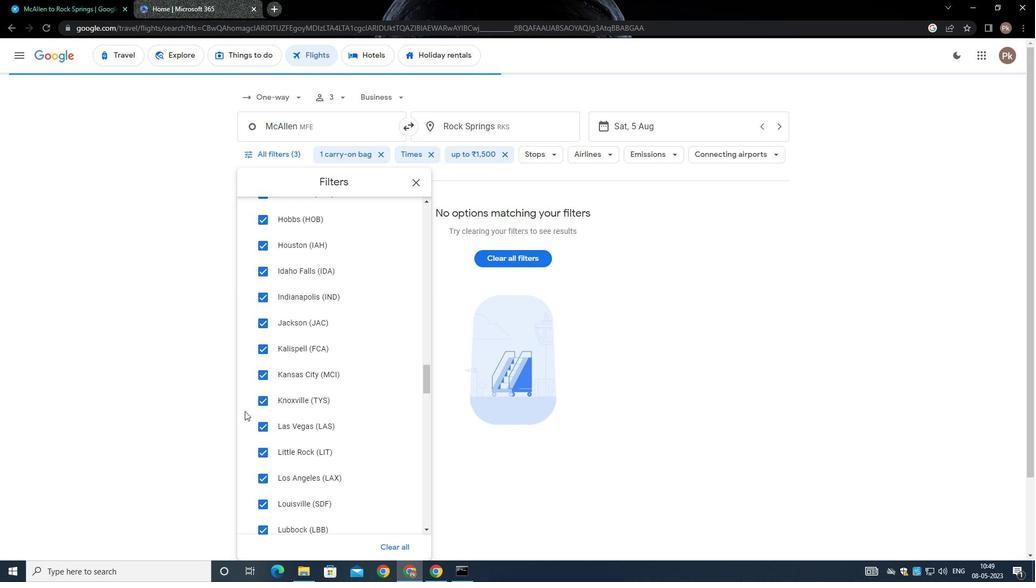 
Action: Mouse scrolled (246, 399) with delta (0, 0)
Screenshot: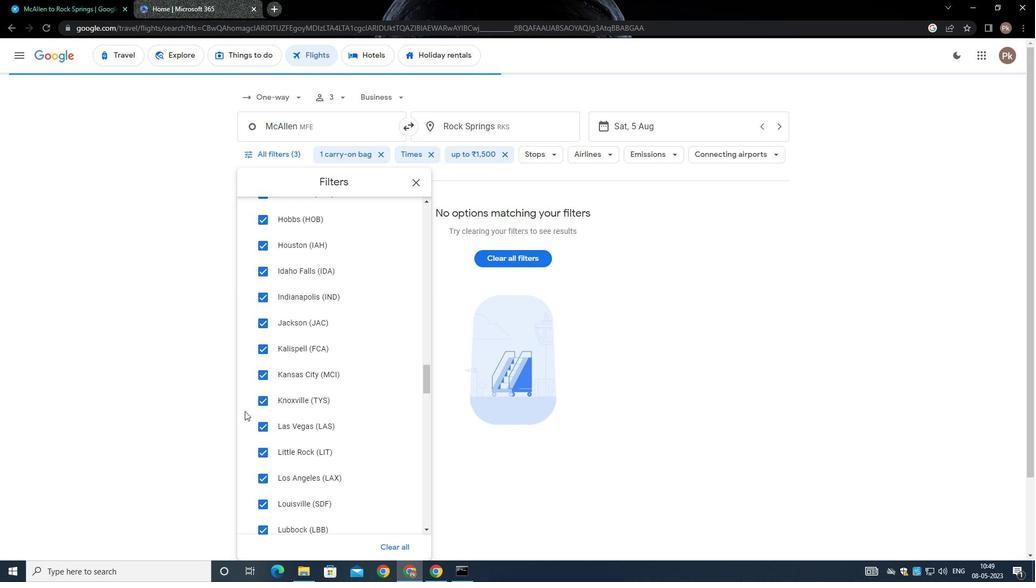 
Action: Mouse moved to (246, 400)
Screenshot: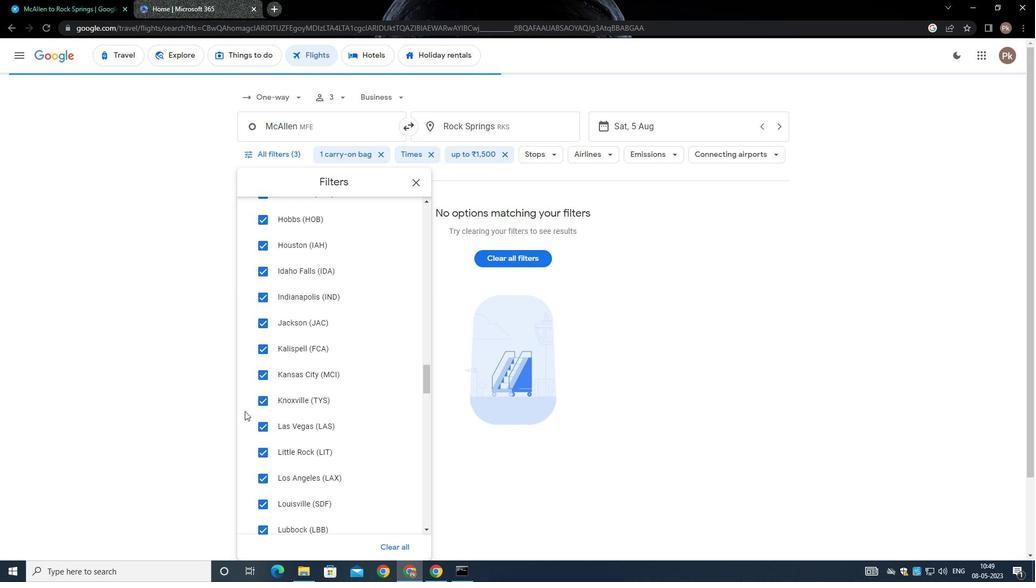 
Action: Mouse scrolled (246, 400) with delta (0, 0)
Screenshot: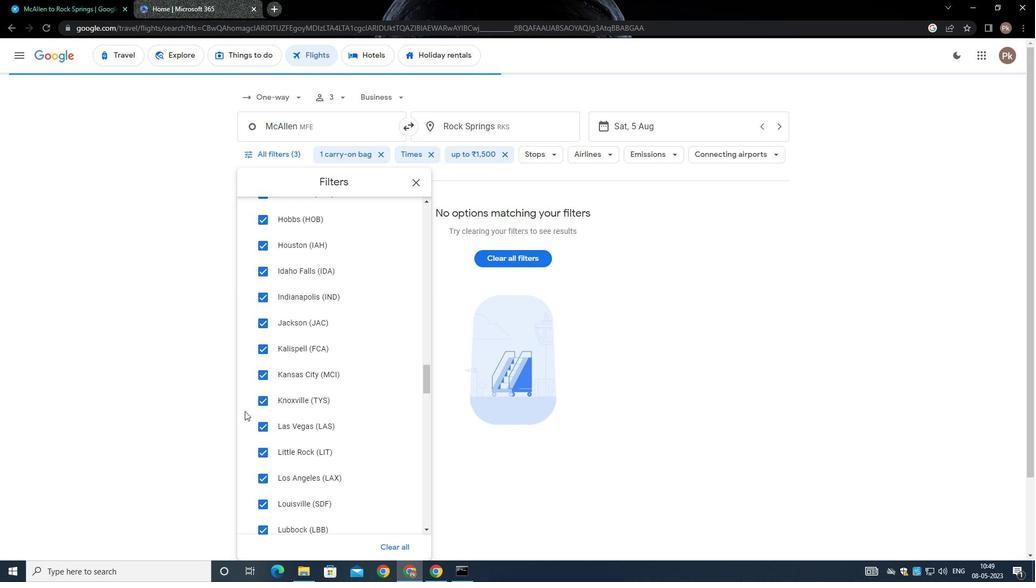 
Action: Mouse scrolled (246, 399) with delta (0, -1)
Screenshot: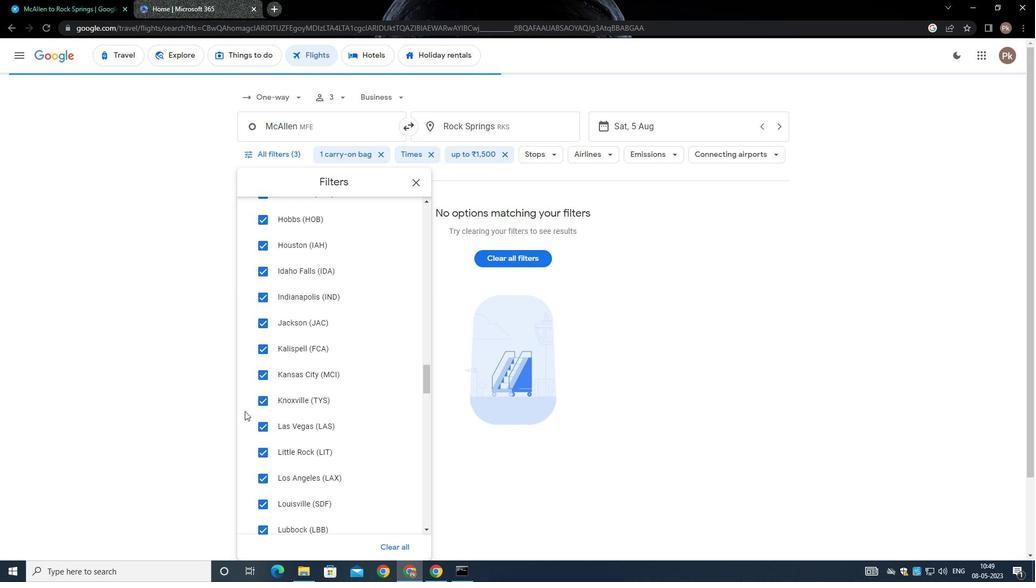 
Action: Mouse moved to (247, 400)
Screenshot: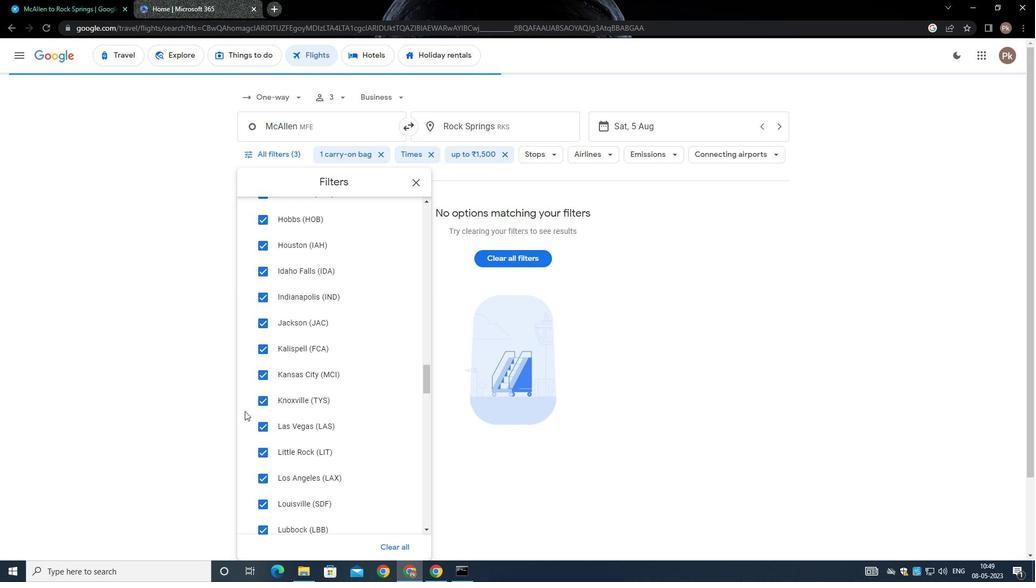 
Action: Mouse scrolled (247, 399) with delta (0, -1)
Screenshot: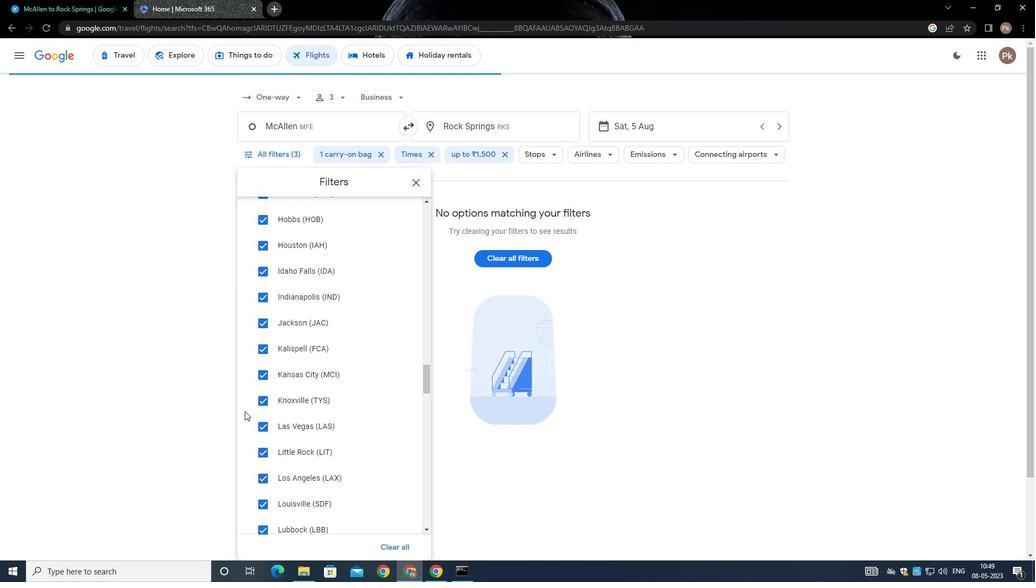 
Action: Mouse scrolled (247, 400) with delta (0, 0)
Screenshot: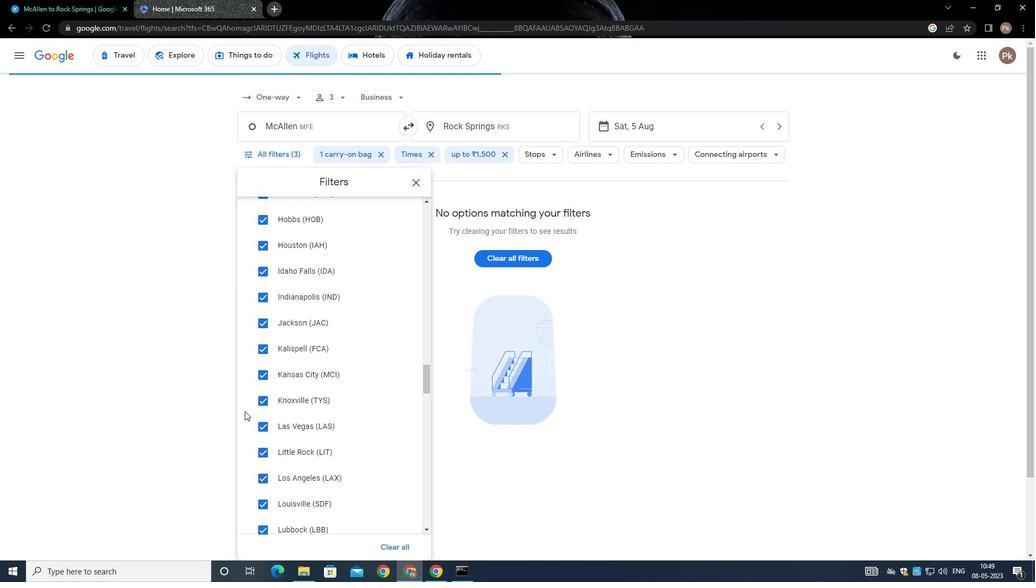 
Action: Mouse moved to (246, 402)
Screenshot: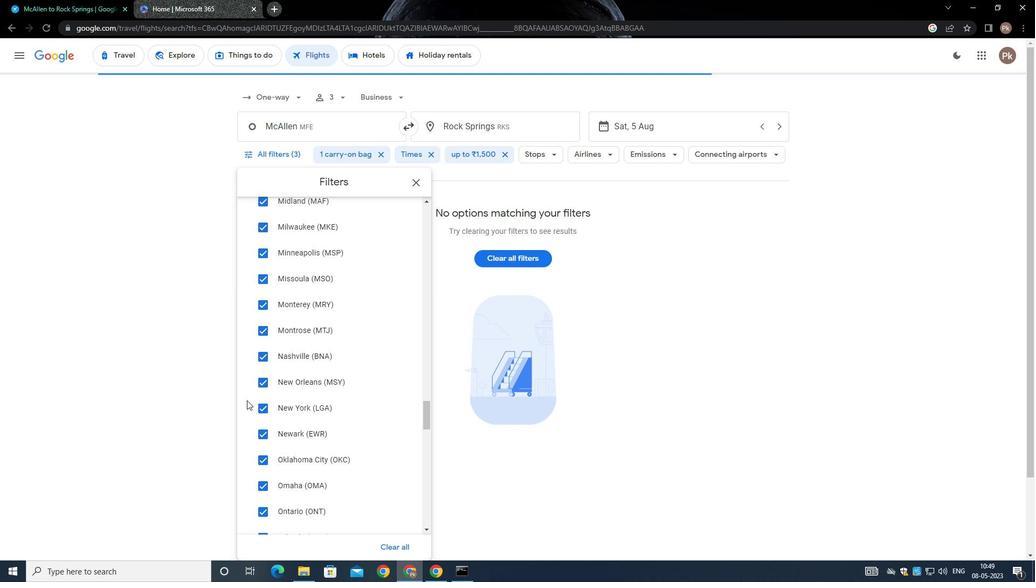 
Action: Mouse scrolled (246, 402) with delta (0, 0)
Screenshot: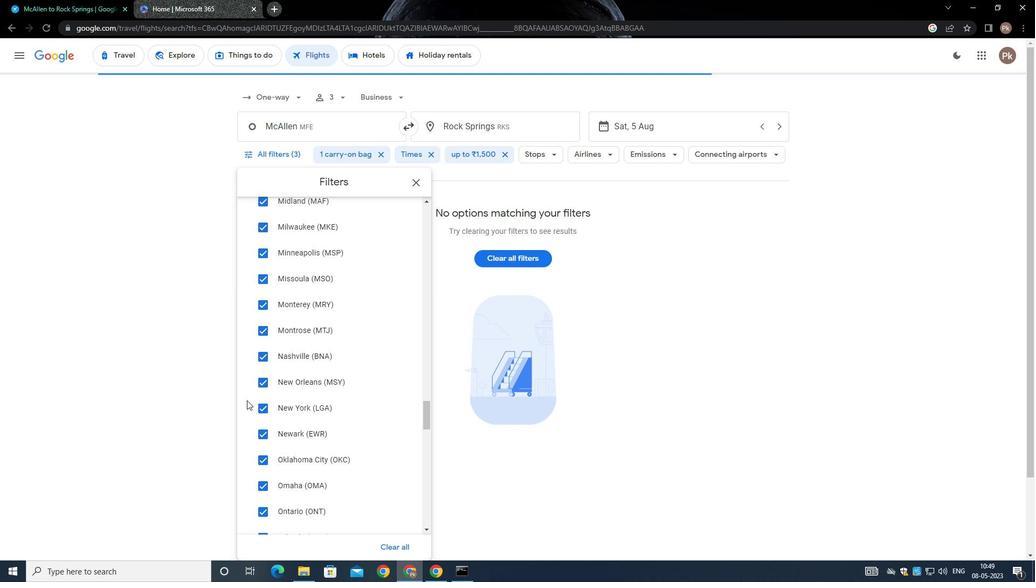 
Action: Mouse scrolled (246, 401) with delta (0, 0)
Screenshot: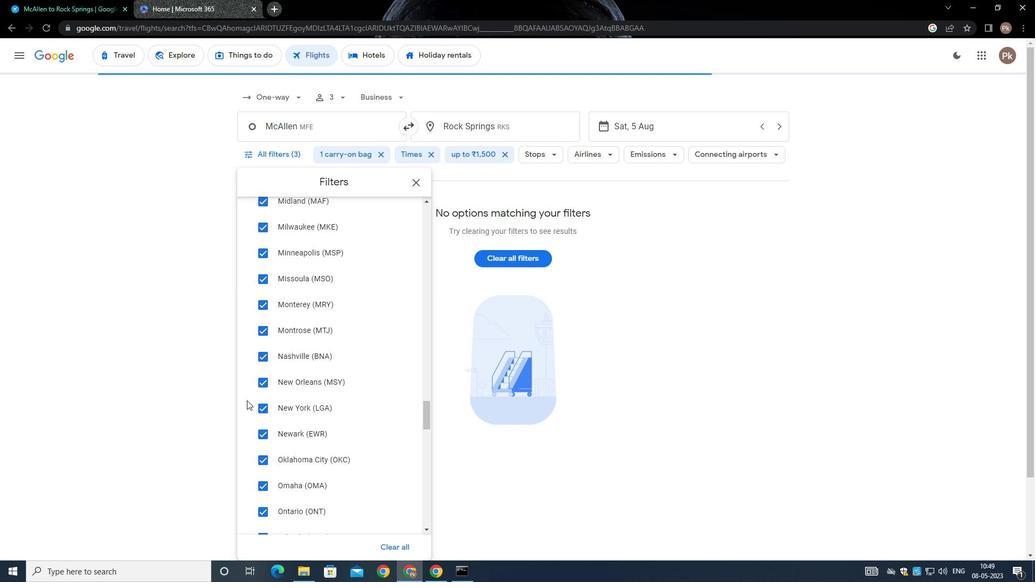 
Action: Mouse moved to (245, 402)
Screenshot: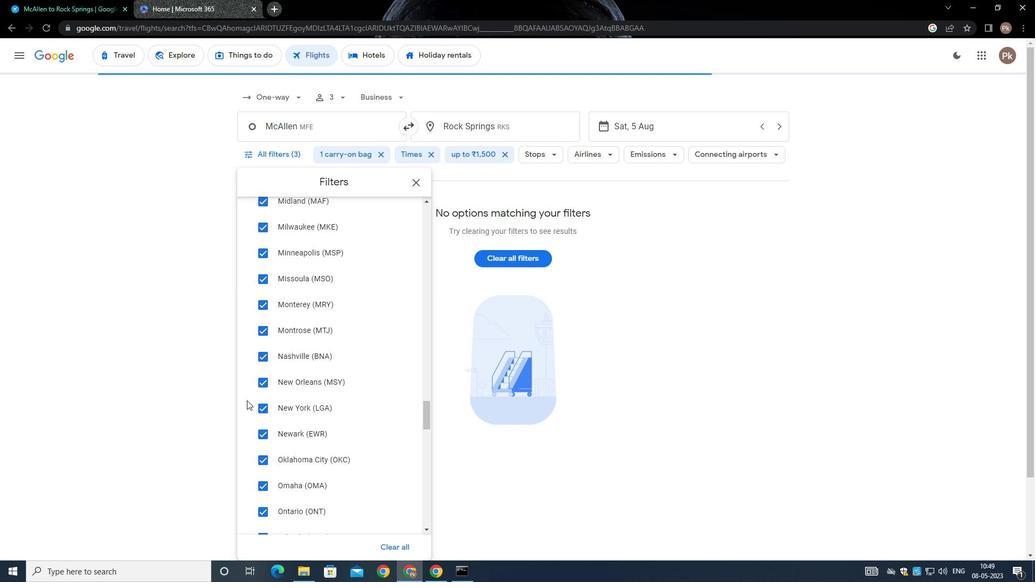 
Action: Mouse scrolled (245, 401) with delta (0, 0)
Screenshot: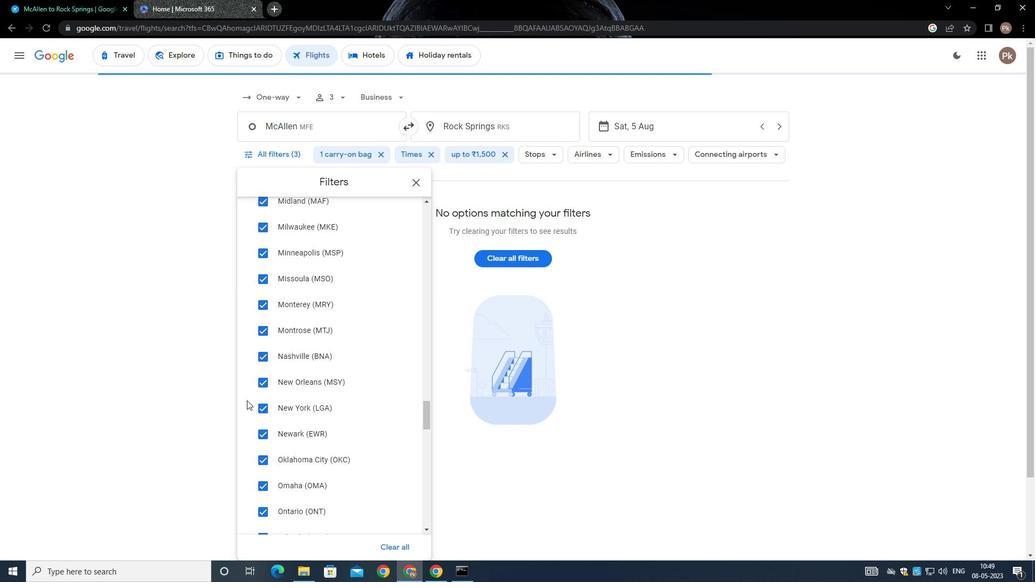 
Action: Mouse moved to (245, 402)
Screenshot: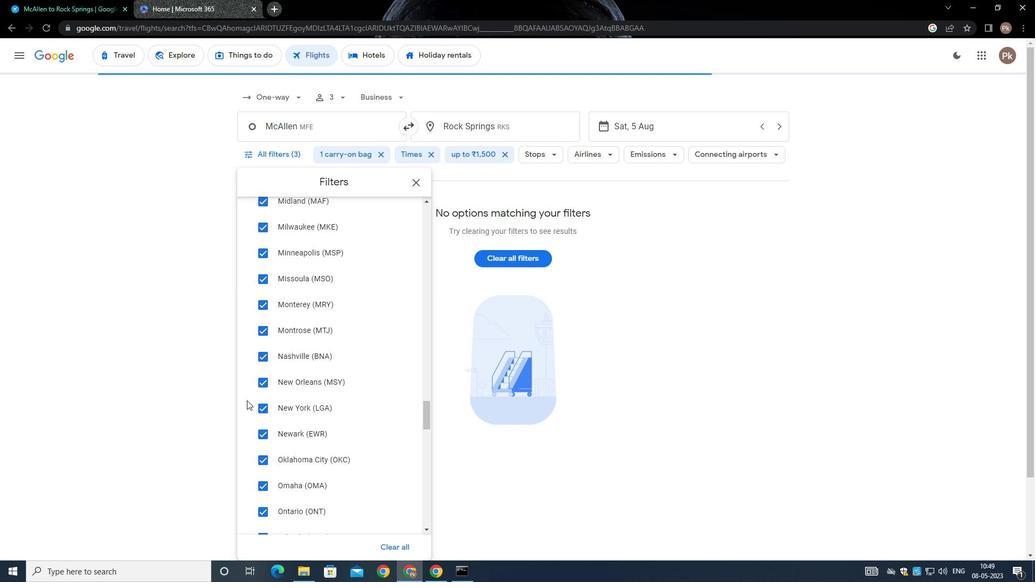 
Action: Mouse scrolled (245, 401) with delta (0, 0)
Screenshot: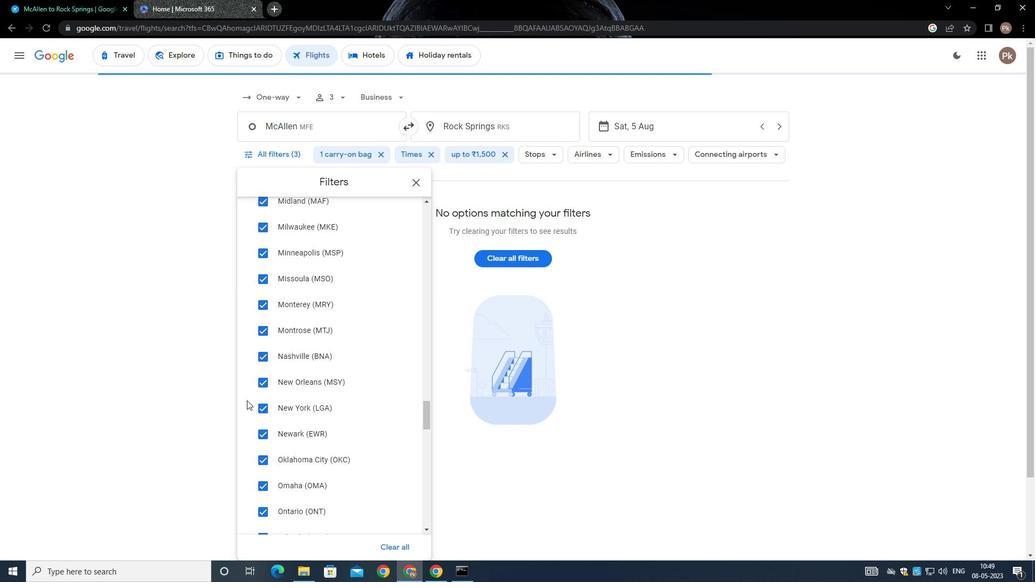 
Action: Mouse scrolled (245, 401) with delta (0, -1)
Screenshot: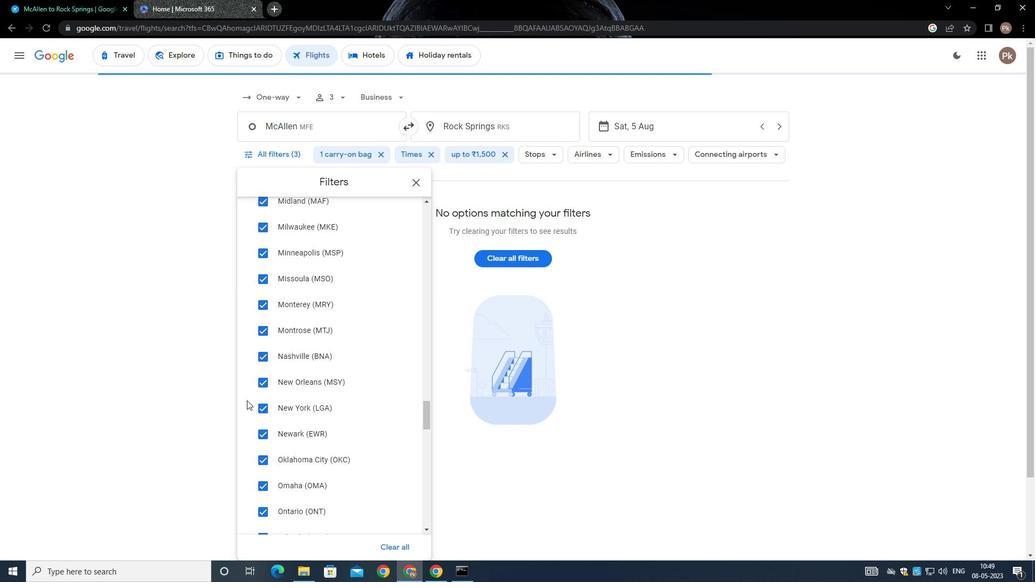 
Action: Mouse scrolled (245, 401) with delta (0, -1)
Screenshot: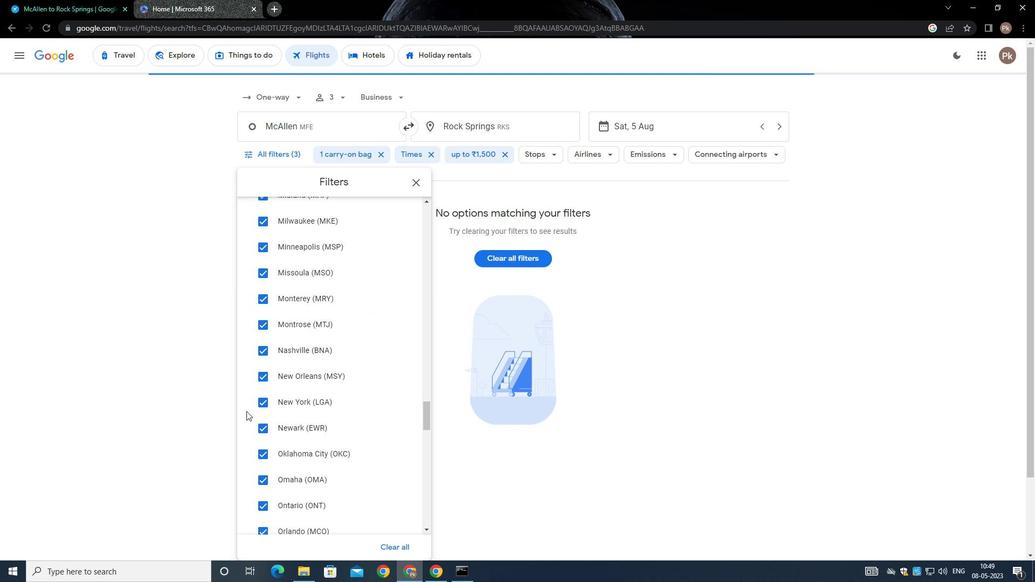 
Action: Mouse moved to (244, 402)
Screenshot: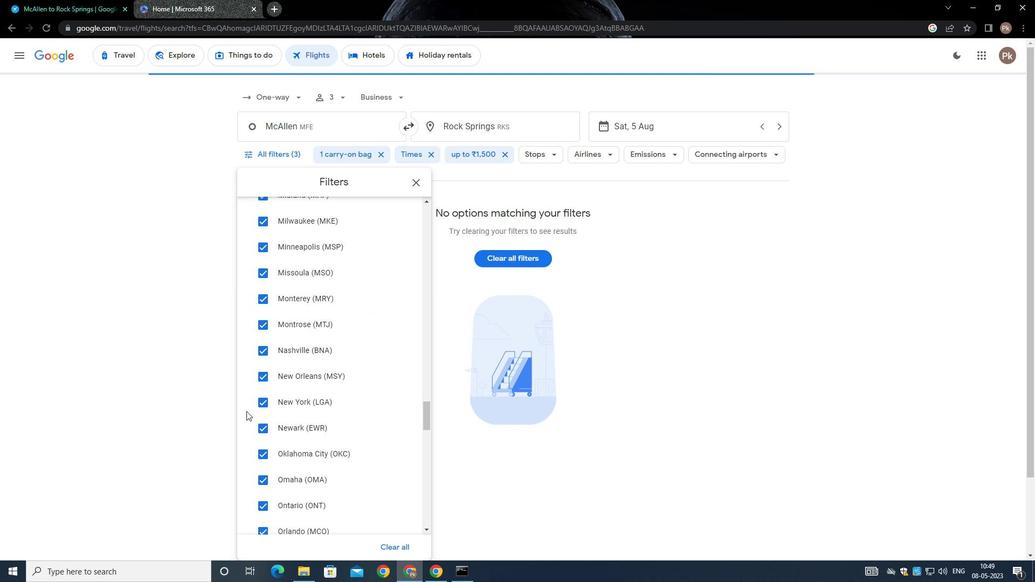 
Action: Mouse scrolled (244, 401) with delta (0, 0)
Screenshot: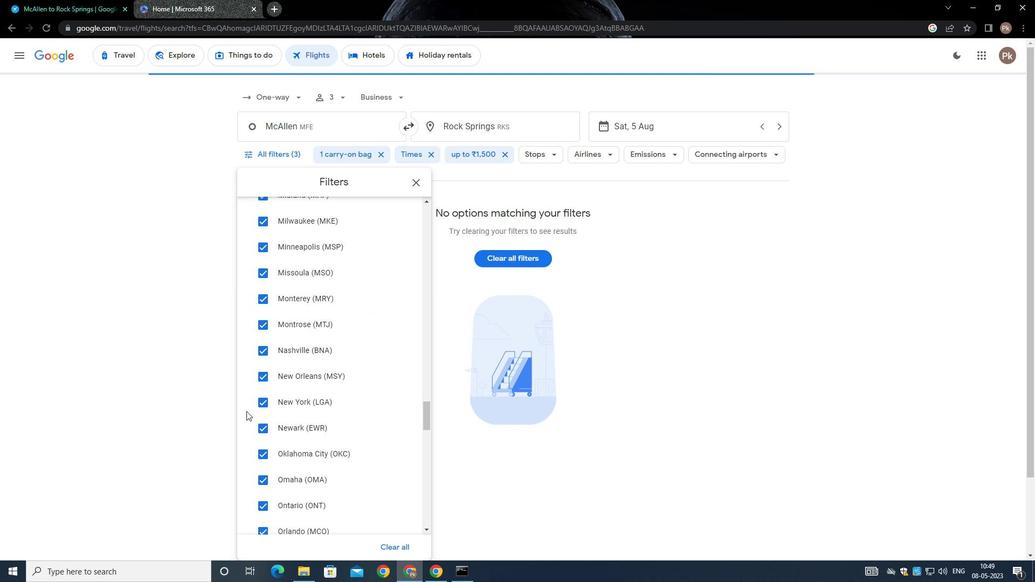 
Action: Mouse moved to (239, 405)
Screenshot: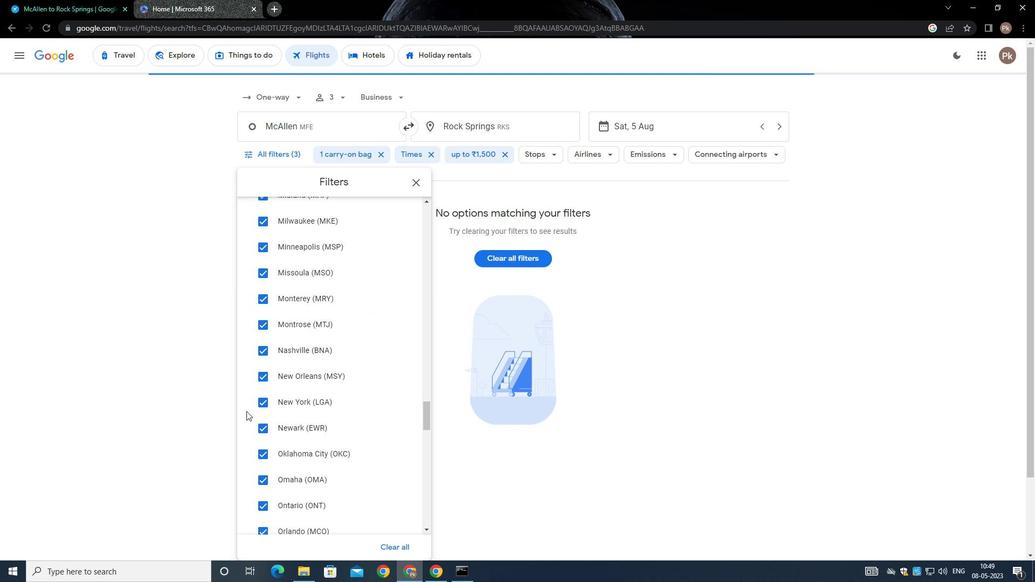 
Action: Mouse scrolled (239, 404) with delta (0, 0)
Screenshot: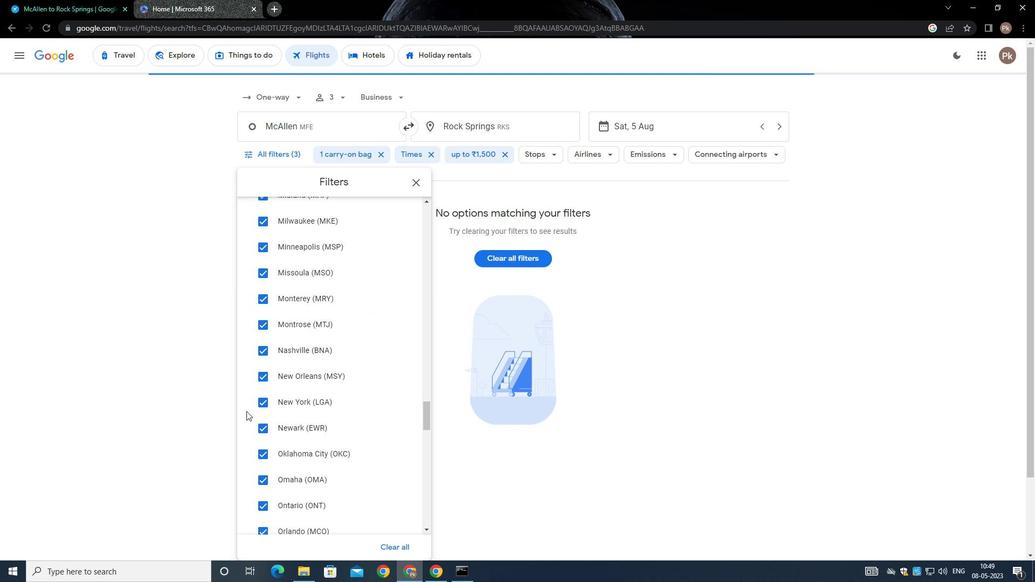 
Action: Mouse moved to (231, 411)
Screenshot: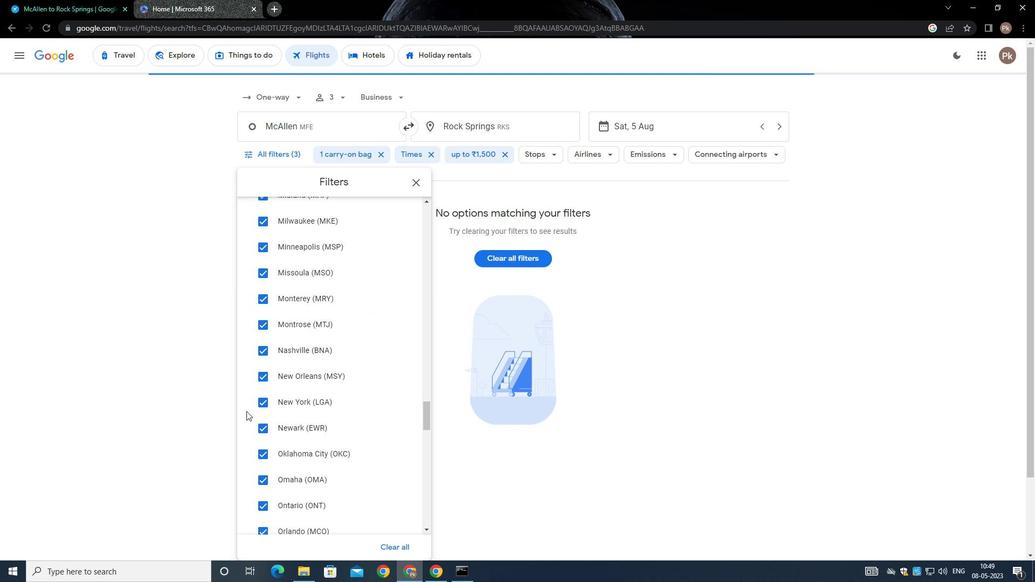
Action: Mouse scrolled (231, 411) with delta (0, 0)
Screenshot: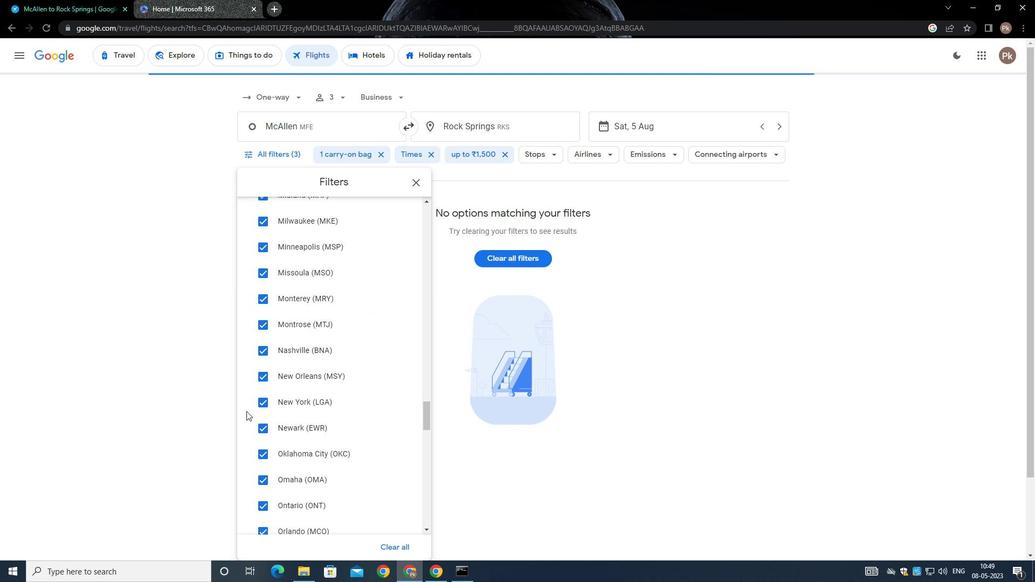 
Action: Mouse moved to (207, 407)
Screenshot: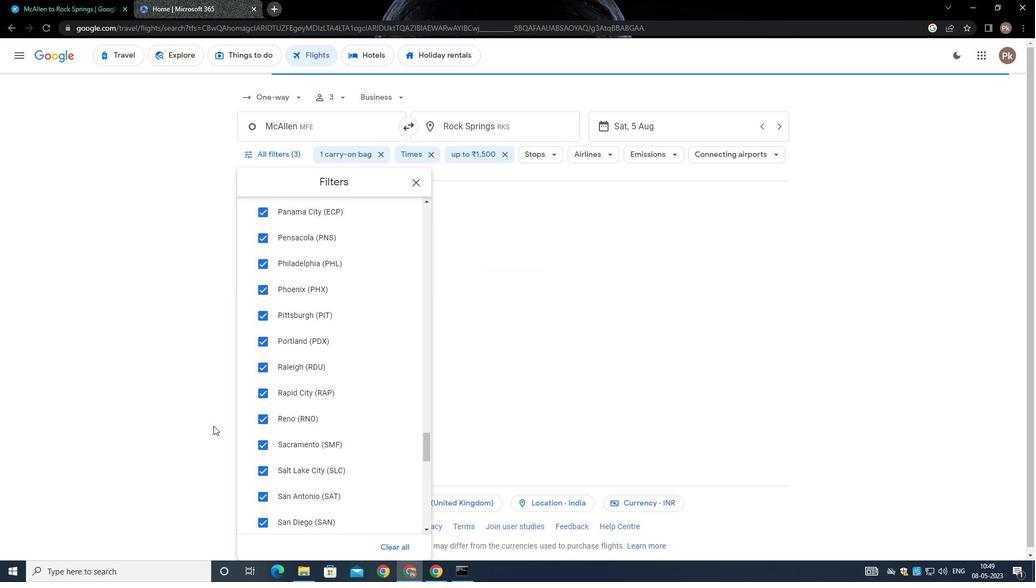 
Action: Mouse scrolled (207, 408) with delta (0, 0)
Screenshot: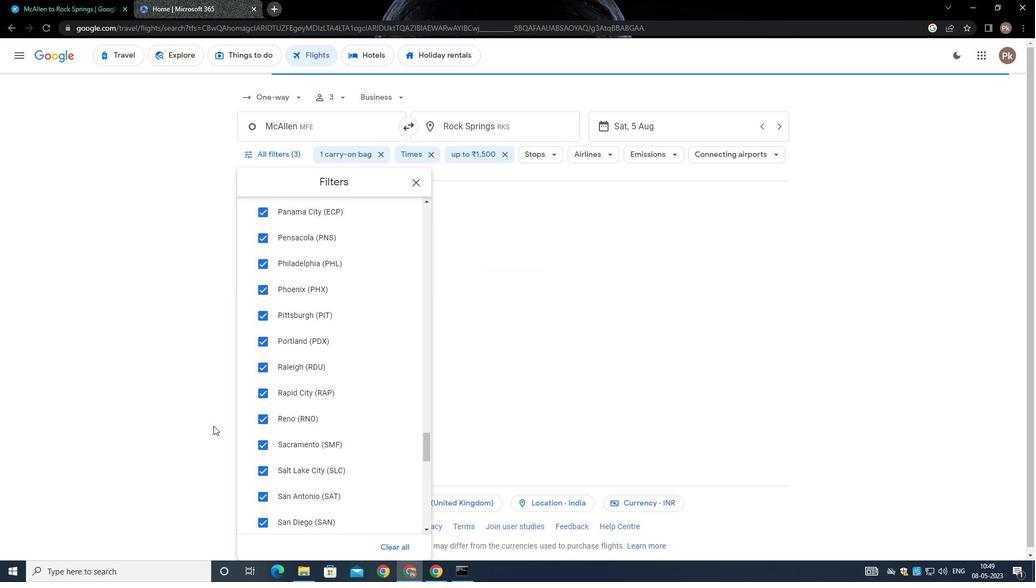 
Action: Mouse moved to (207, 407)
Screenshot: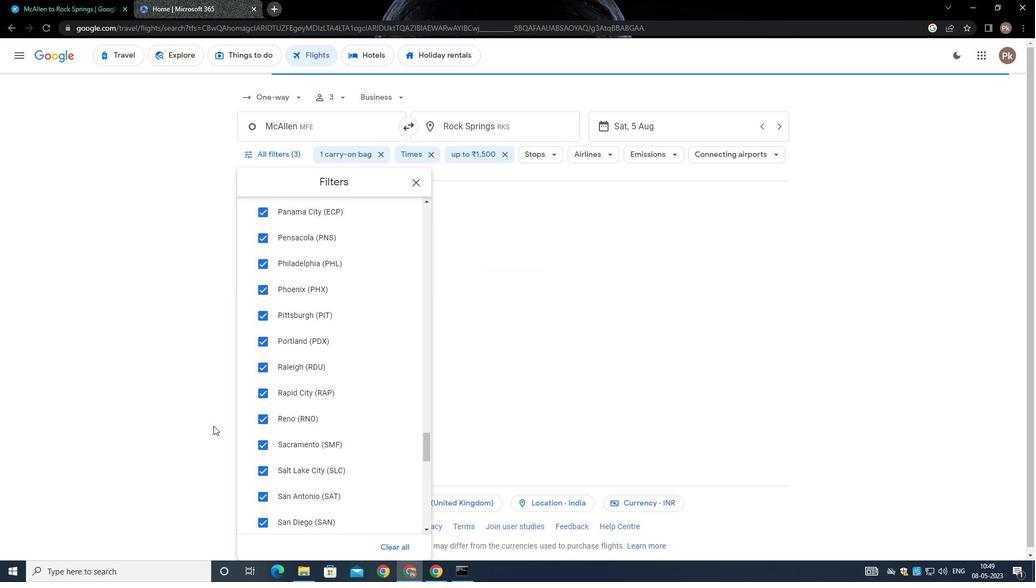 
Action: Mouse scrolled (207, 407) with delta (0, 0)
Screenshot: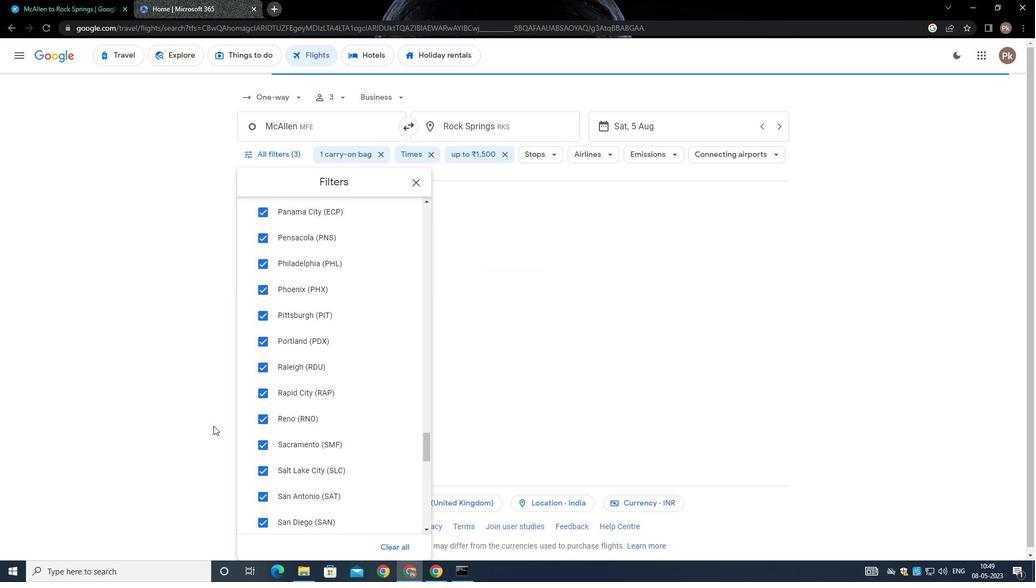 
Action: Mouse scrolled (207, 407) with delta (0, 0)
Screenshot: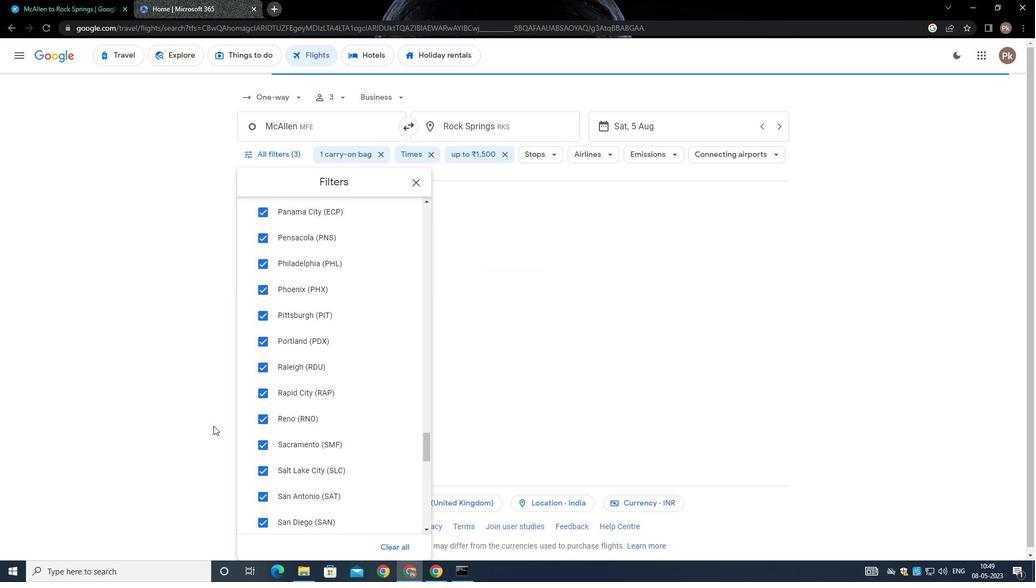 
Action: Mouse scrolled (207, 407) with delta (0, 0)
Screenshot: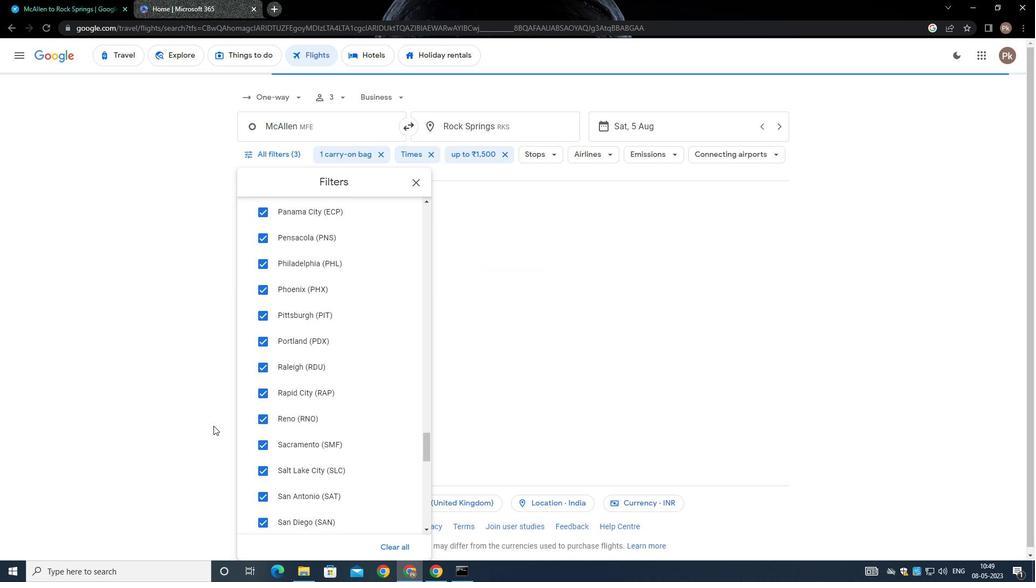 
Action: Mouse scrolled (207, 406) with delta (0, -1)
Screenshot: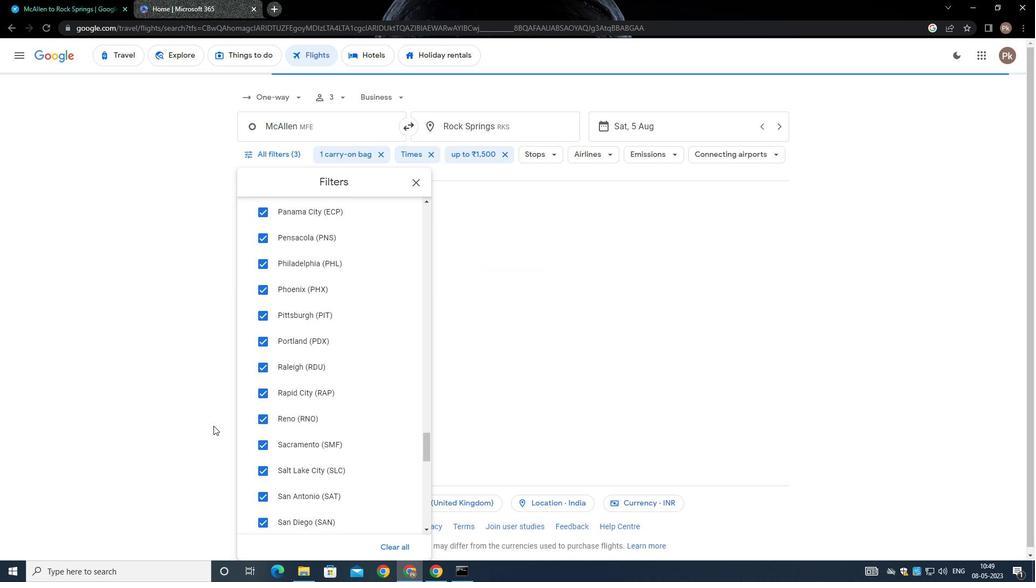 
Action: Mouse moved to (207, 407)
Screenshot: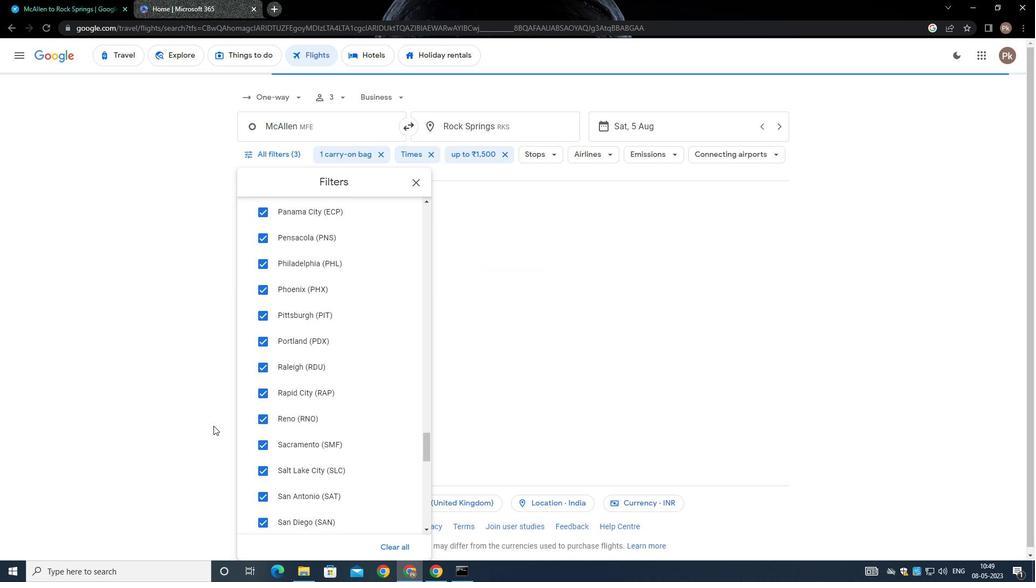 
Action: Mouse scrolled (207, 407) with delta (0, 0)
Screenshot: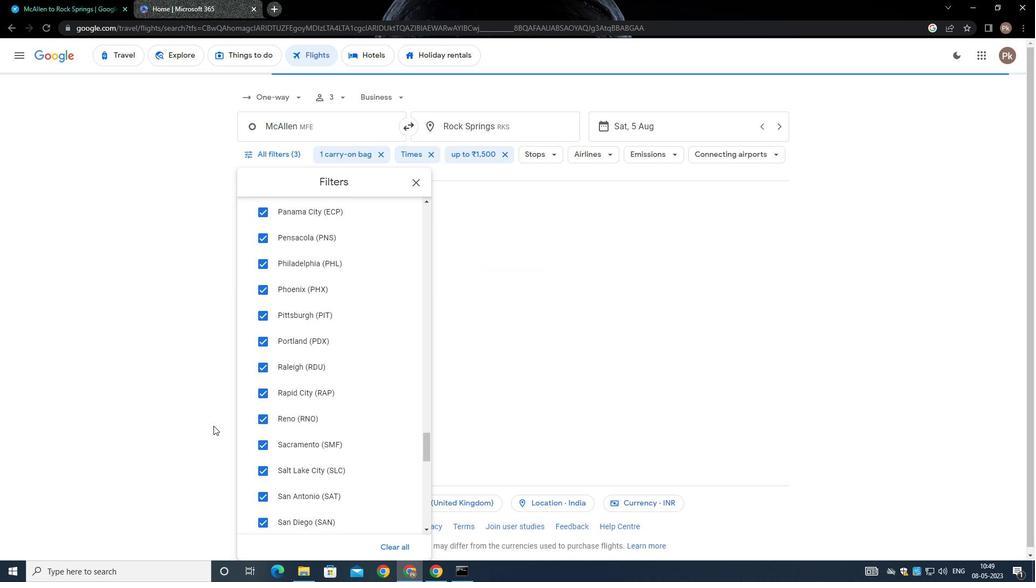 
Action: Mouse moved to (207, 408)
Screenshot: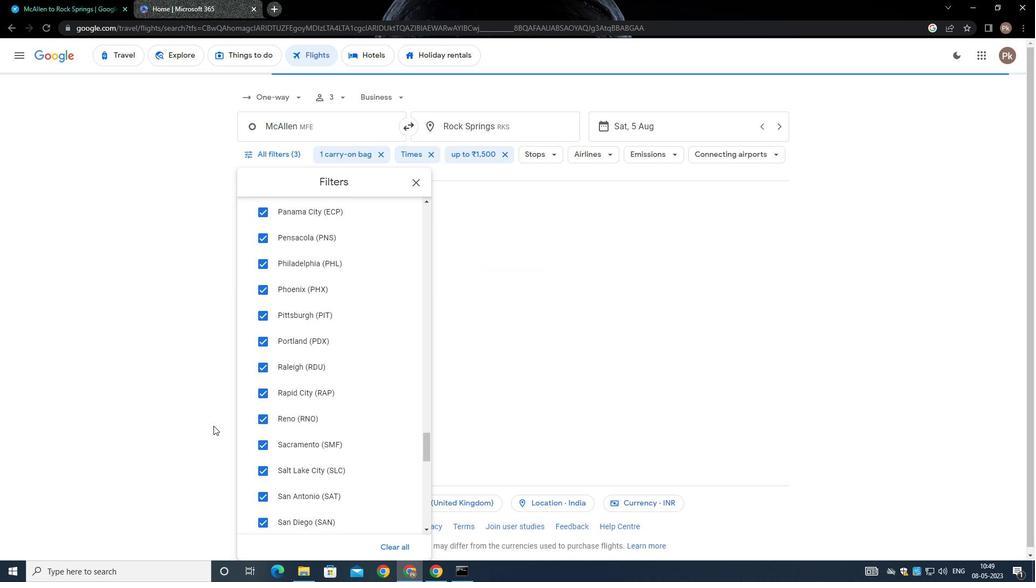 
Action: Mouse scrolled (207, 407) with delta (0, 0)
Screenshot: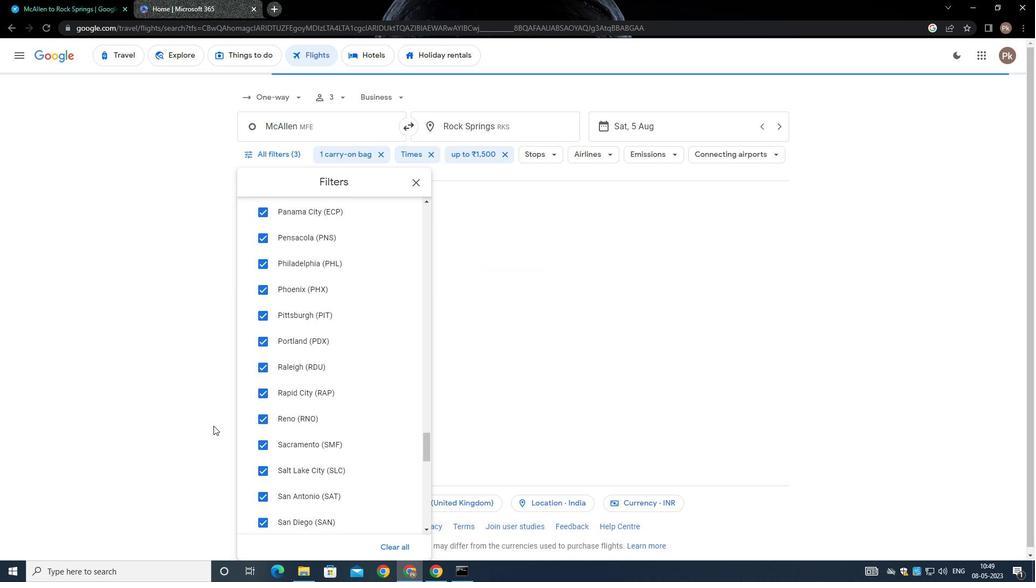 
Action: Mouse moved to (326, 343)
Screenshot: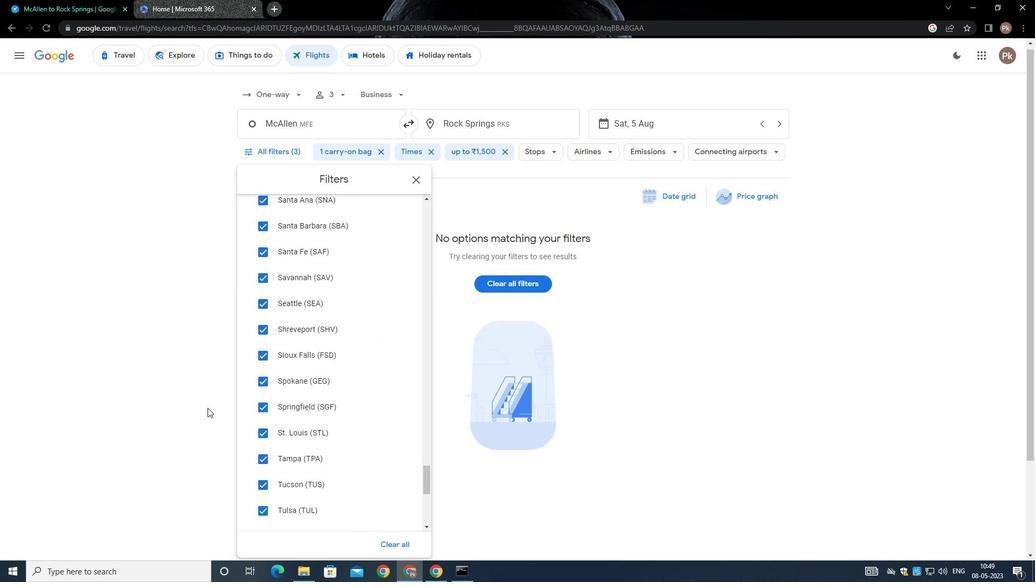 
Action: Mouse scrolled (326, 343) with delta (0, 0)
Screenshot: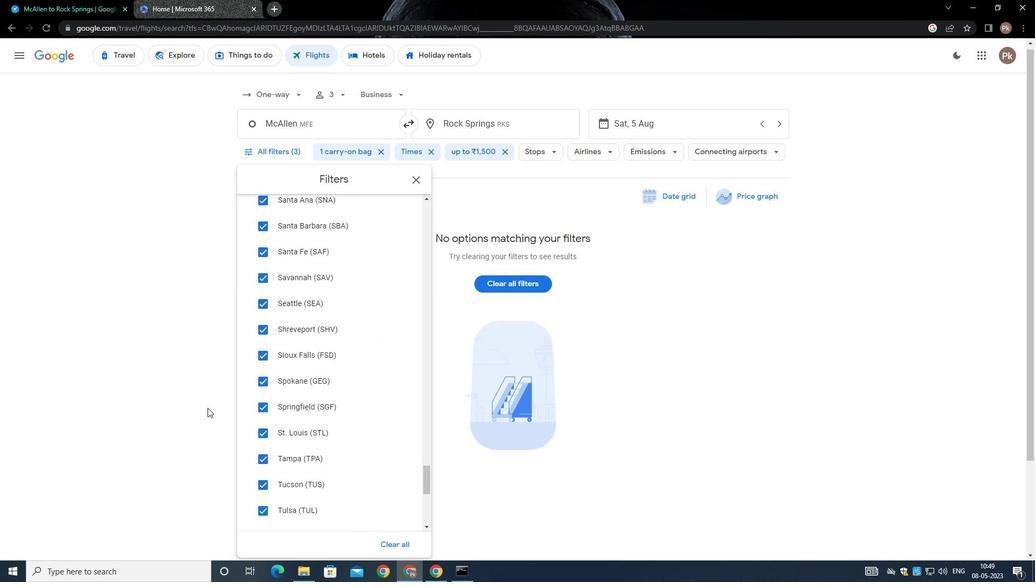 
Action: Mouse moved to (337, 343)
Screenshot: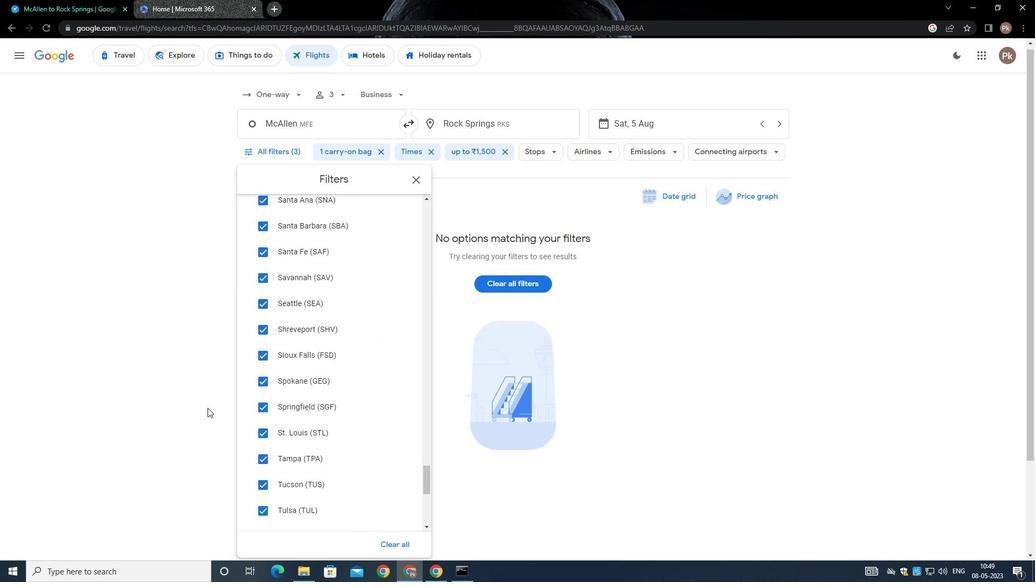 
Action: Mouse scrolled (337, 342) with delta (0, 0)
Screenshot: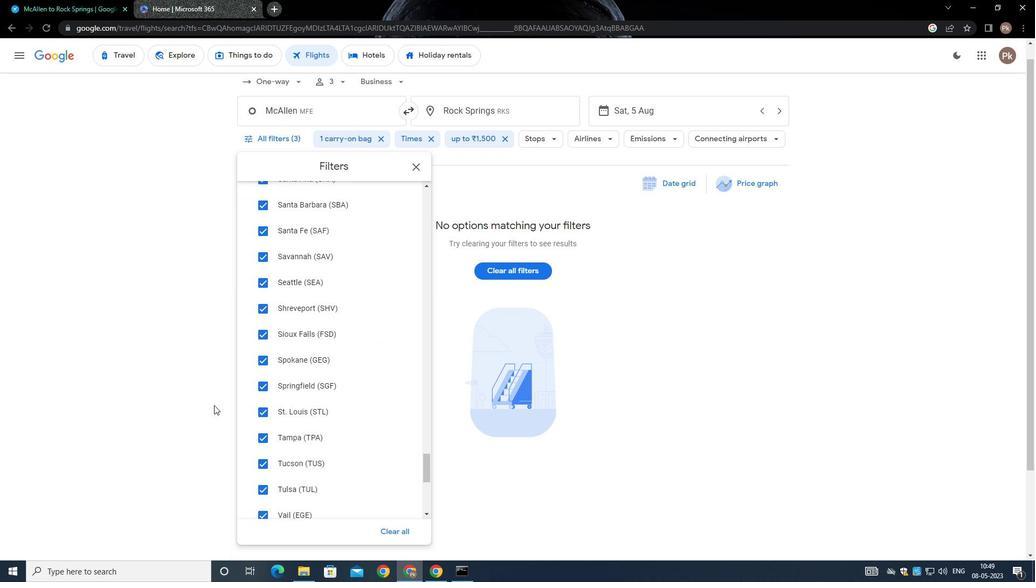 
Action: Mouse moved to (343, 344)
Screenshot: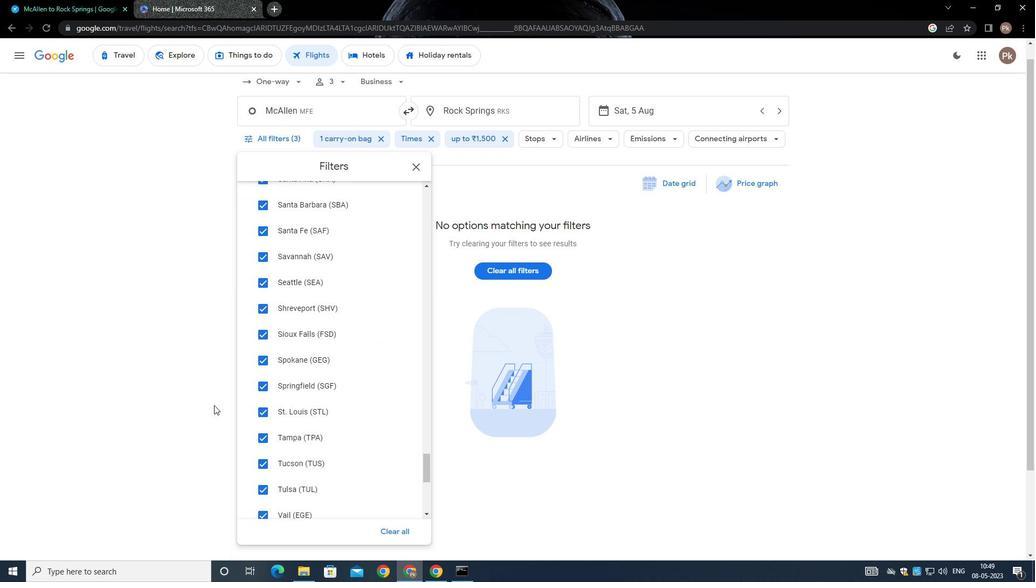 
Action: Mouse scrolled (343, 343) with delta (0, 0)
Screenshot: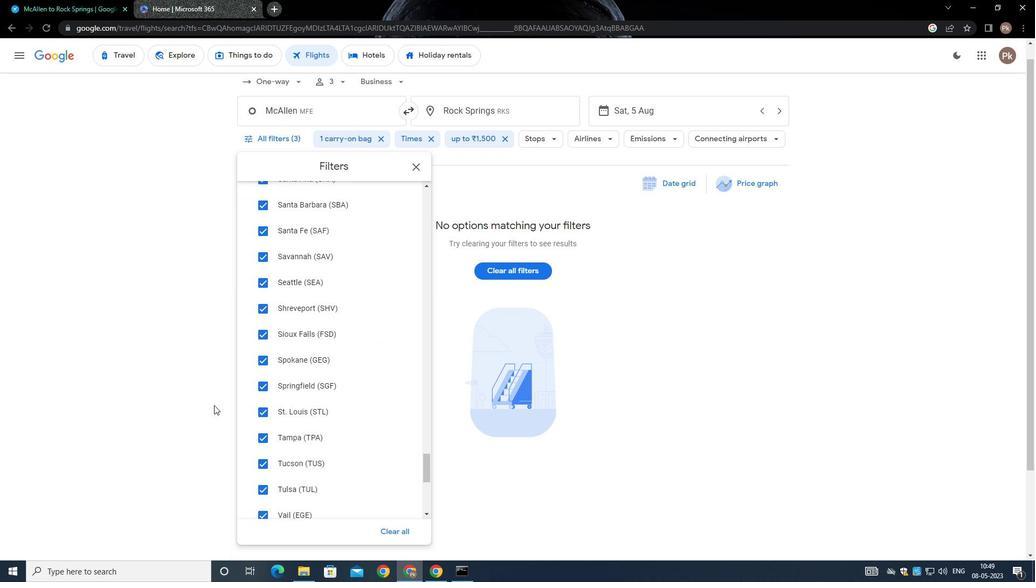 
Action: Mouse moved to (343, 344)
Screenshot: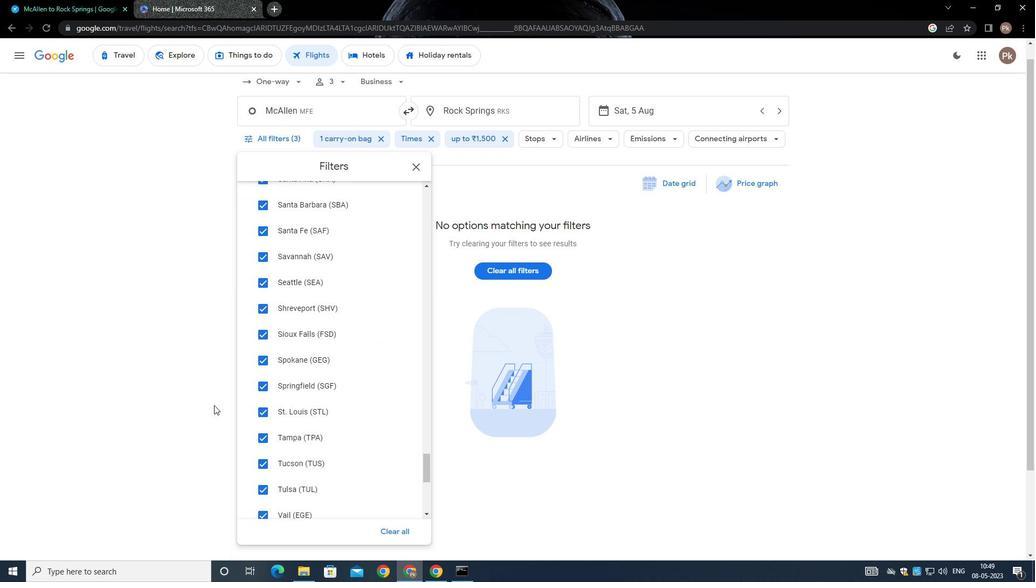 
Action: Mouse scrolled (343, 343) with delta (0, -1)
Screenshot: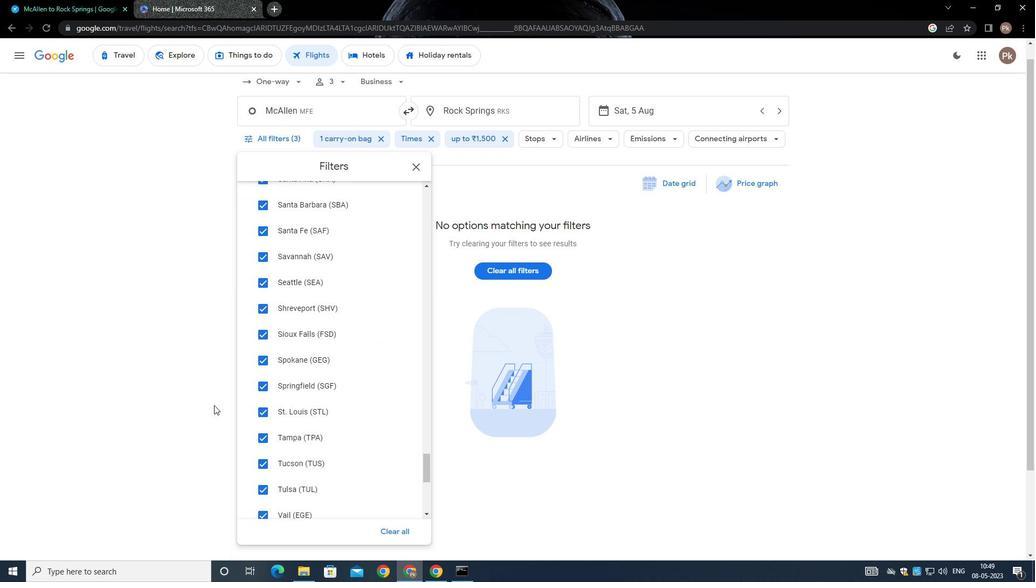 
Action: Mouse moved to (344, 344)
Screenshot: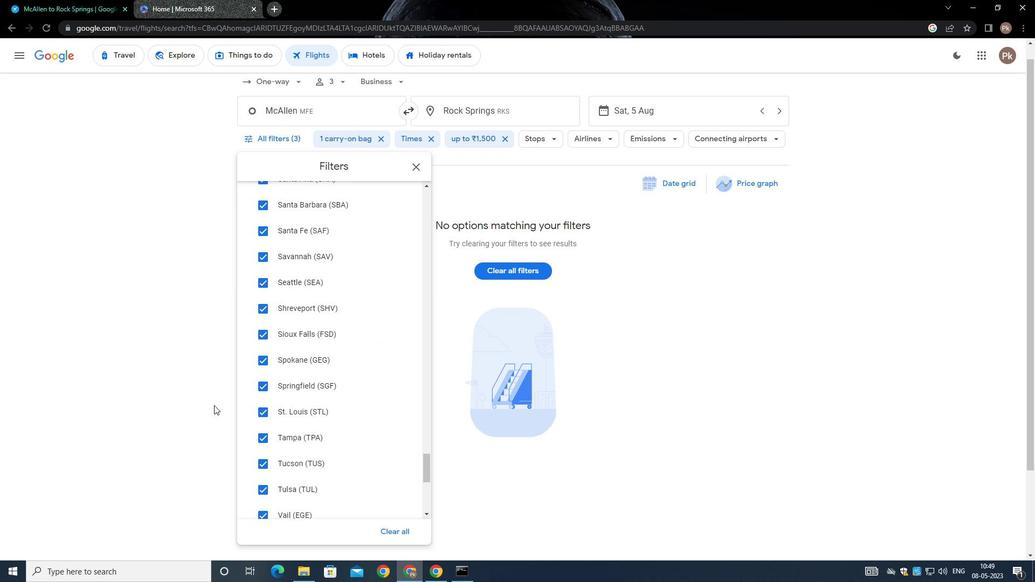 
Action: Mouse scrolled (344, 343) with delta (0, 0)
Screenshot: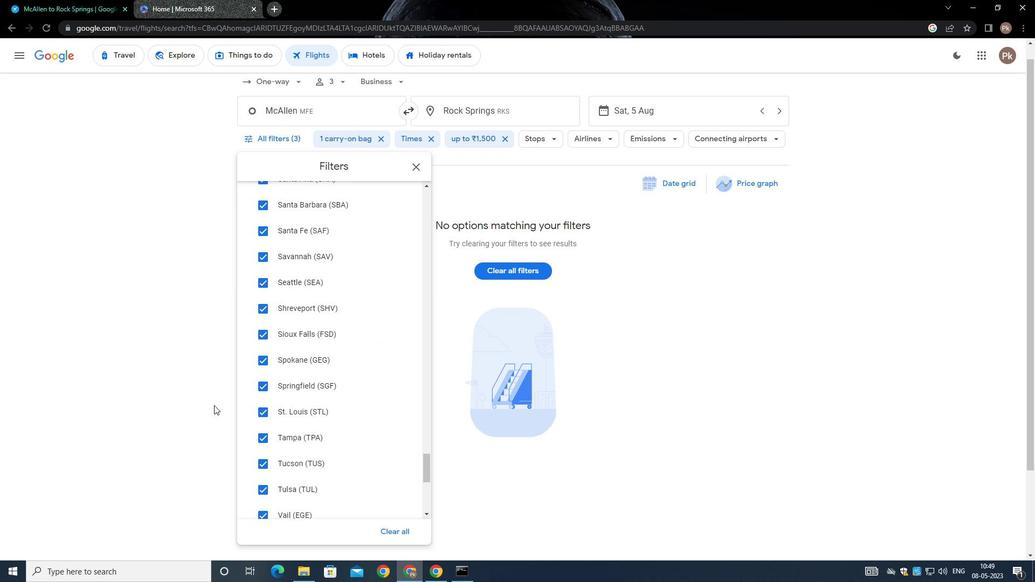 
Action: Mouse scrolled (344, 343) with delta (0, 0)
Screenshot: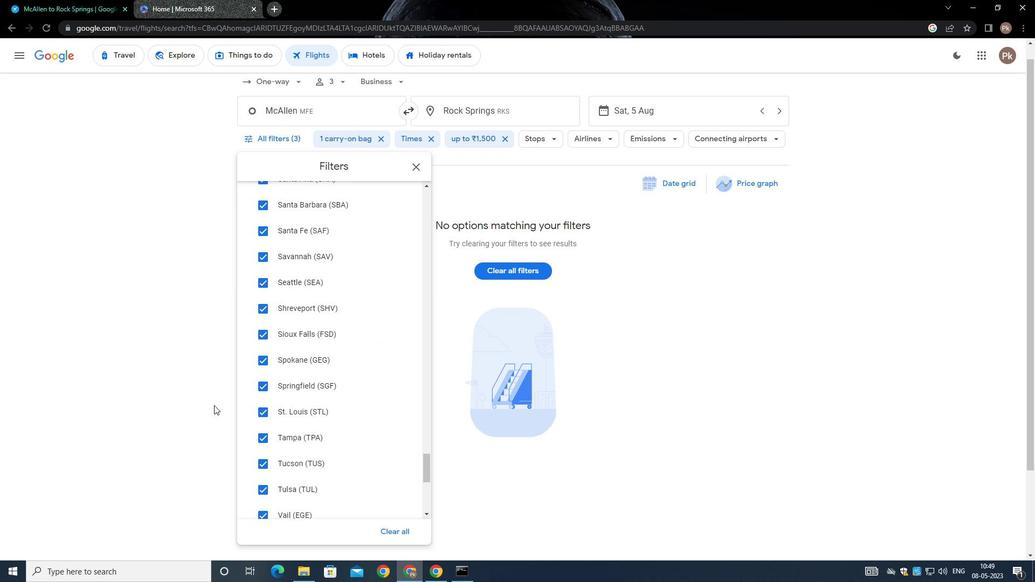 
Action: Mouse moved to (345, 345)
Screenshot: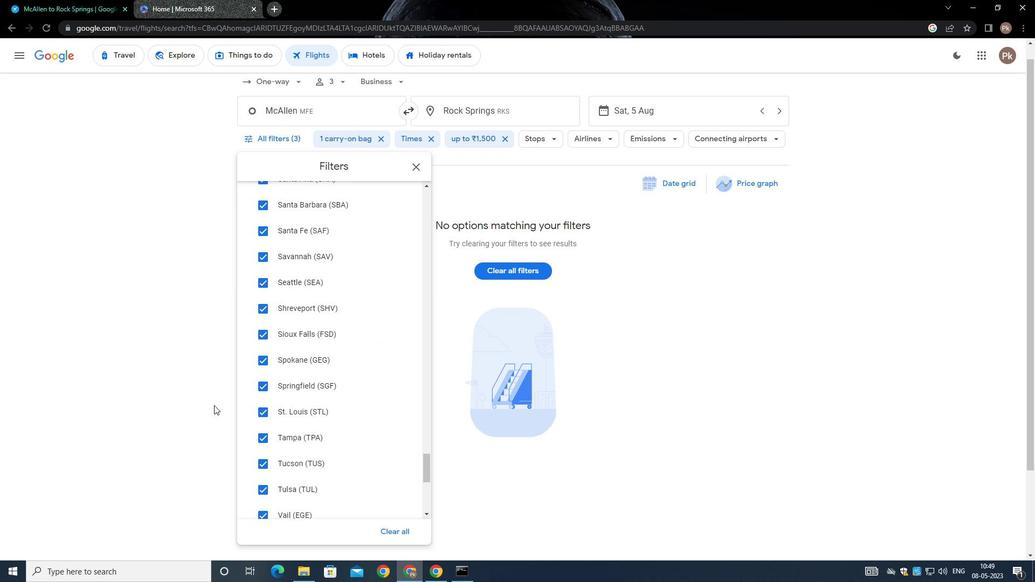 
Action: Mouse scrolled (345, 344) with delta (0, 0)
Screenshot: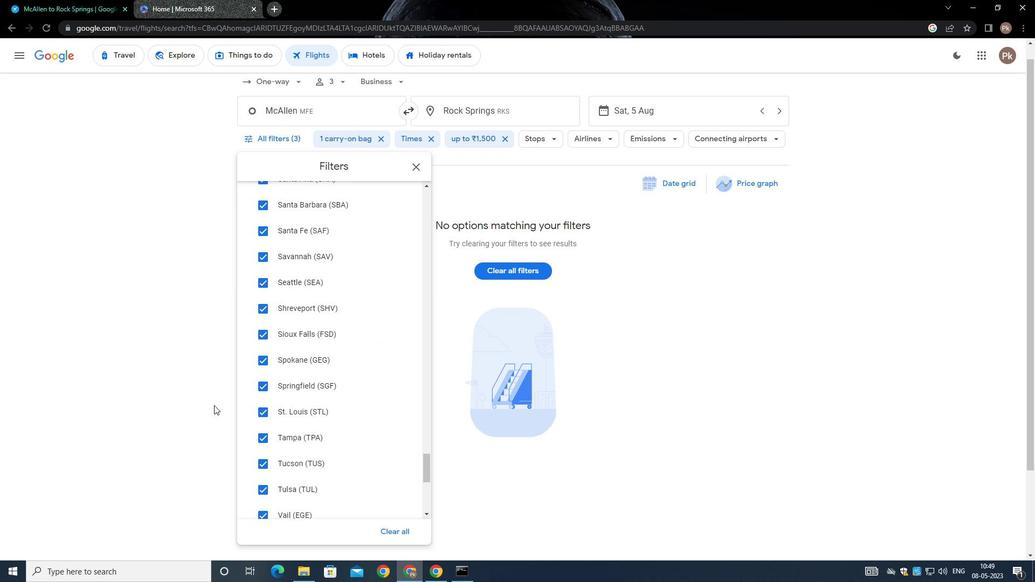 
Action: Mouse moved to (355, 342)
Screenshot: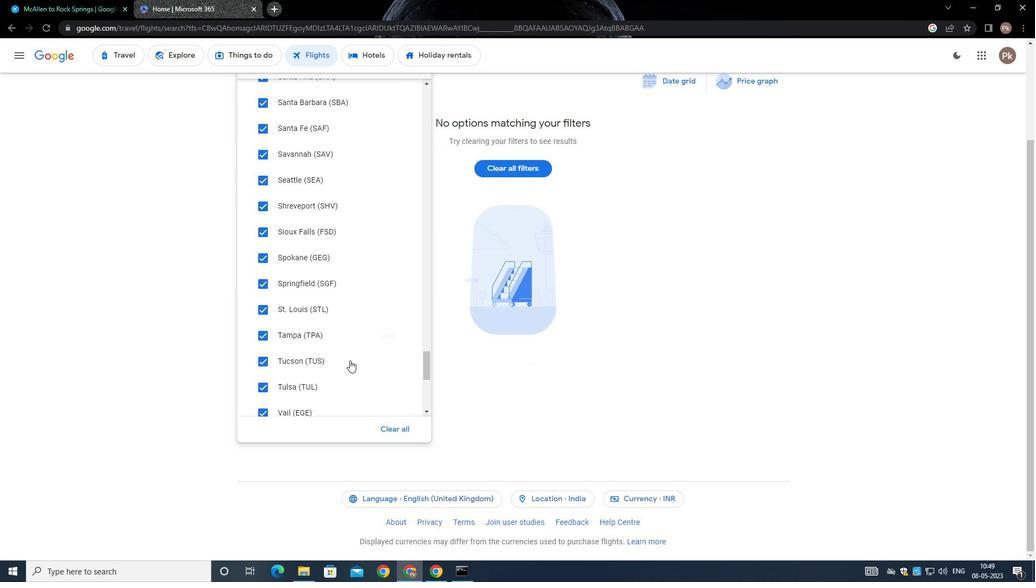 
